 Task: Reply All to email with the signature Kari Cooper with the subject Request for a day off from softage.8@softage.net with the message Please find attached the updated version of the project proposal. with BCC to softage.7@softage.net with an attached image file LinkedIn_cover_photo.jpg
Action: Mouse moved to (103, 162)
Screenshot: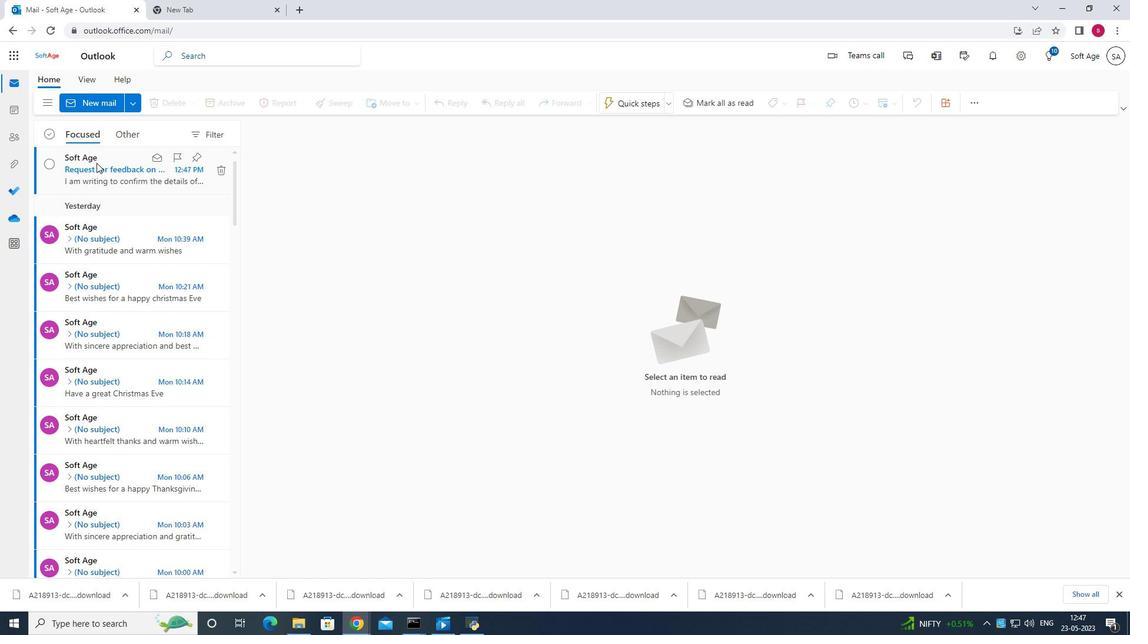 
Action: Mouse pressed left at (103, 162)
Screenshot: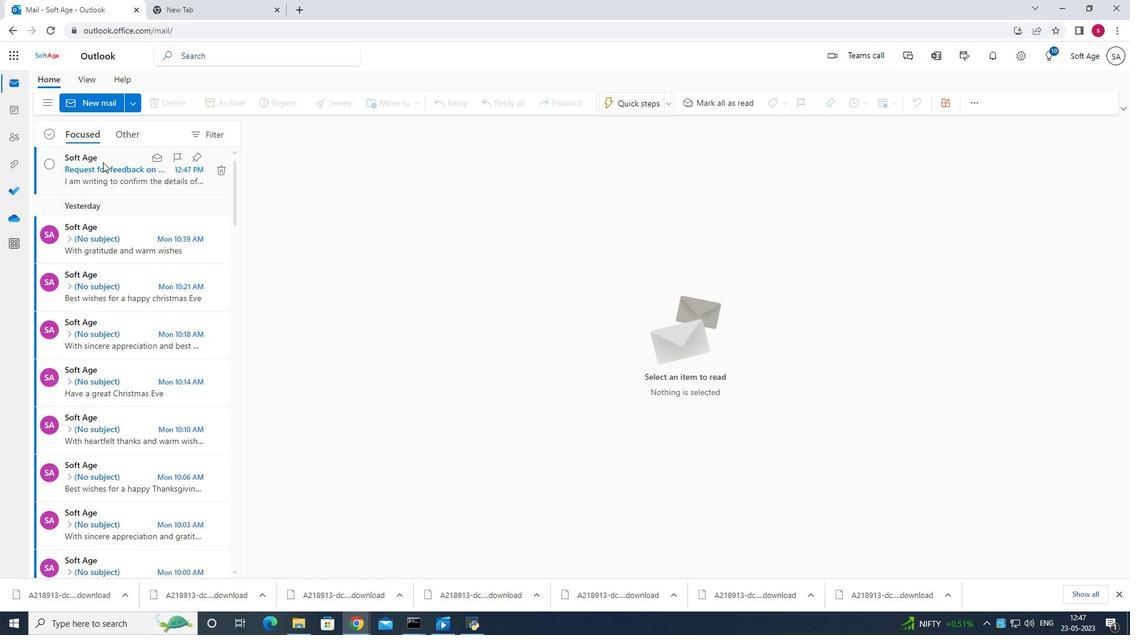 
Action: Mouse moved to (195, 331)
Screenshot: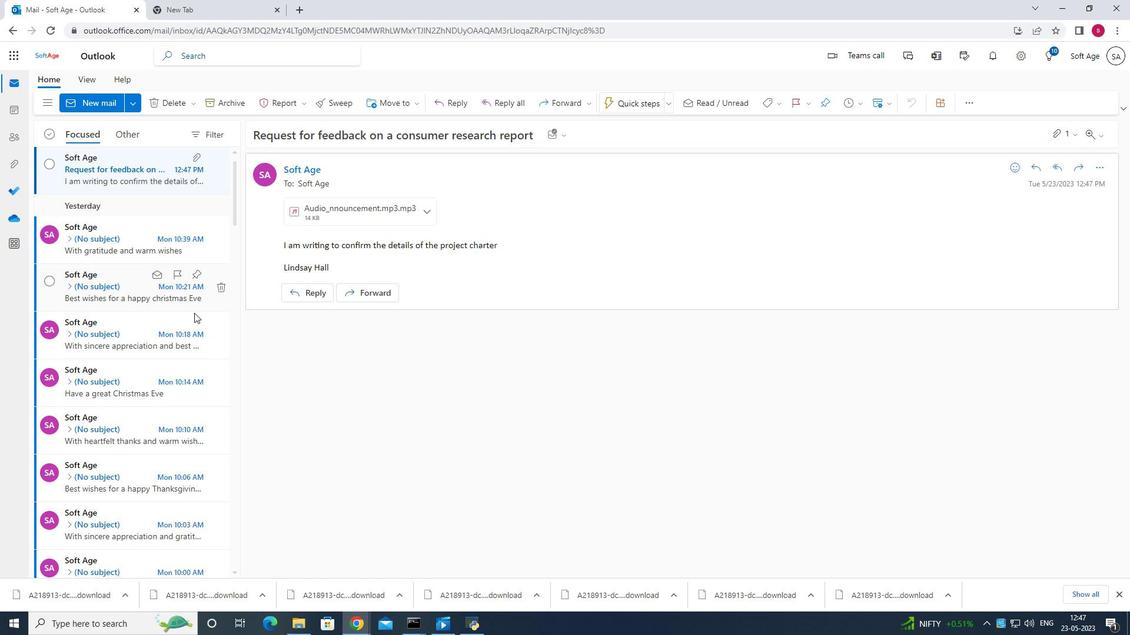 
Action: Mouse pressed left at (195, 331)
Screenshot: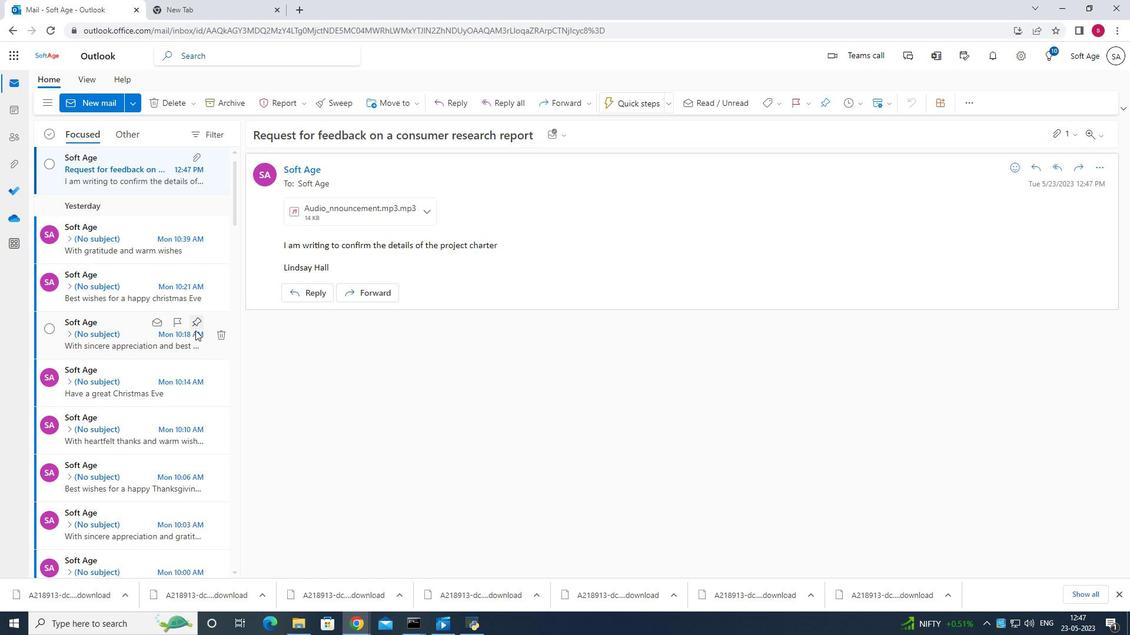 
Action: Mouse moved to (1087, 160)
Screenshot: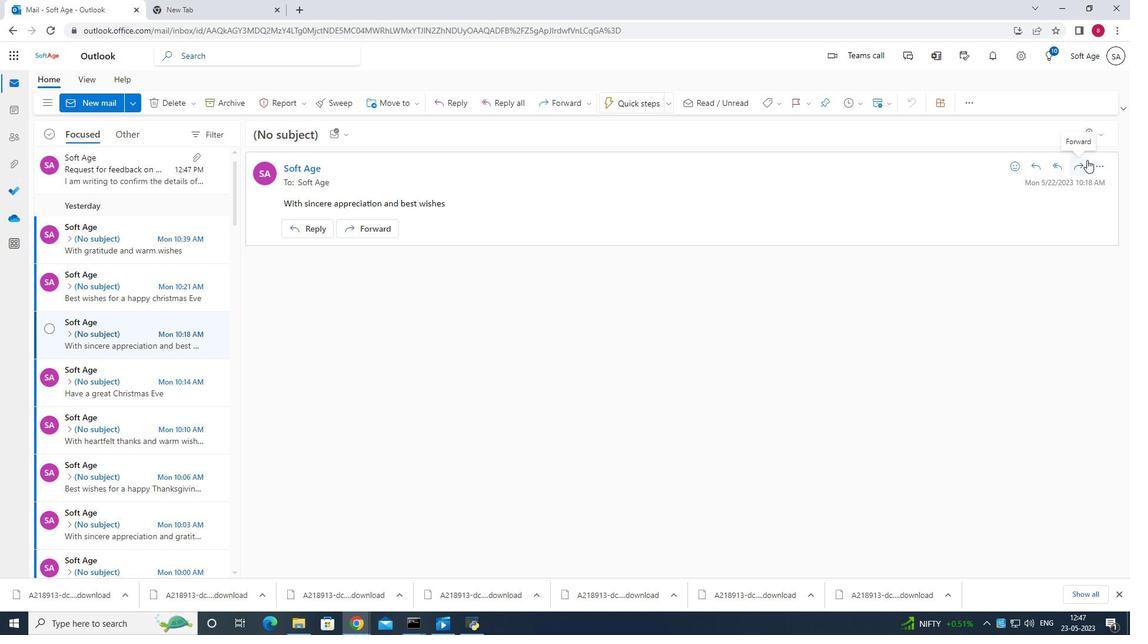 
Action: Mouse pressed left at (1087, 160)
Screenshot: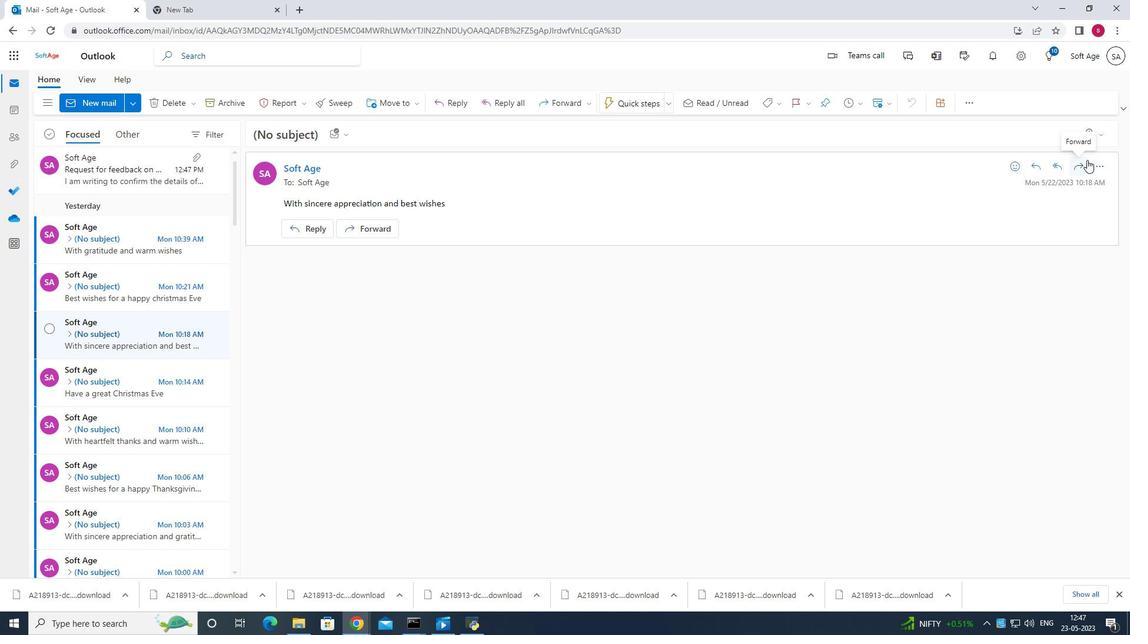 
Action: Mouse moved to (1100, 137)
Screenshot: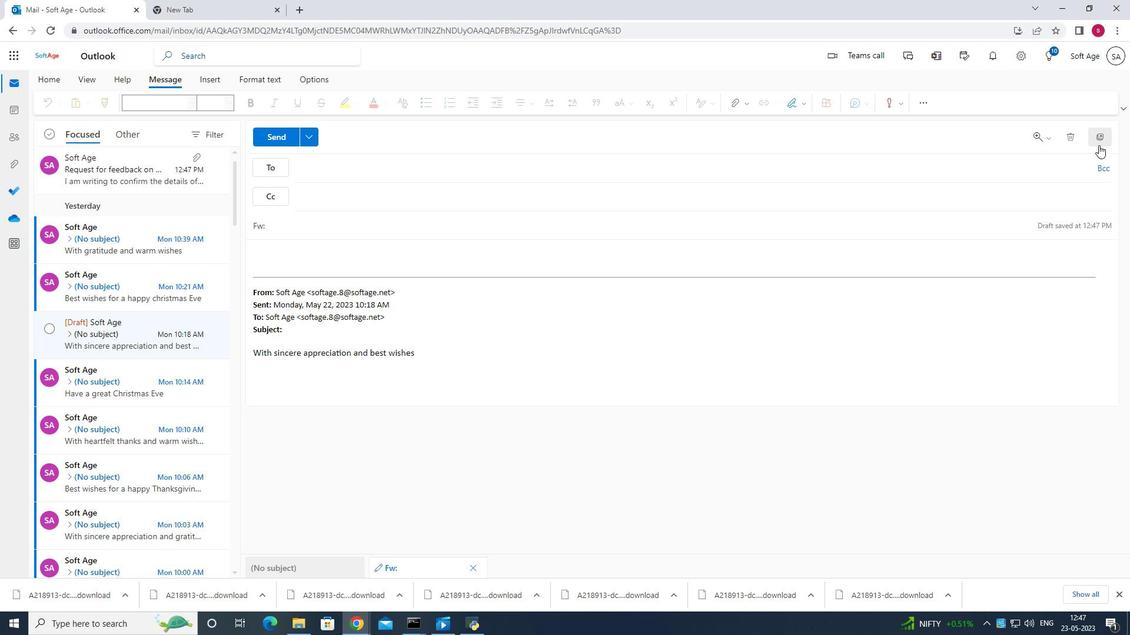 
Action: Mouse pressed left at (1099, 137)
Screenshot: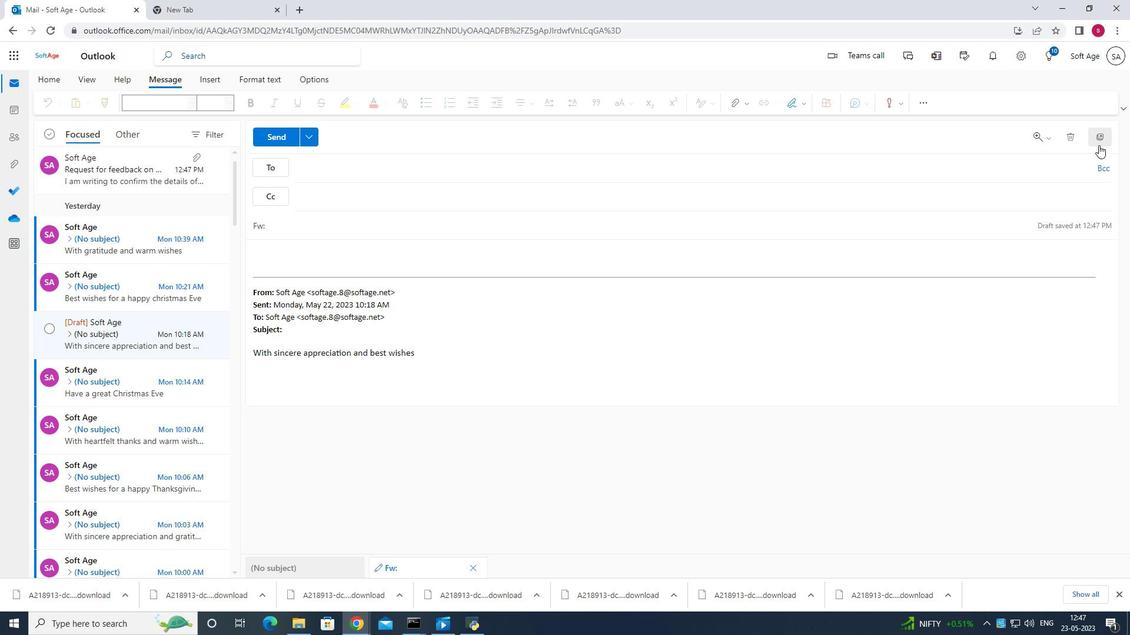 
Action: Mouse moved to (717, 22)
Screenshot: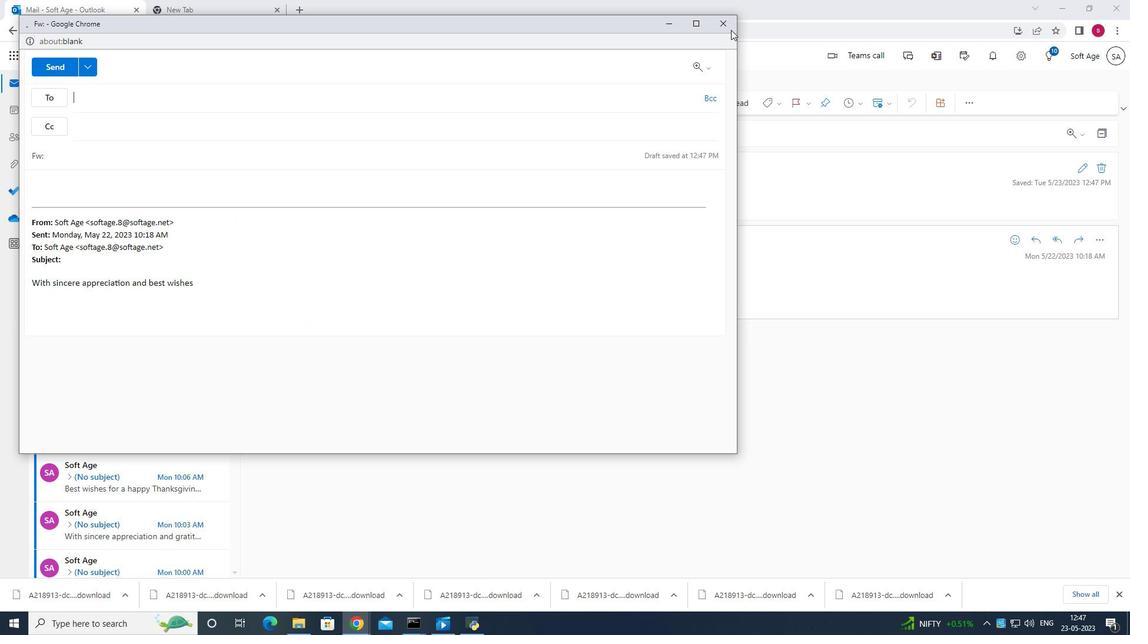 
Action: Mouse pressed left at (717, 22)
Screenshot: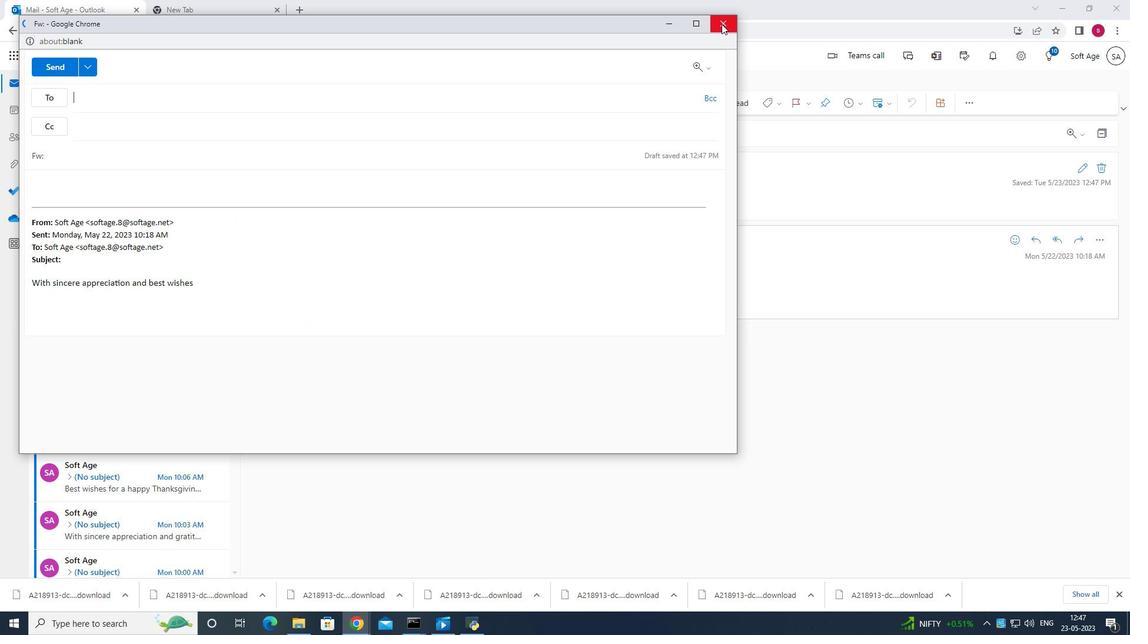 
Action: Mouse moved to (1121, 105)
Screenshot: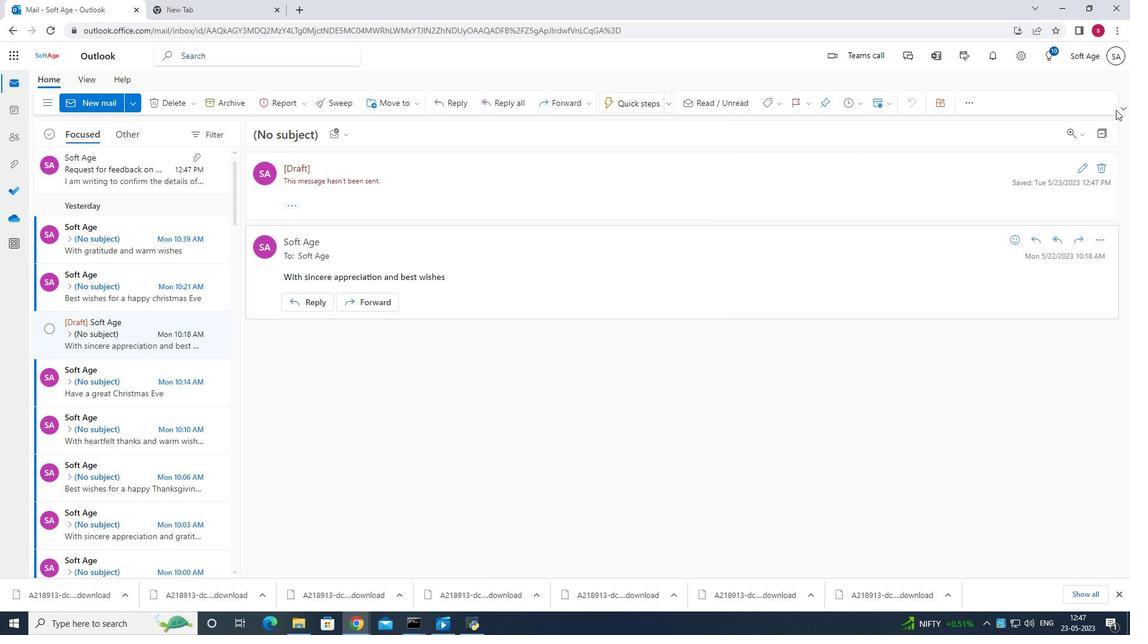 
Action: Mouse pressed left at (1121, 105)
Screenshot: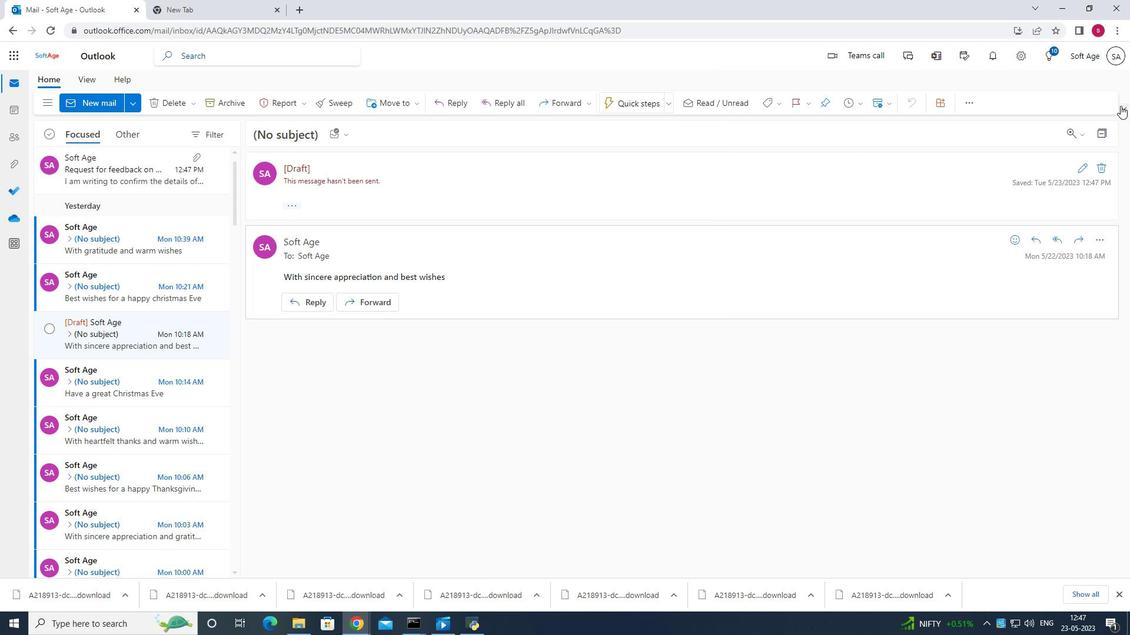 
Action: Mouse moved to (1014, 326)
Screenshot: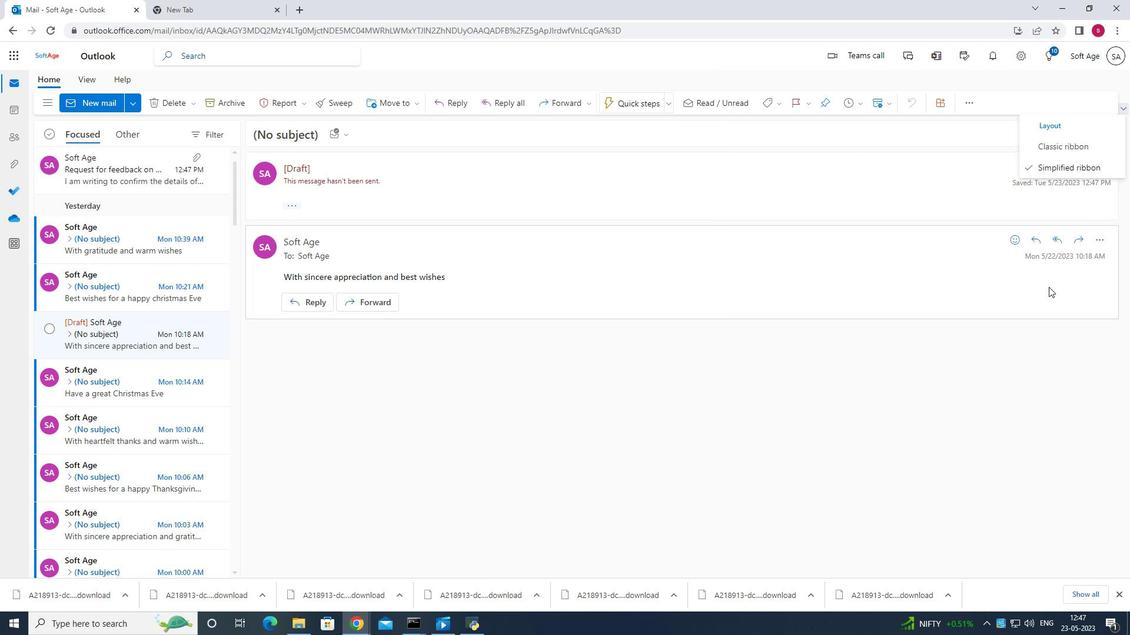 
Action: Mouse pressed left at (1014, 326)
Screenshot: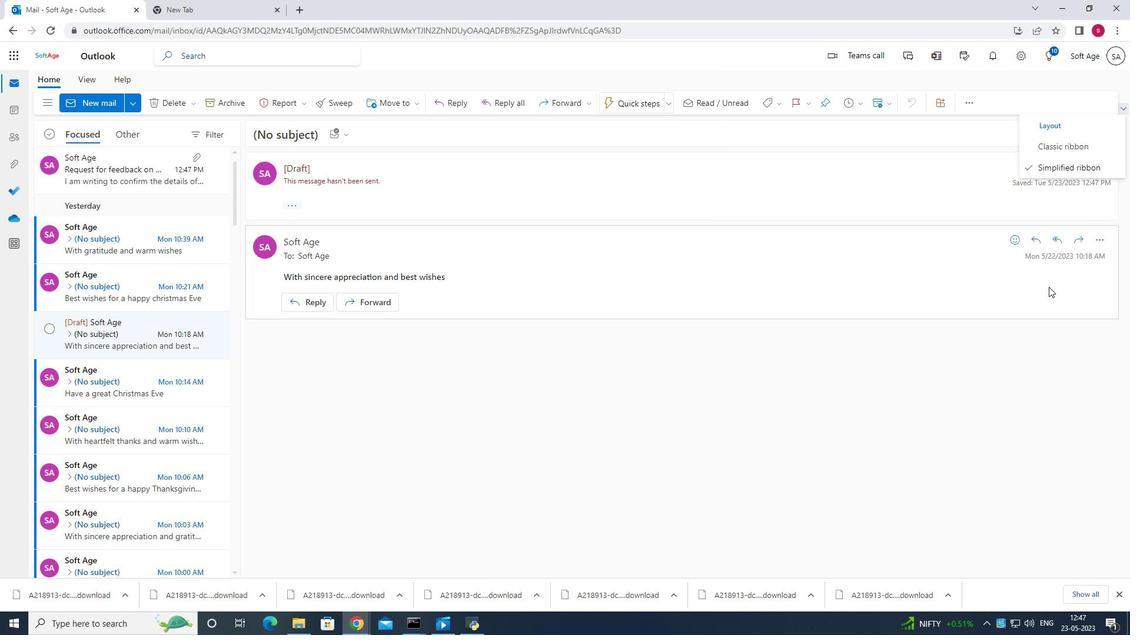 
Action: Mouse moved to (1099, 165)
Screenshot: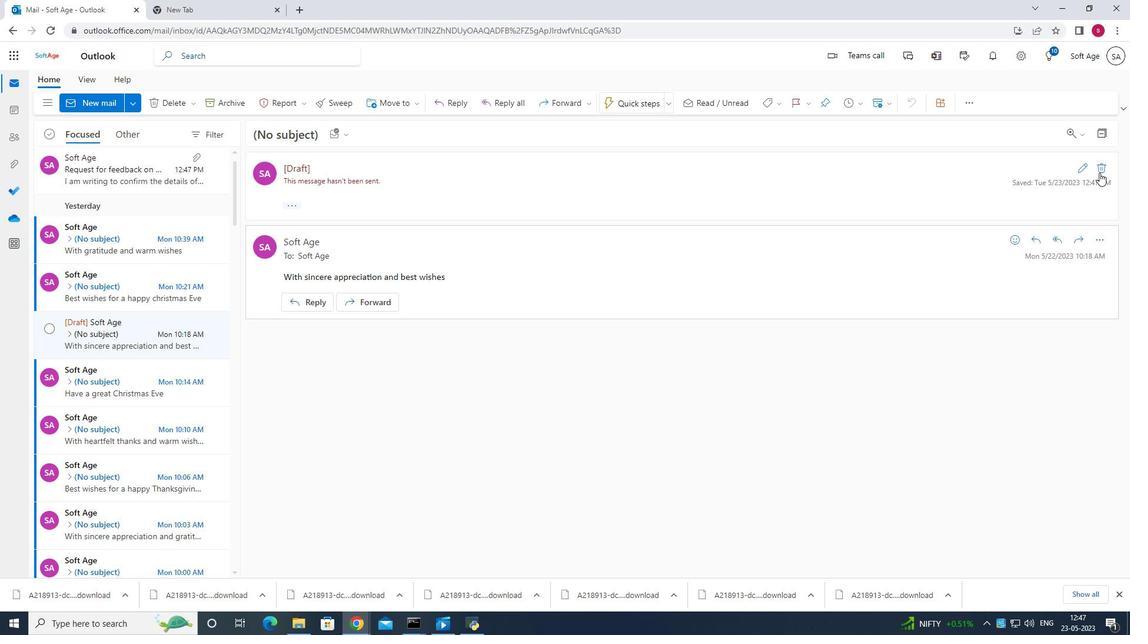 
Action: Mouse pressed left at (1099, 165)
Screenshot: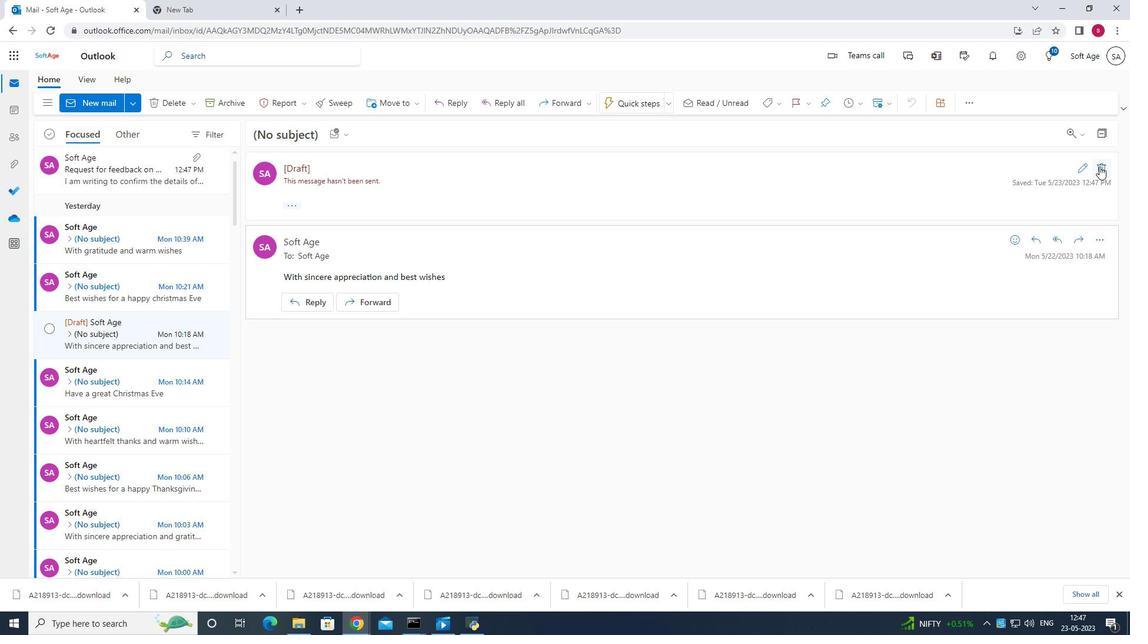 
Action: Mouse moved to (1092, 165)
Screenshot: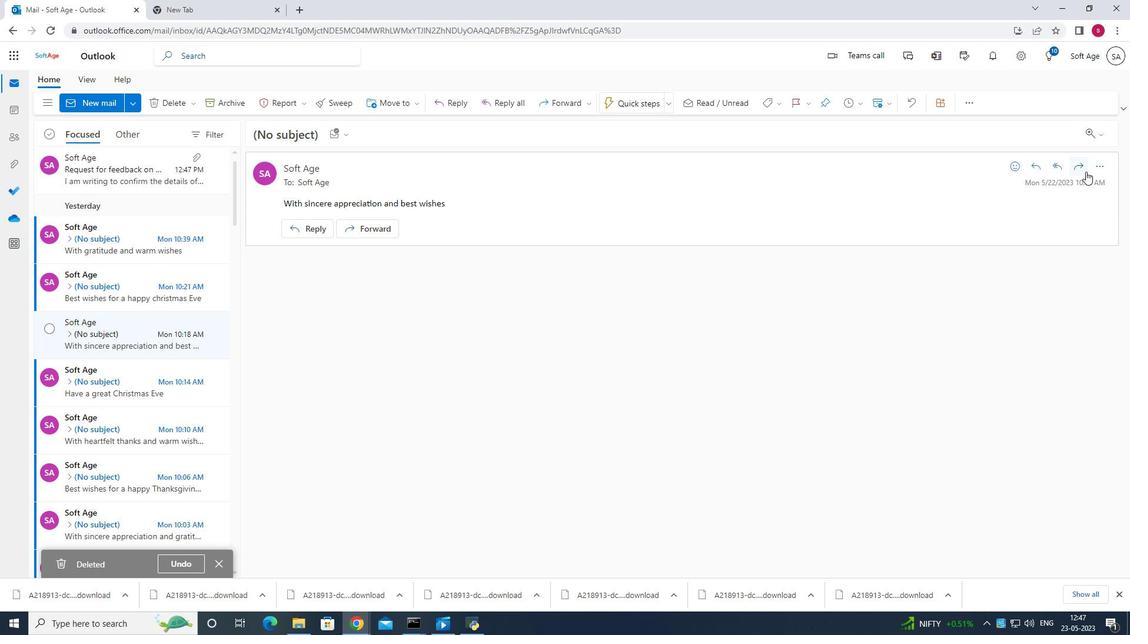 
Action: Mouse pressed left at (1092, 165)
Screenshot: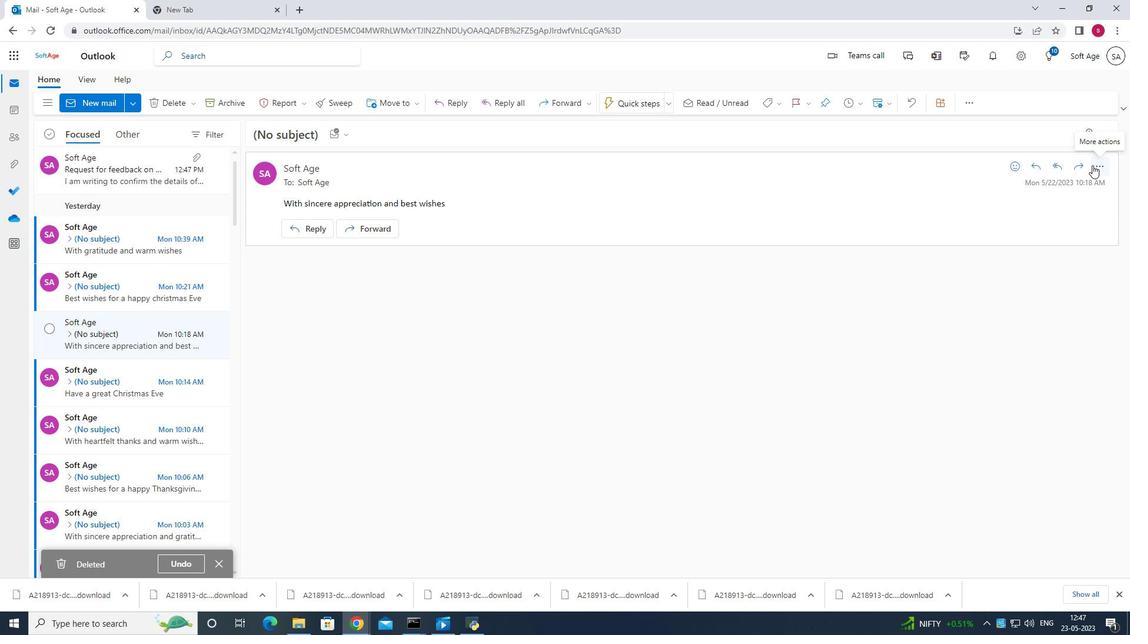 
Action: Mouse moved to (1035, 206)
Screenshot: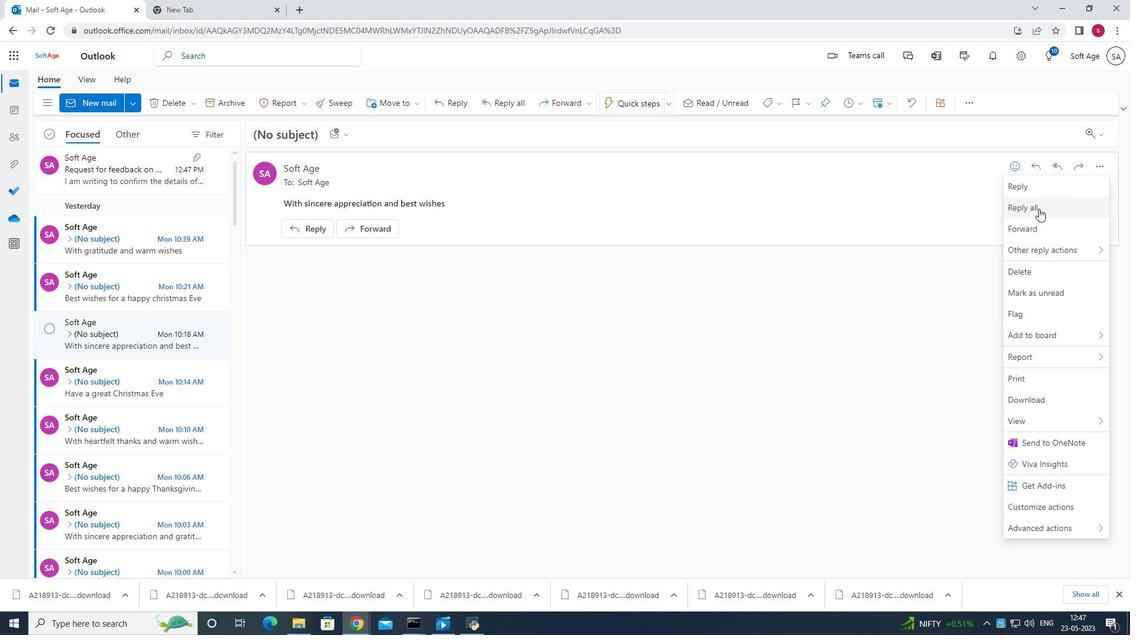 
Action: Mouse pressed left at (1035, 206)
Screenshot: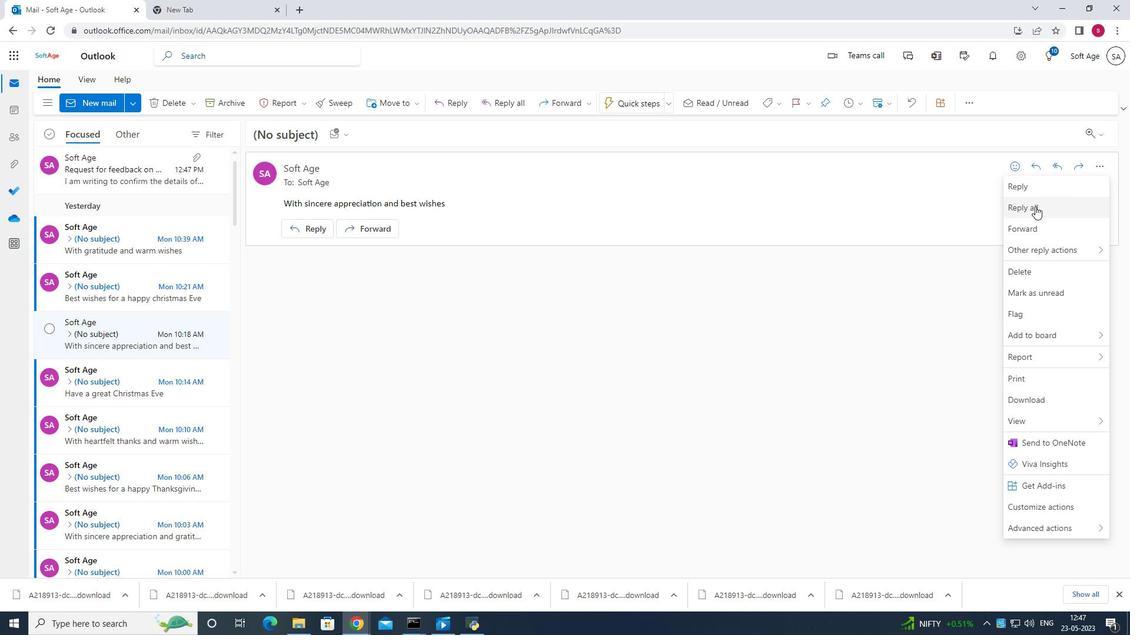 
Action: Mouse moved to (337, 168)
Screenshot: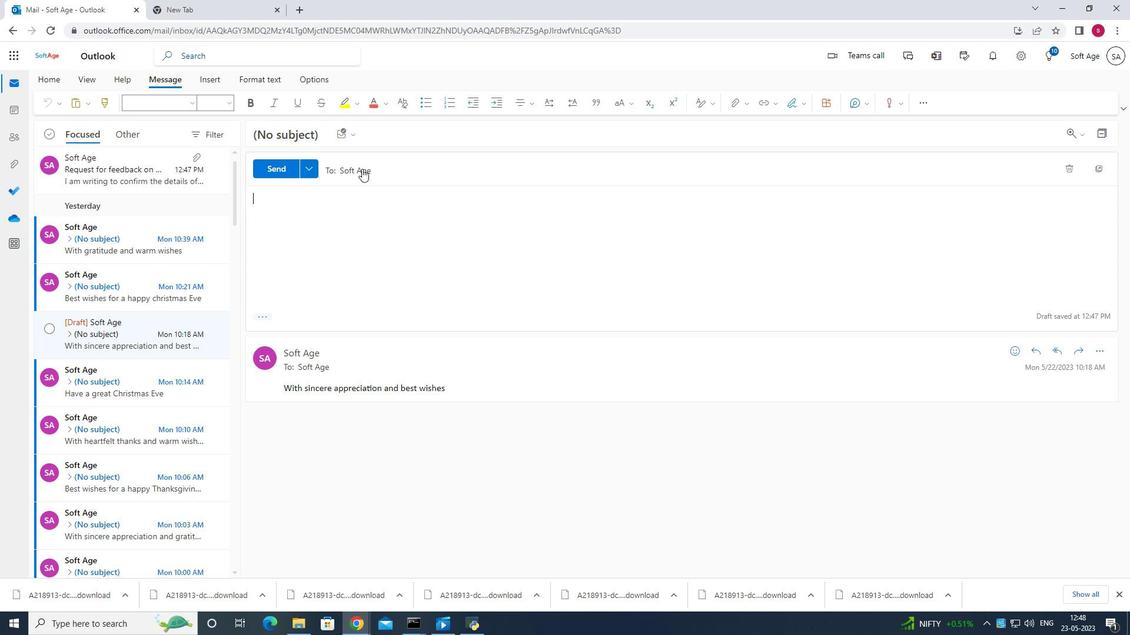 
Action: Mouse pressed left at (337, 168)
Screenshot: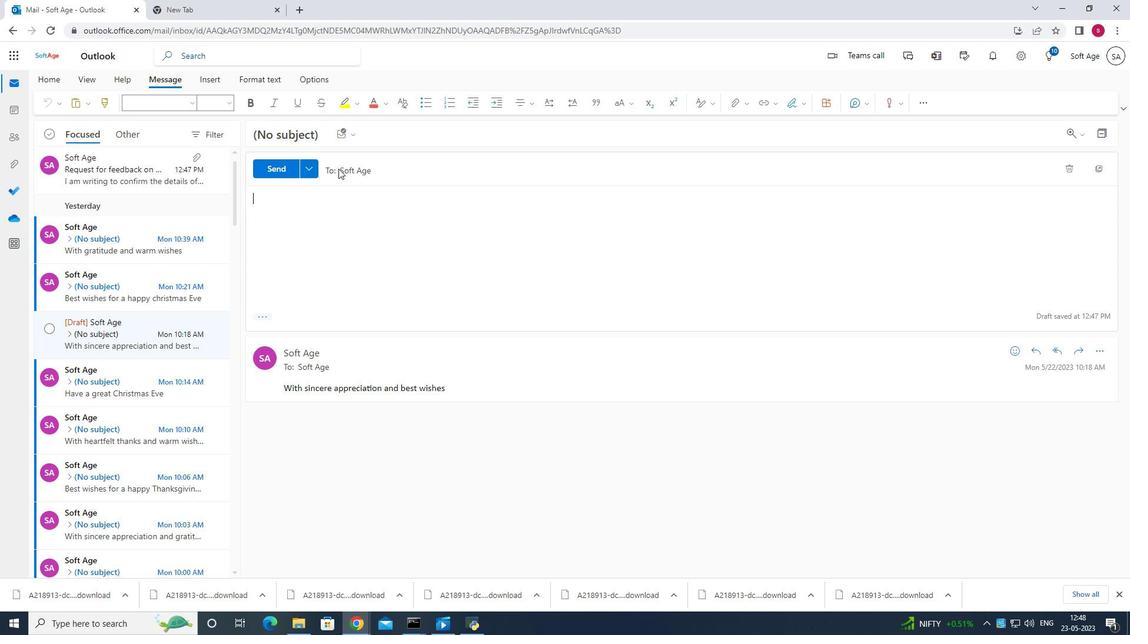 
Action: Mouse moved to (1104, 204)
Screenshot: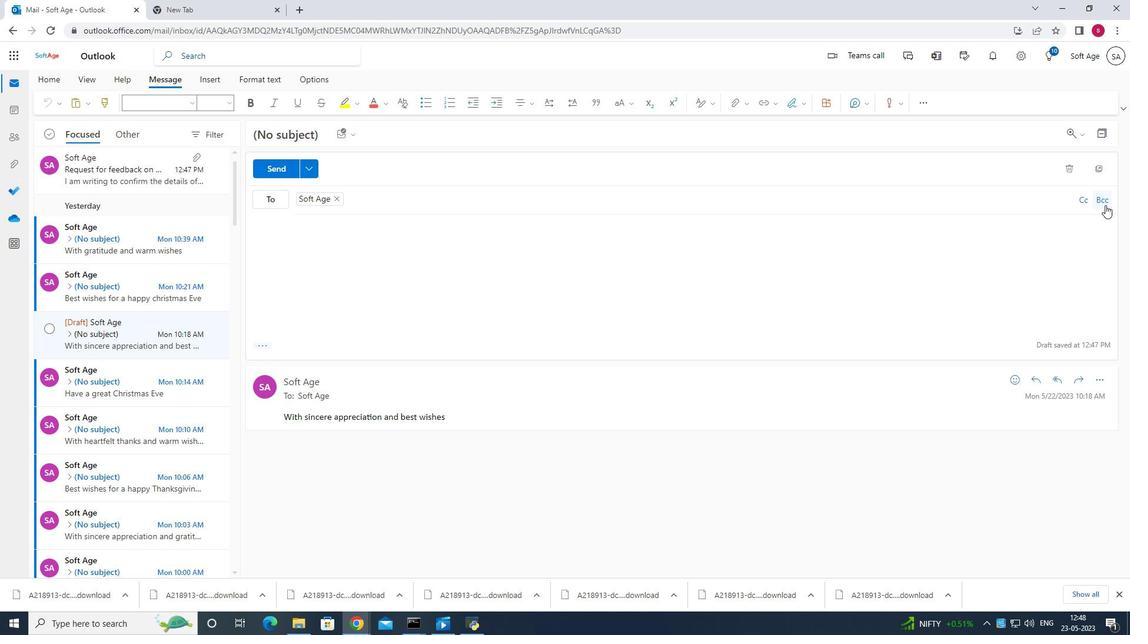 
Action: Mouse pressed left at (1104, 204)
Screenshot: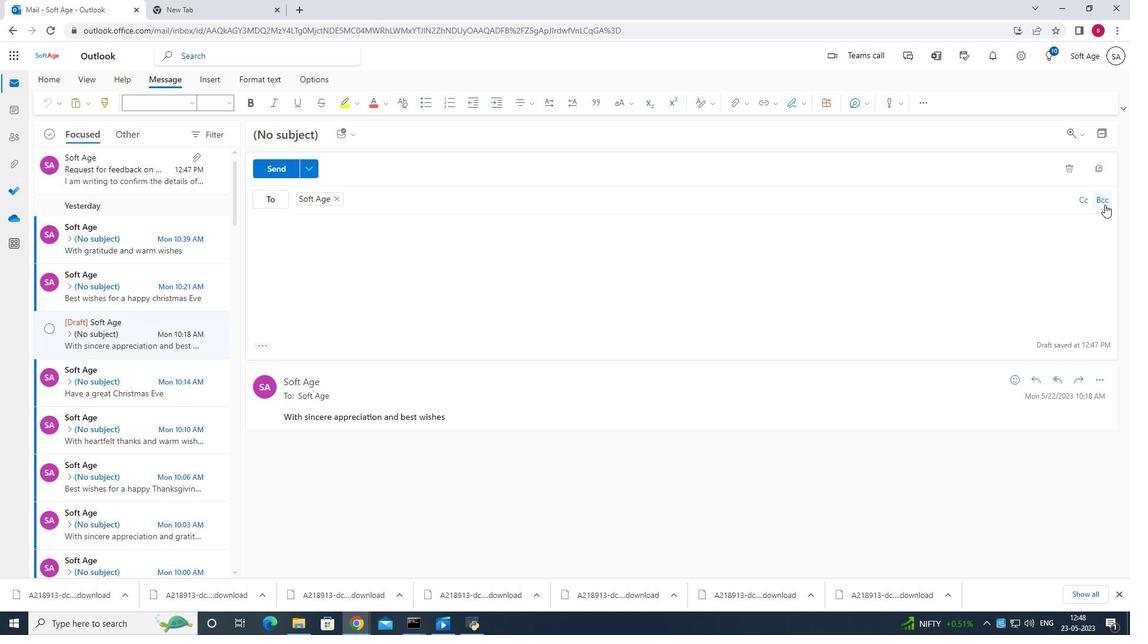 
Action: Mouse moved to (511, 233)
Screenshot: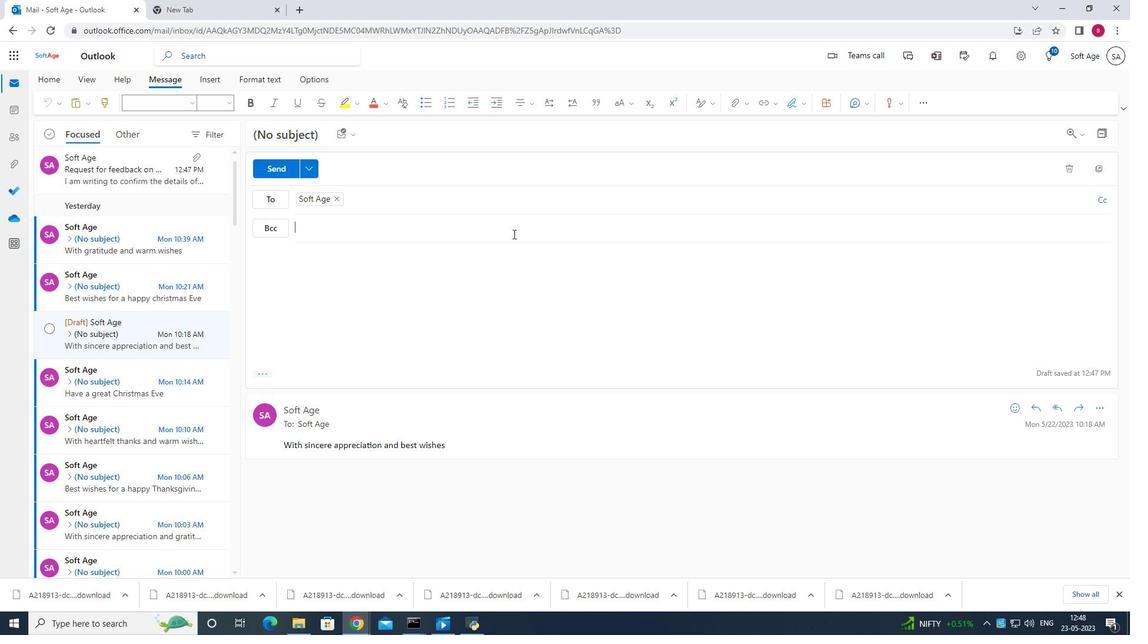
Action: Key pressed softage.7<Key.shift>@softage.net
Screenshot: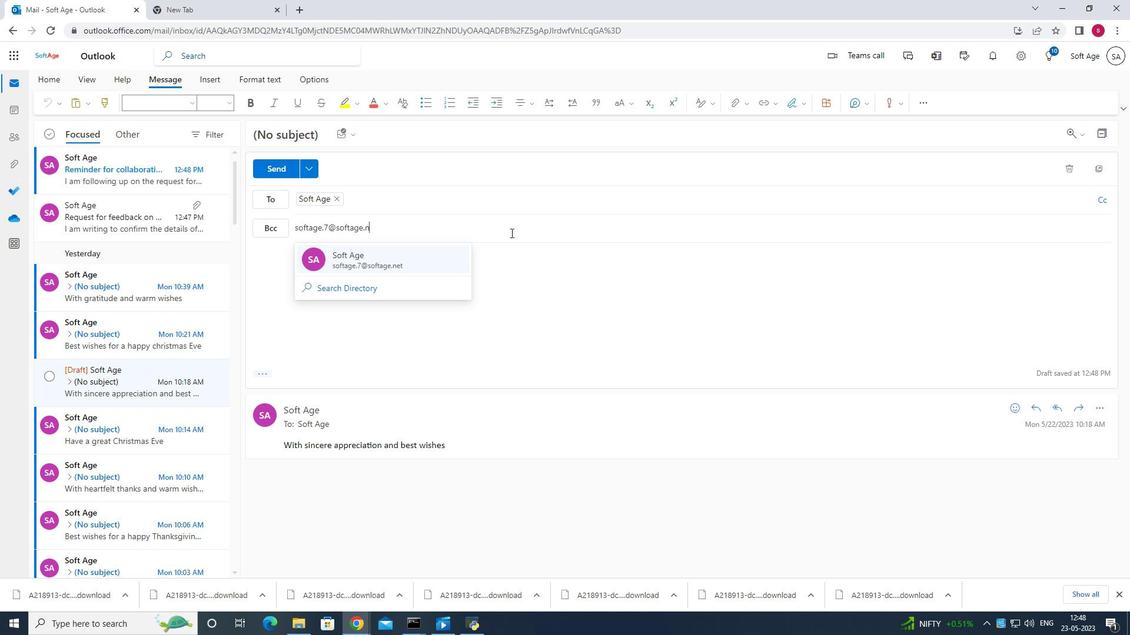 
Action: Mouse moved to (533, 243)
Screenshot: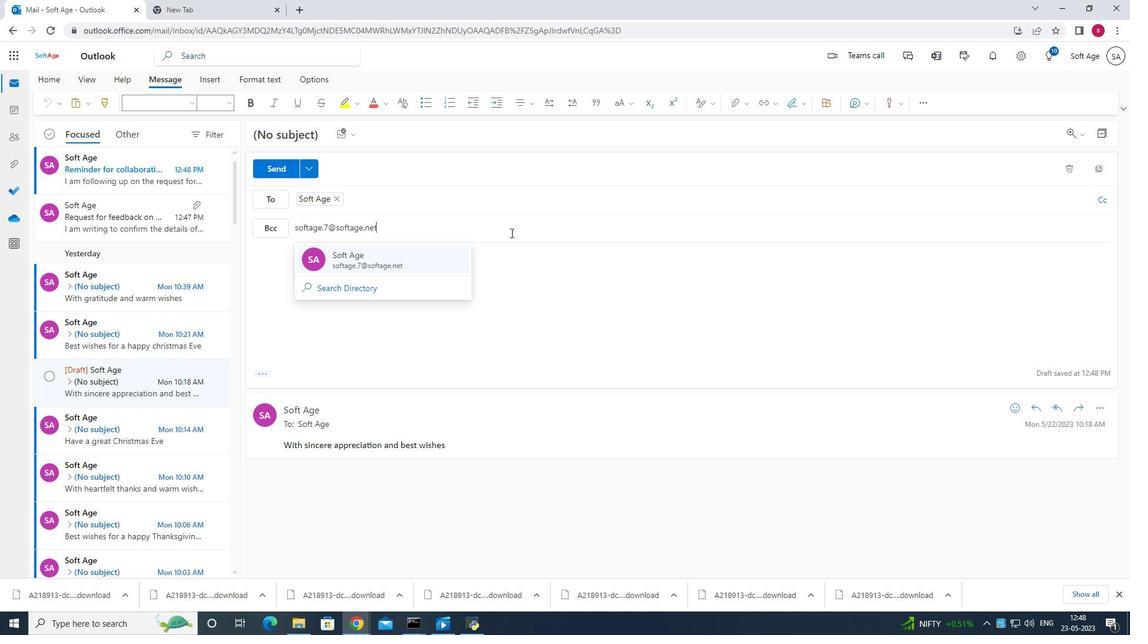 
Action: Mouse pressed left at (533, 243)
Screenshot: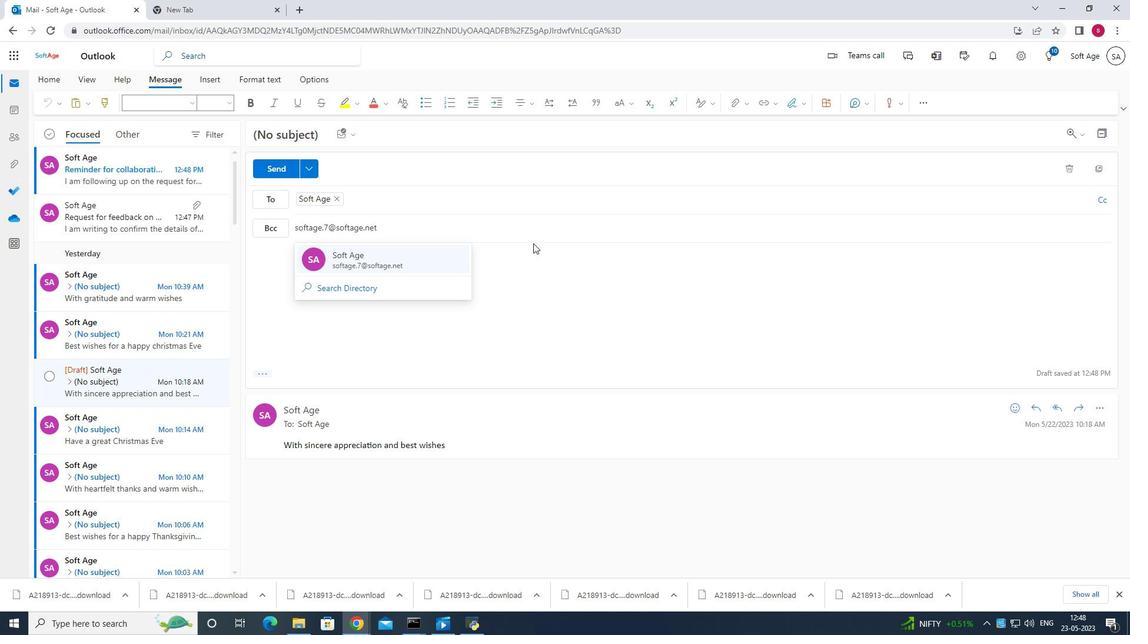
Action: Mouse moved to (256, 383)
Screenshot: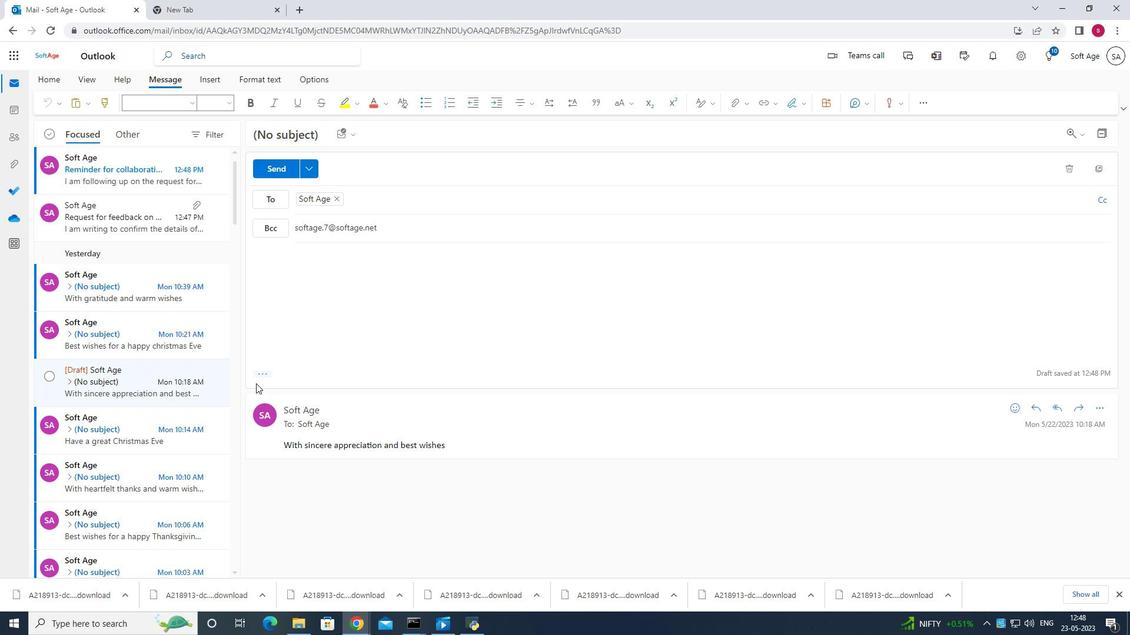 
Action: Mouse pressed left at (256, 383)
Screenshot: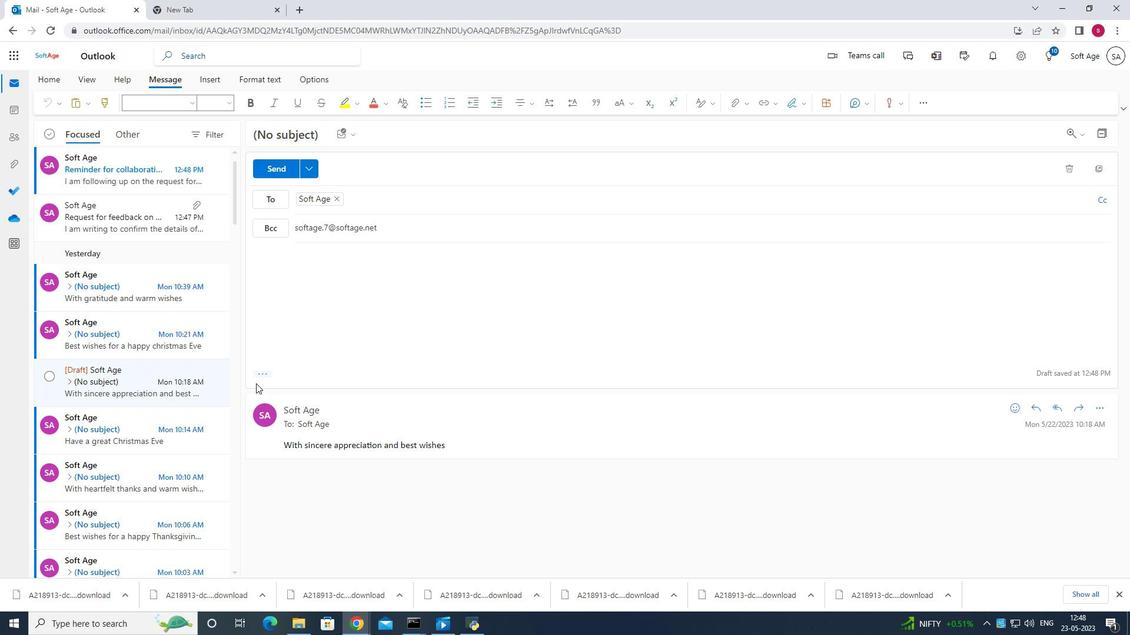 
Action: Mouse moved to (262, 378)
Screenshot: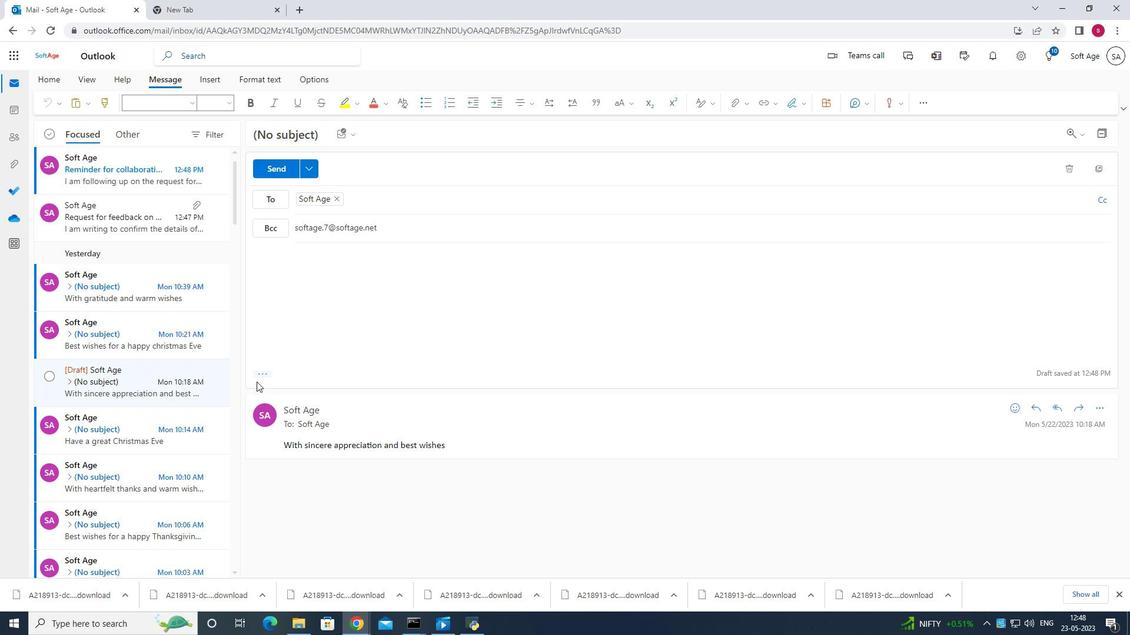 
Action: Mouse pressed left at (262, 378)
Screenshot: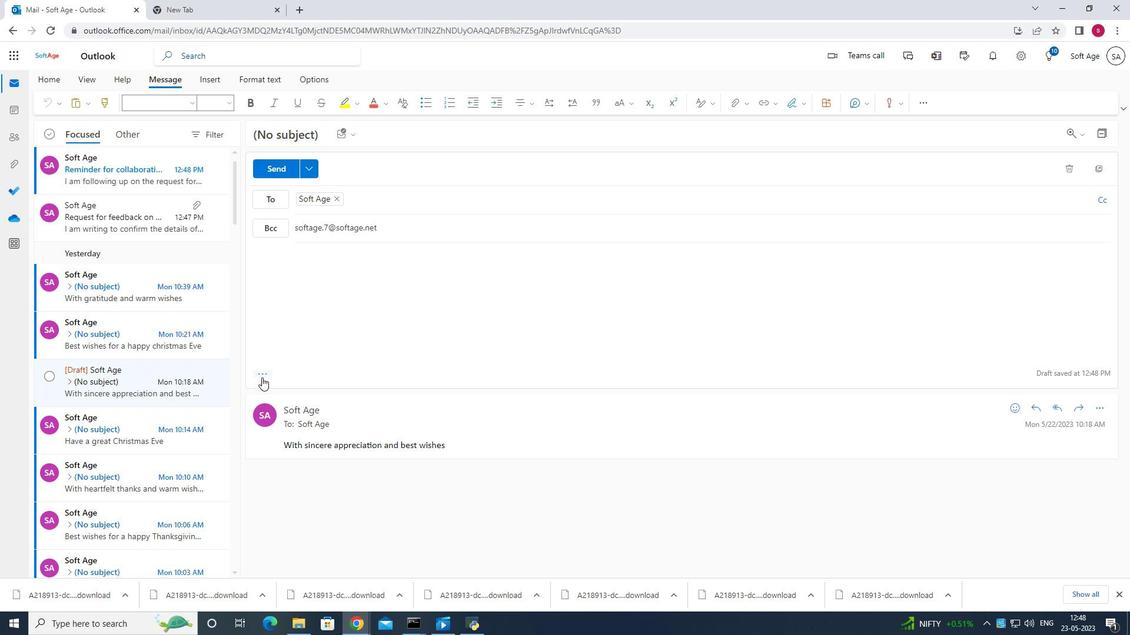 
Action: Mouse moved to (275, 243)
Screenshot: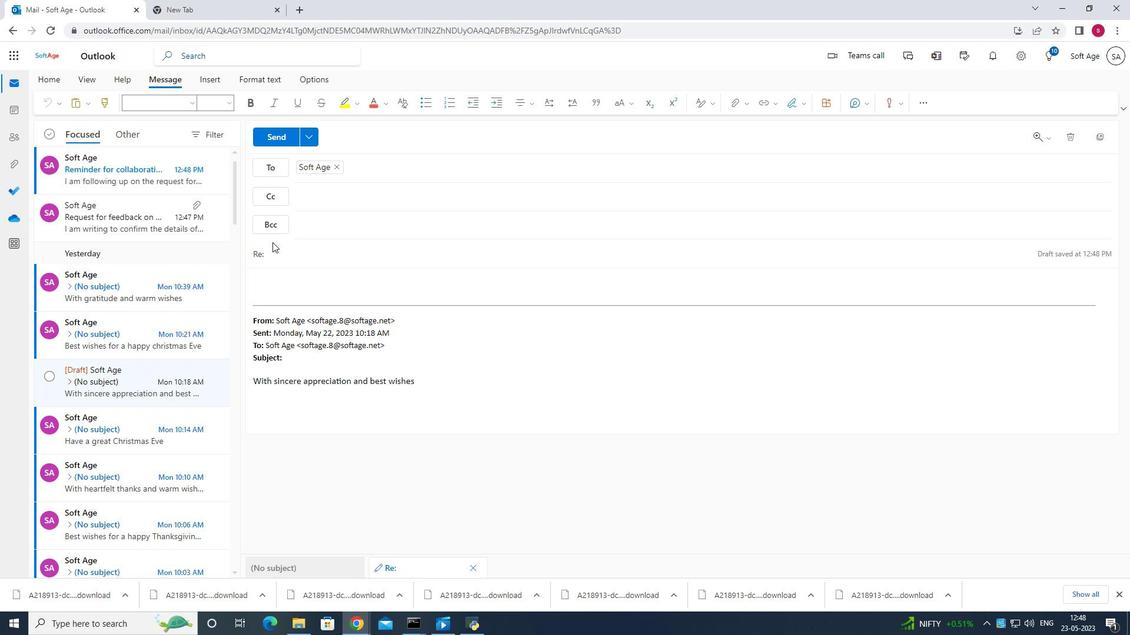 
Action: Mouse pressed left at (275, 243)
Screenshot: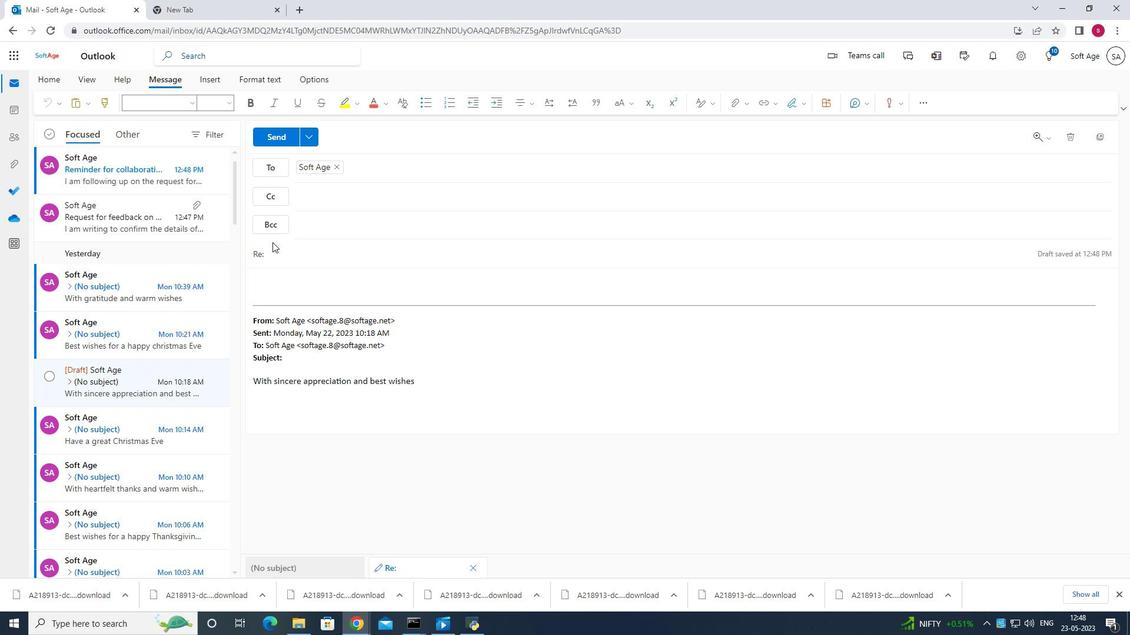 
Action: Mouse moved to (289, 250)
Screenshot: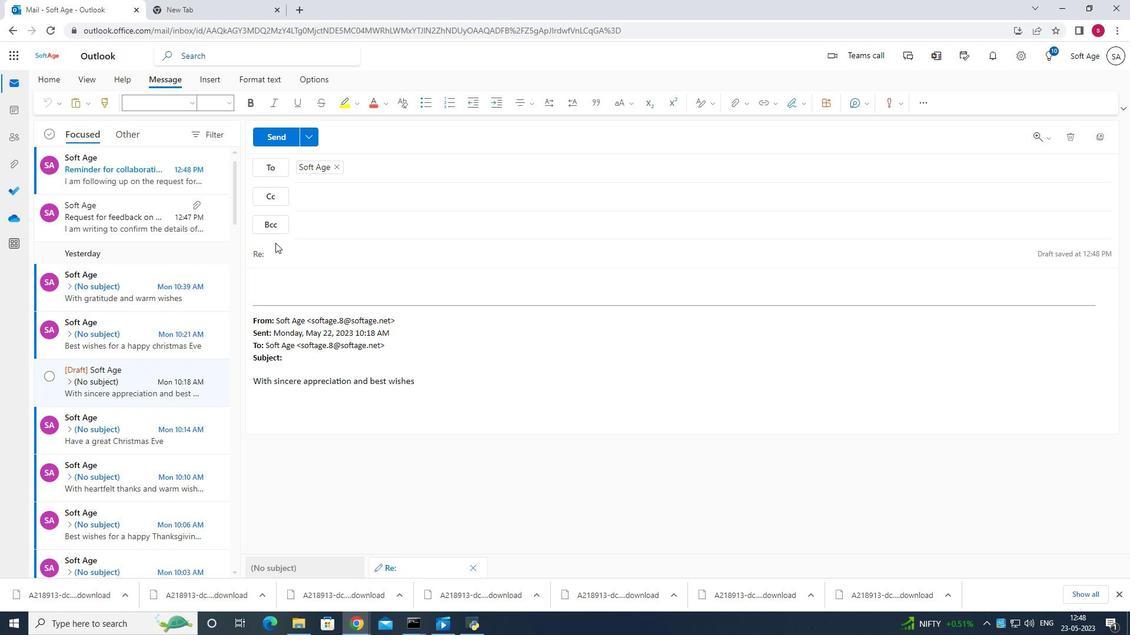 
Action: Mouse pressed left at (289, 250)
Screenshot: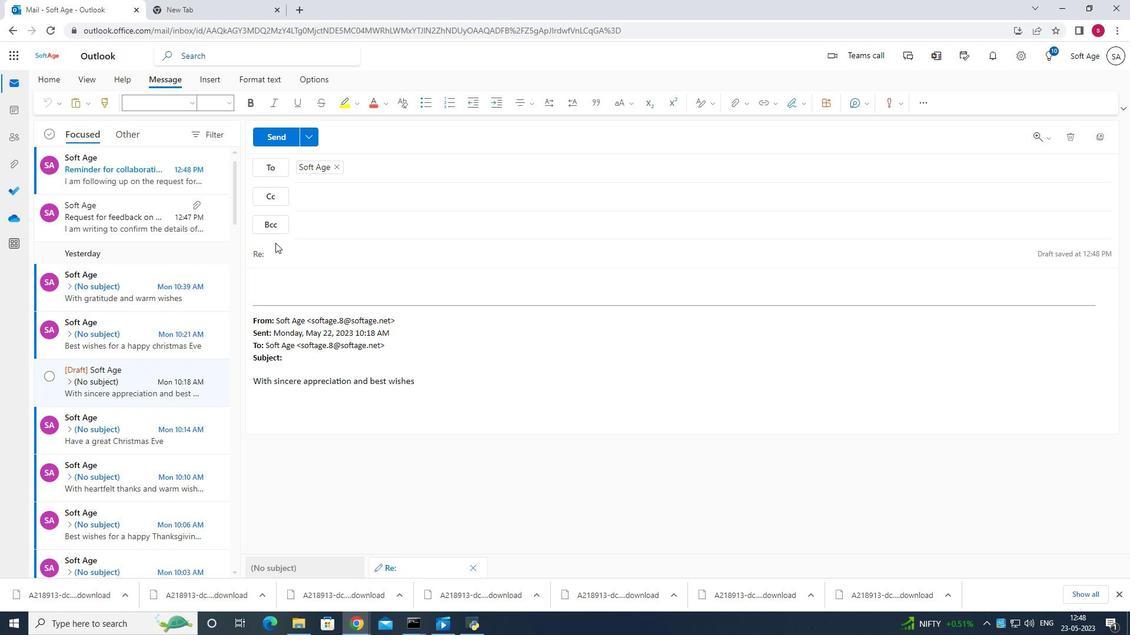 
Action: Mouse moved to (289, 250)
Screenshot: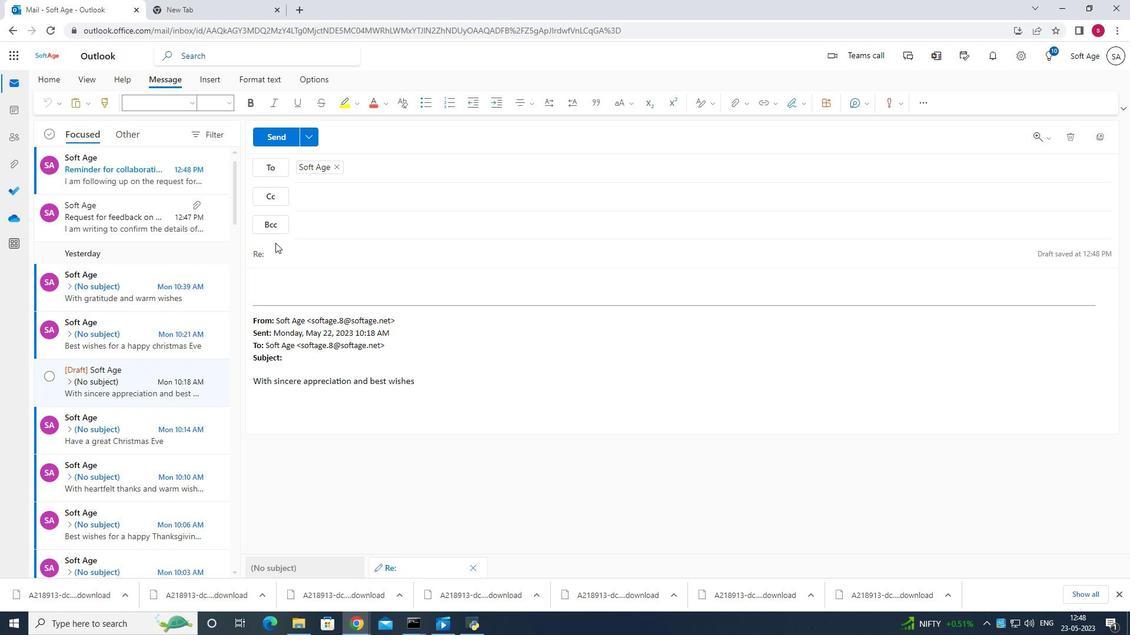 
Action: Key pressed <Key.backspace><Key.backspace><Key.backspace><Key.backspace><Key.backspace><Key.backspace><Key.backspace><Key.backspace><Key.backspace><Key.backspace><Key.backspace><Key.backspace><Key.backspace><Key.backspace><Key.backspace><Key.backspace><Key.backspace><Key.backspace><Key.backspace><Key.backspace><Key.backspace><Key.backspace>
Screenshot: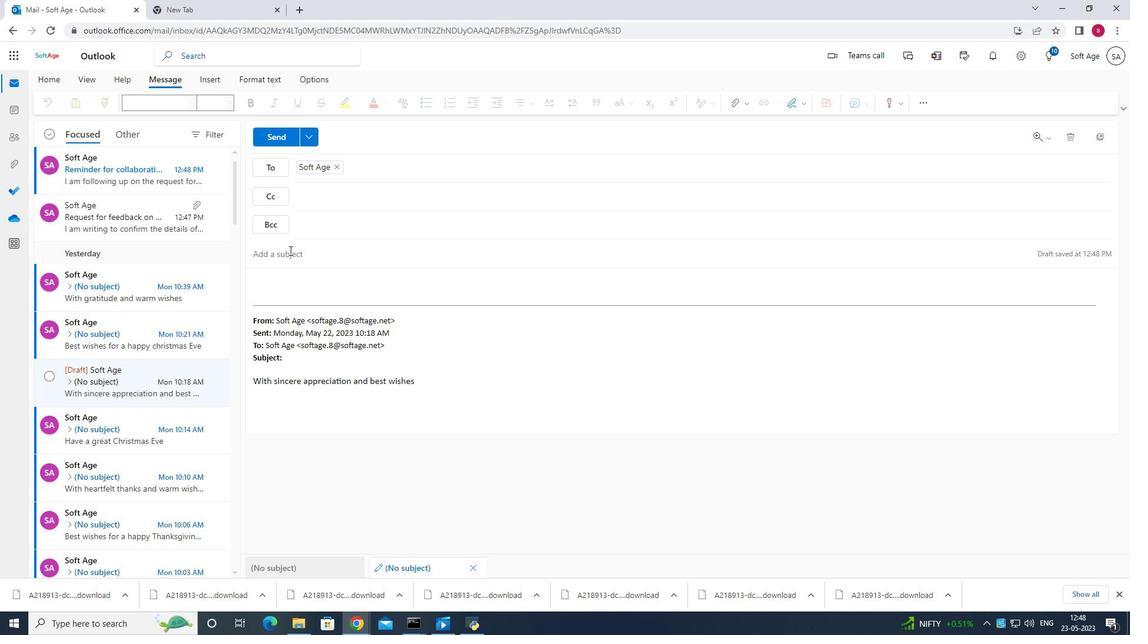 
Action: Mouse moved to (284, 254)
Screenshot: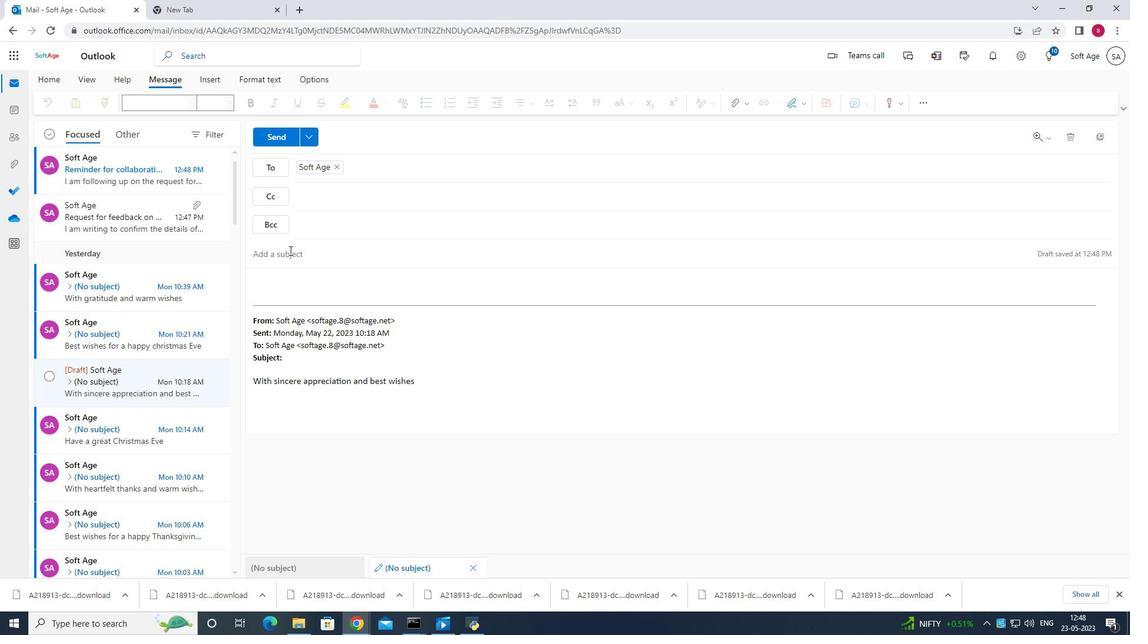 
Action: Key pressed <Key.shift>Request<Key.space>for<Key.space>a<Key.space>day<Key.space>off.
Screenshot: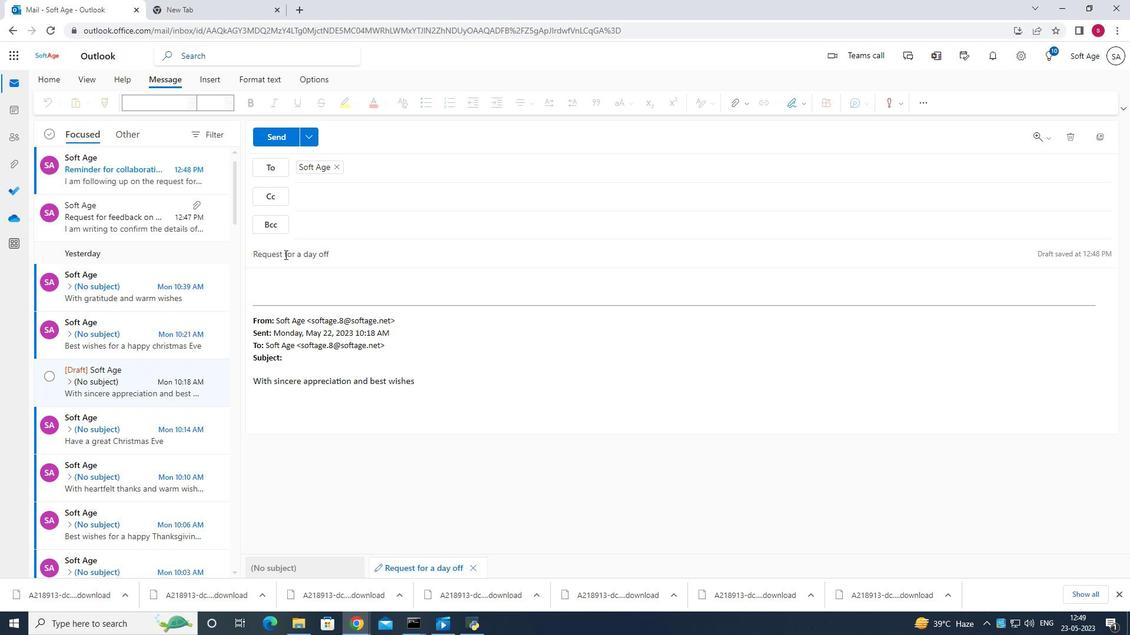 
Action: Mouse moved to (339, 298)
Screenshot: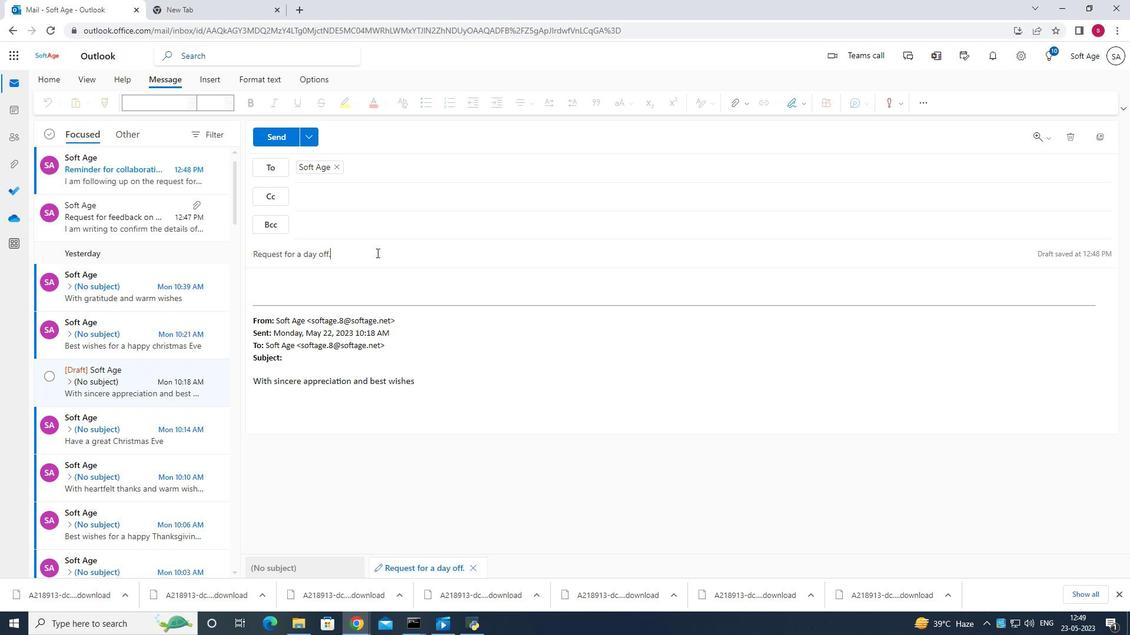 
Action: Mouse pressed left at (339, 298)
Screenshot: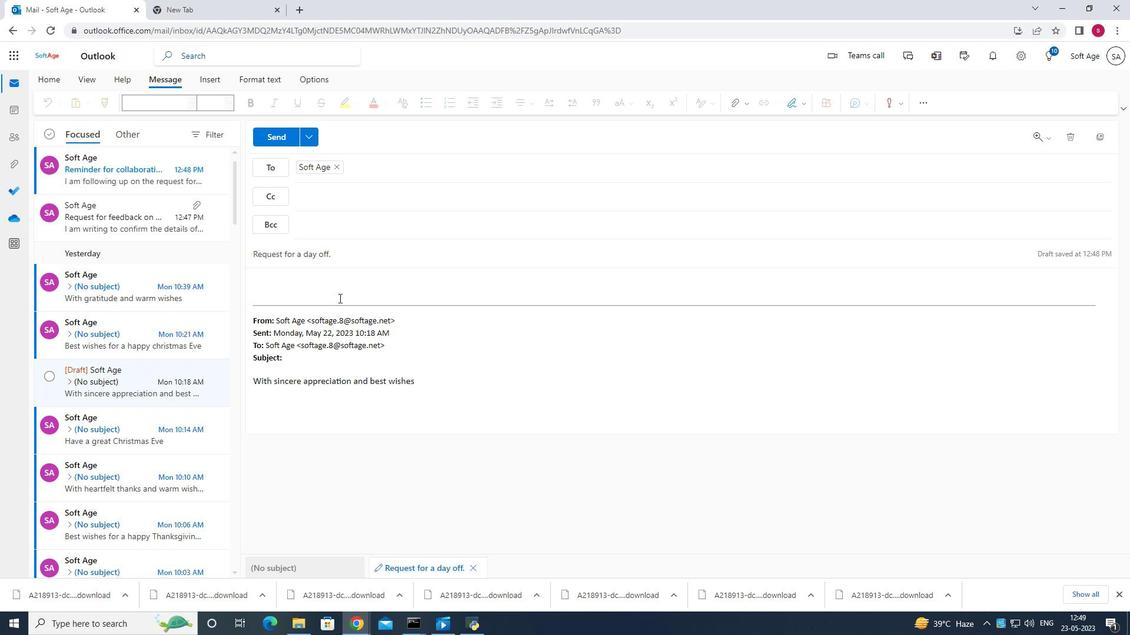 
Action: Mouse moved to (803, 99)
Screenshot: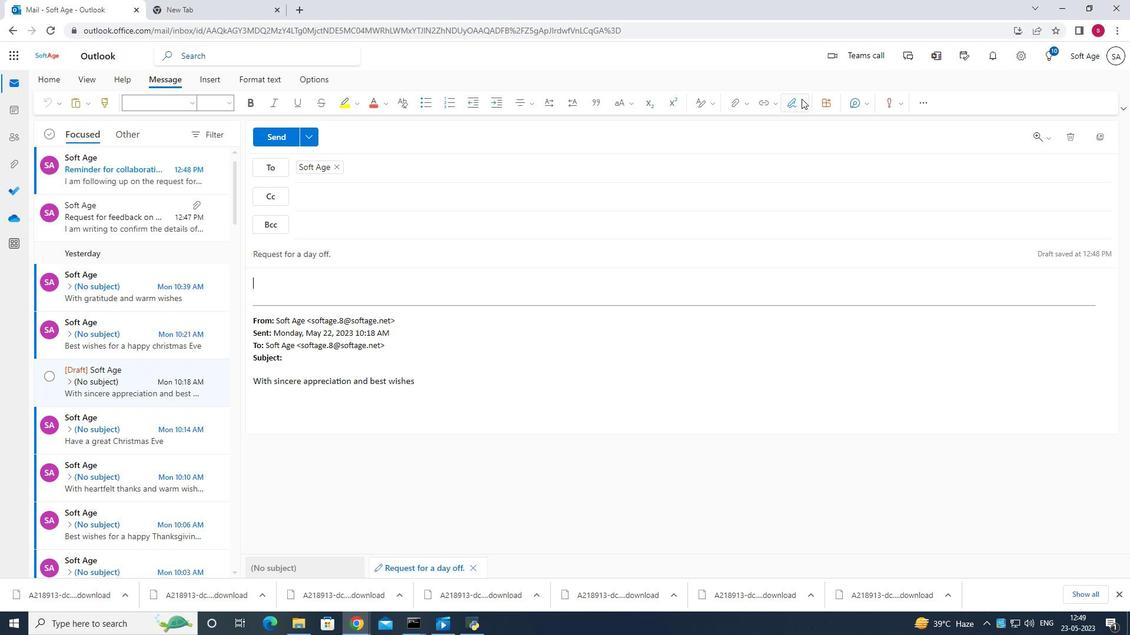 
Action: Mouse pressed left at (803, 99)
Screenshot: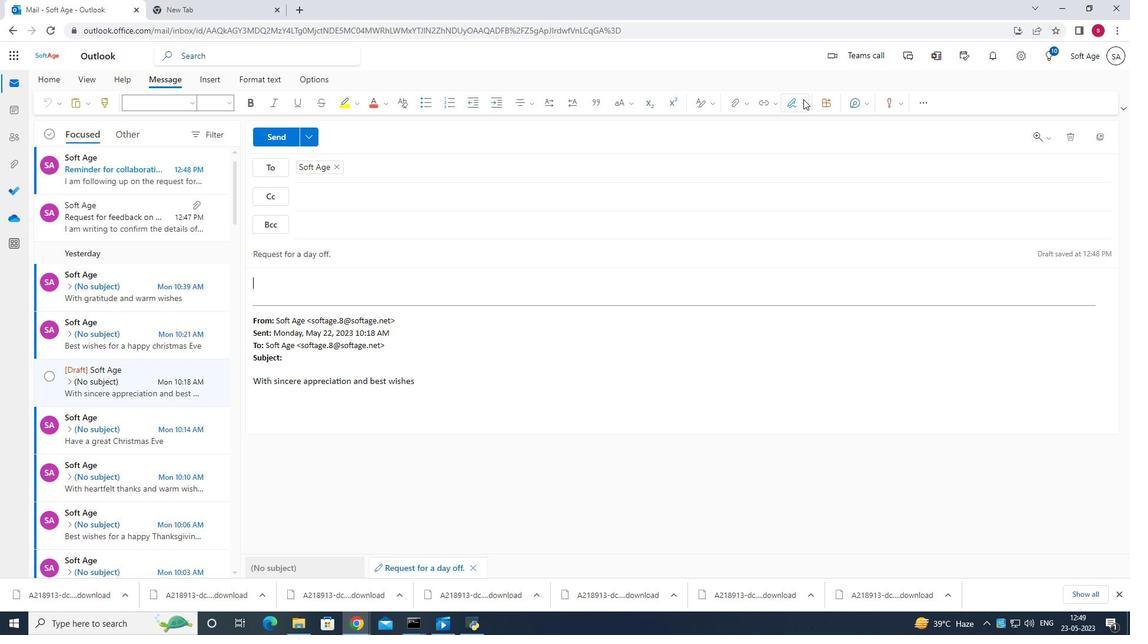 
Action: Mouse moved to (785, 146)
Screenshot: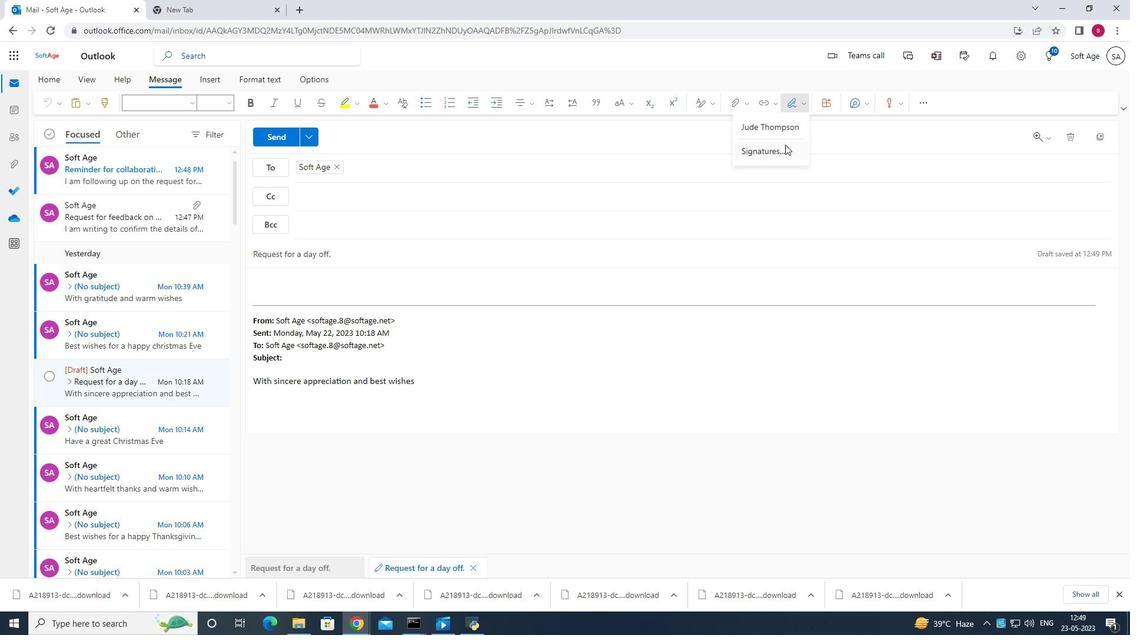
Action: Mouse pressed left at (785, 146)
Screenshot: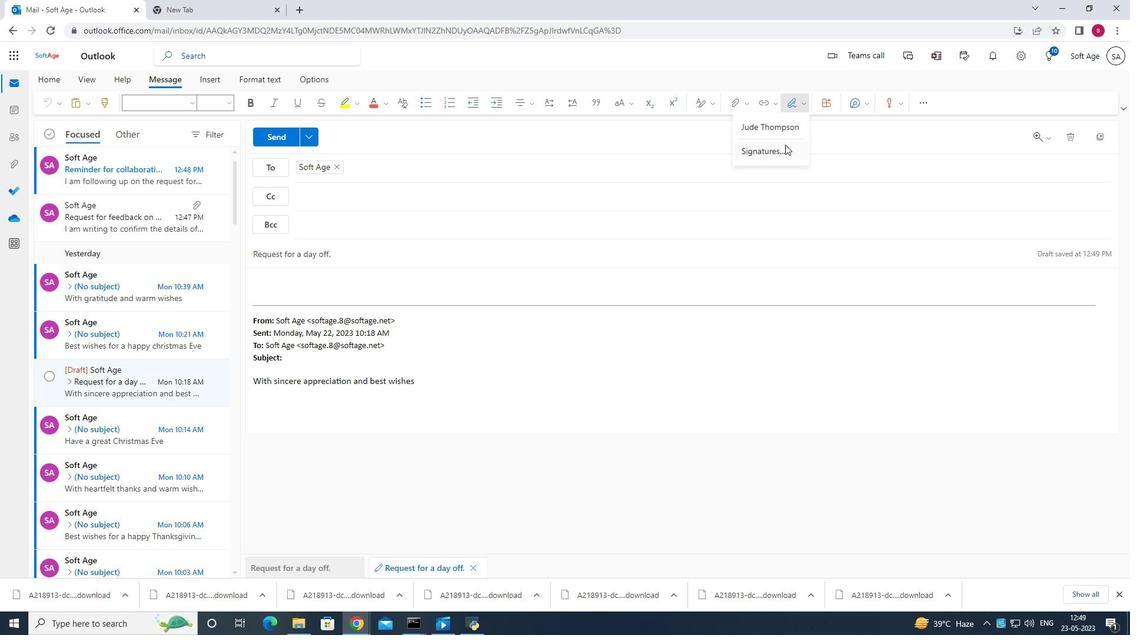 
Action: Mouse moved to (653, 195)
Screenshot: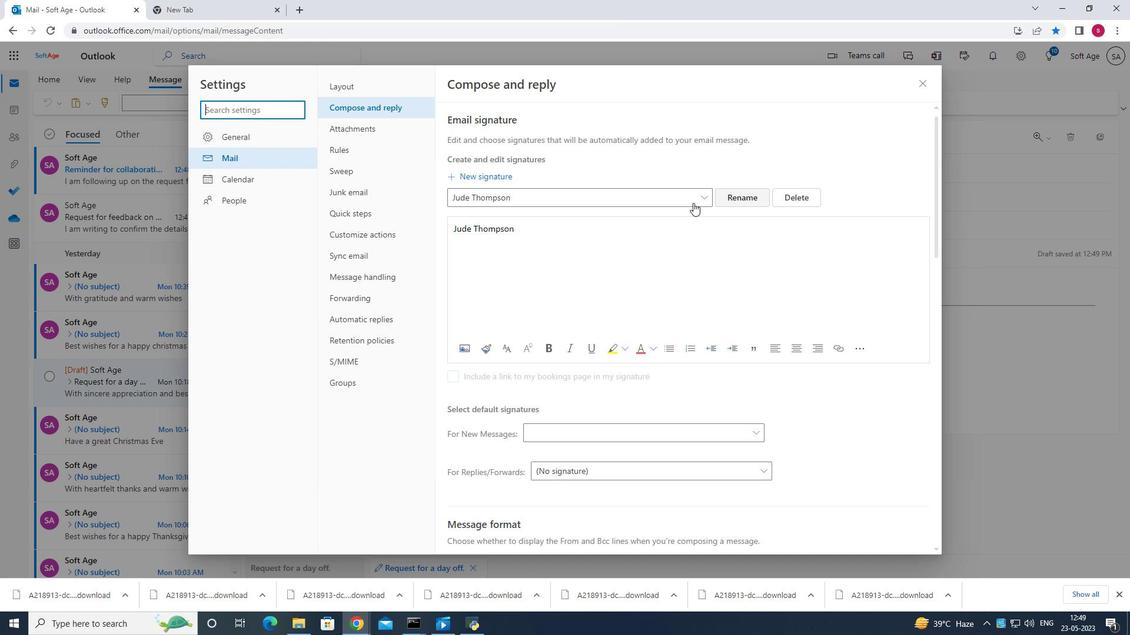 
Action: Mouse pressed left at (653, 195)
Screenshot: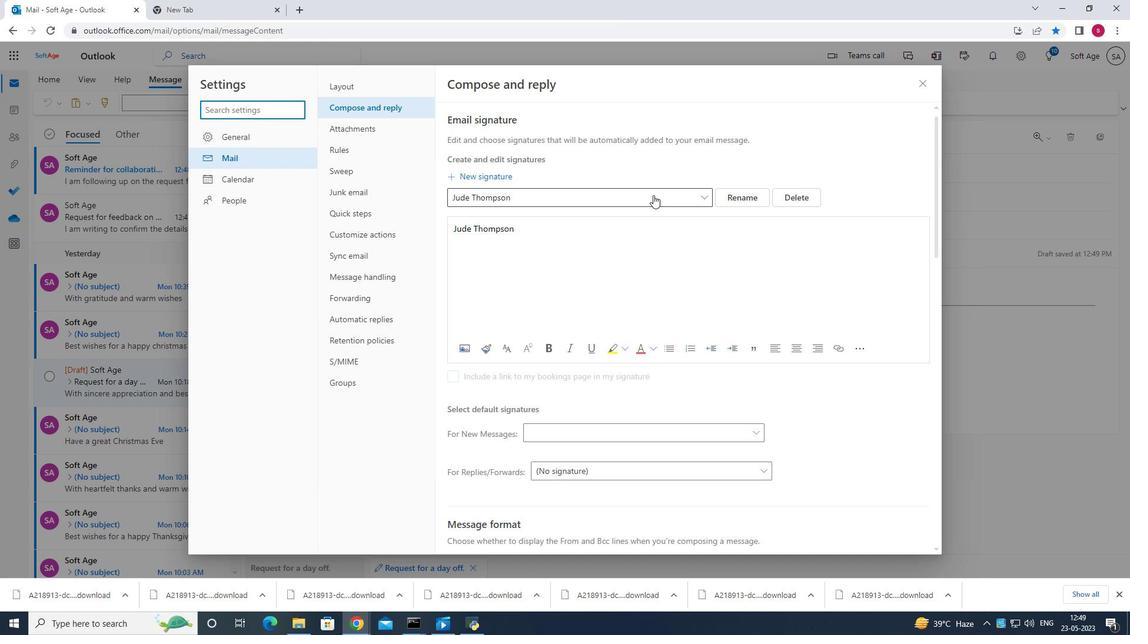 
Action: Mouse moved to (788, 195)
Screenshot: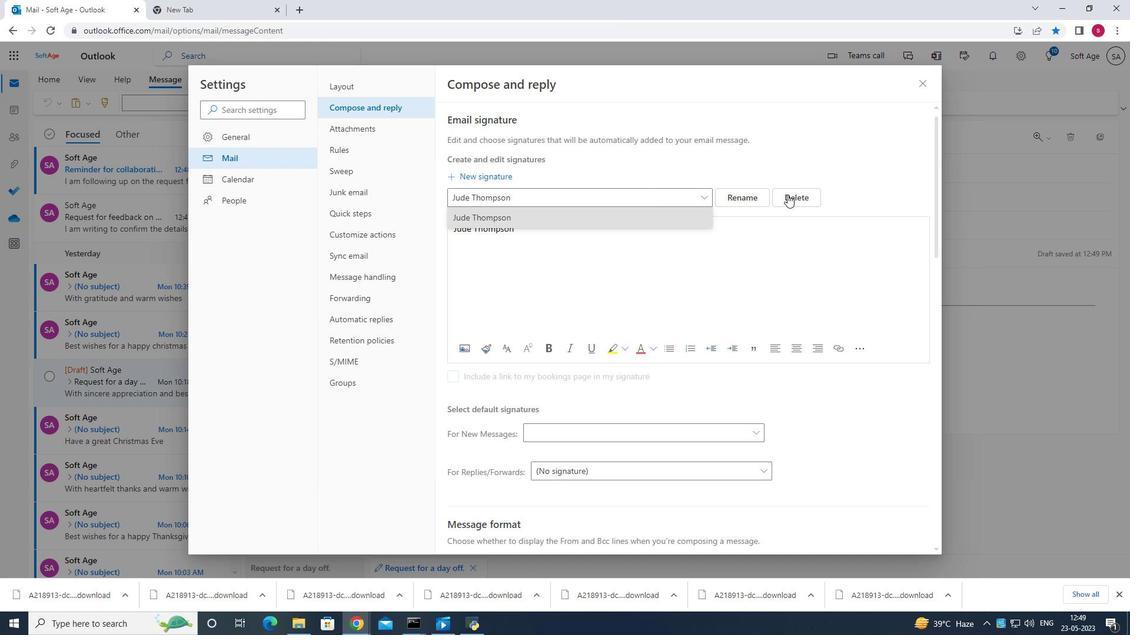 
Action: Mouse pressed left at (788, 195)
Screenshot: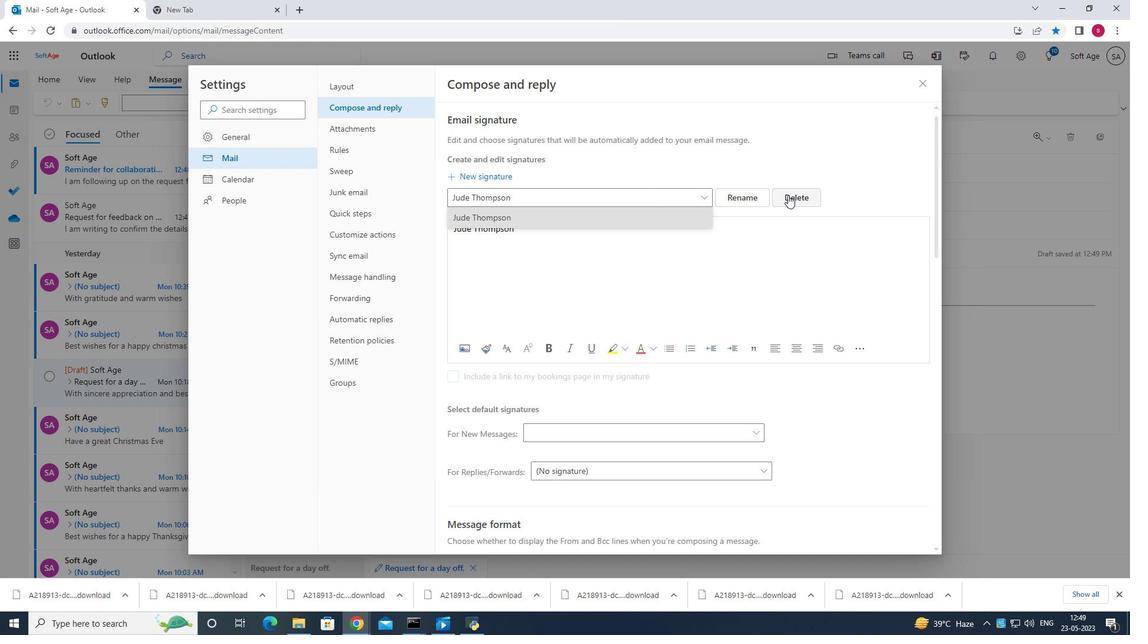 
Action: Mouse moved to (644, 190)
Screenshot: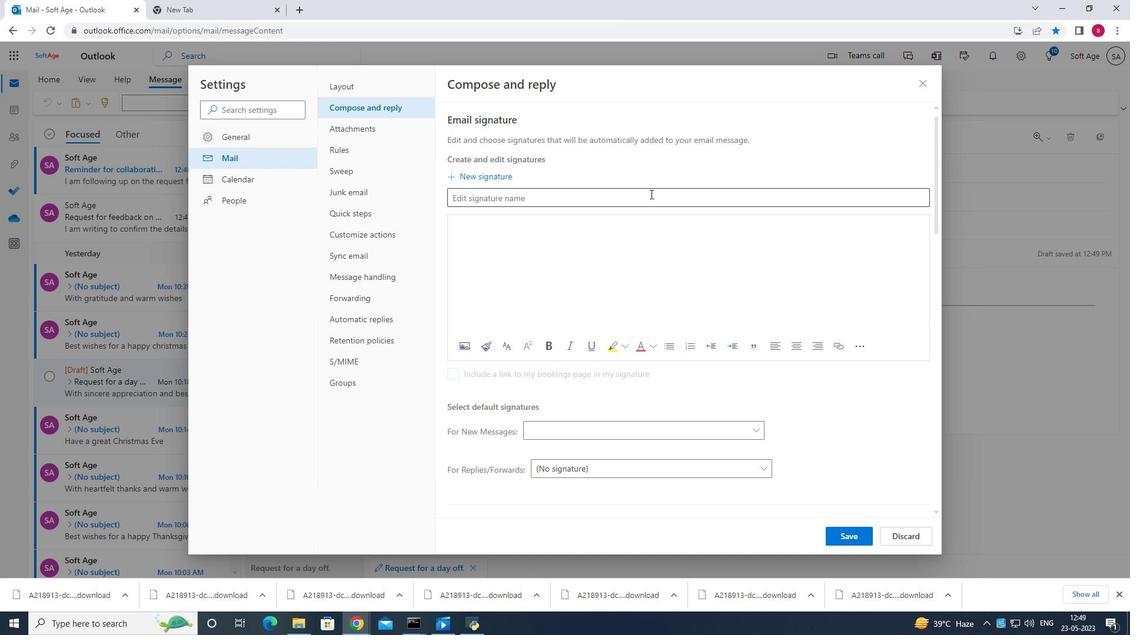
Action: Mouse pressed left at (644, 190)
Screenshot: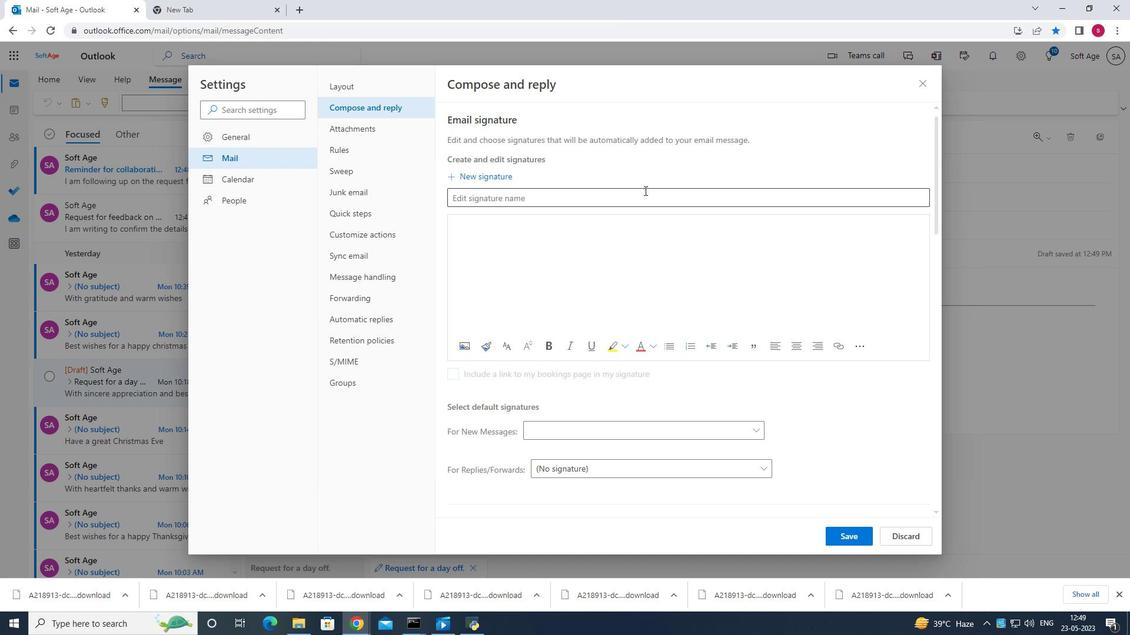 
Action: Mouse moved to (654, 196)
Screenshot: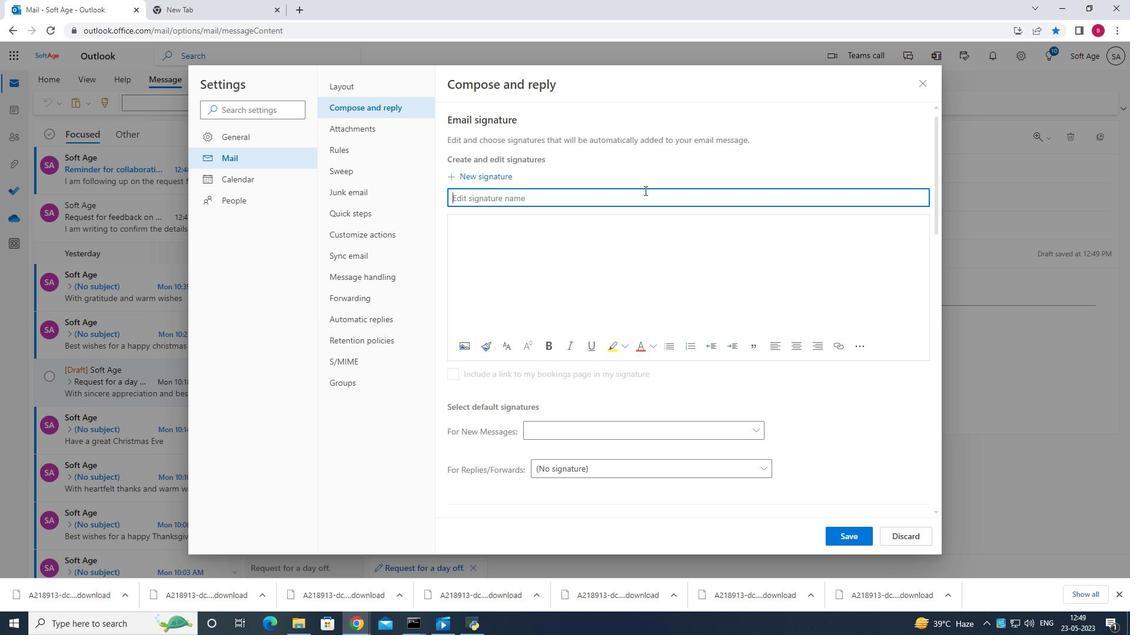 
Action: Key pressed <Key.shift>Kari<Key.space><Key.shift>Cooper
Screenshot: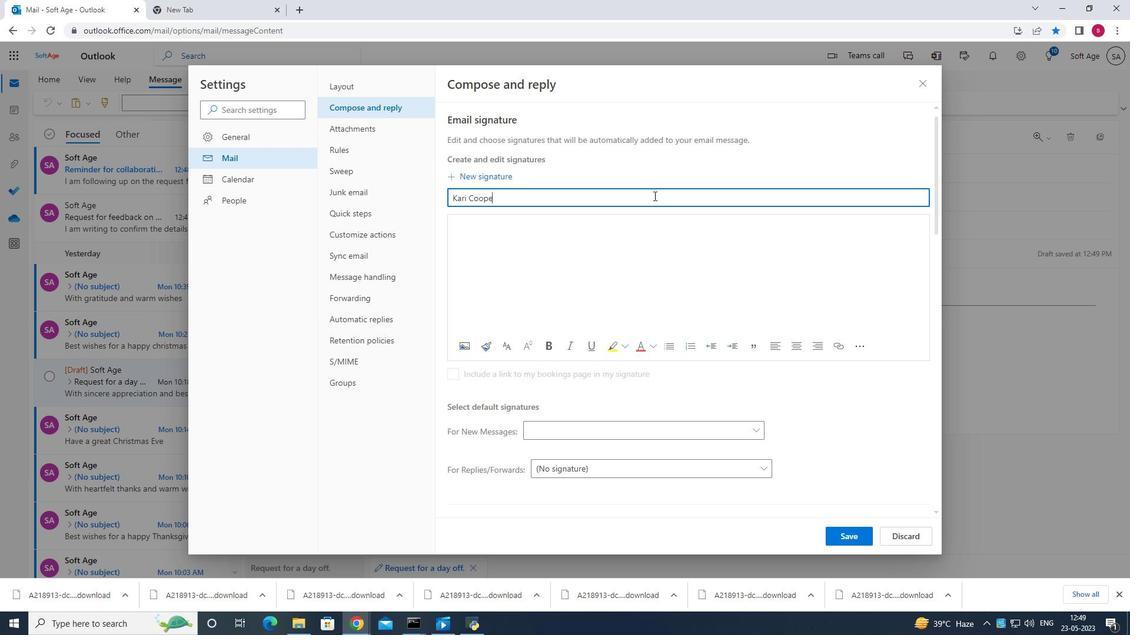 
Action: Mouse moved to (634, 244)
Screenshot: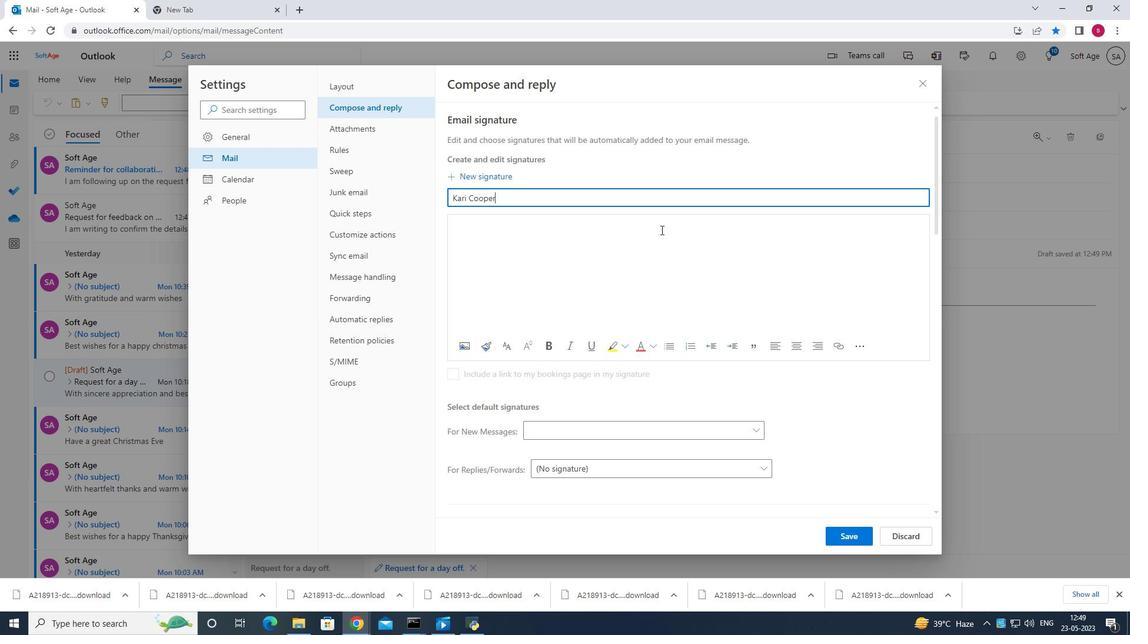 
Action: Mouse pressed left at (634, 244)
Screenshot: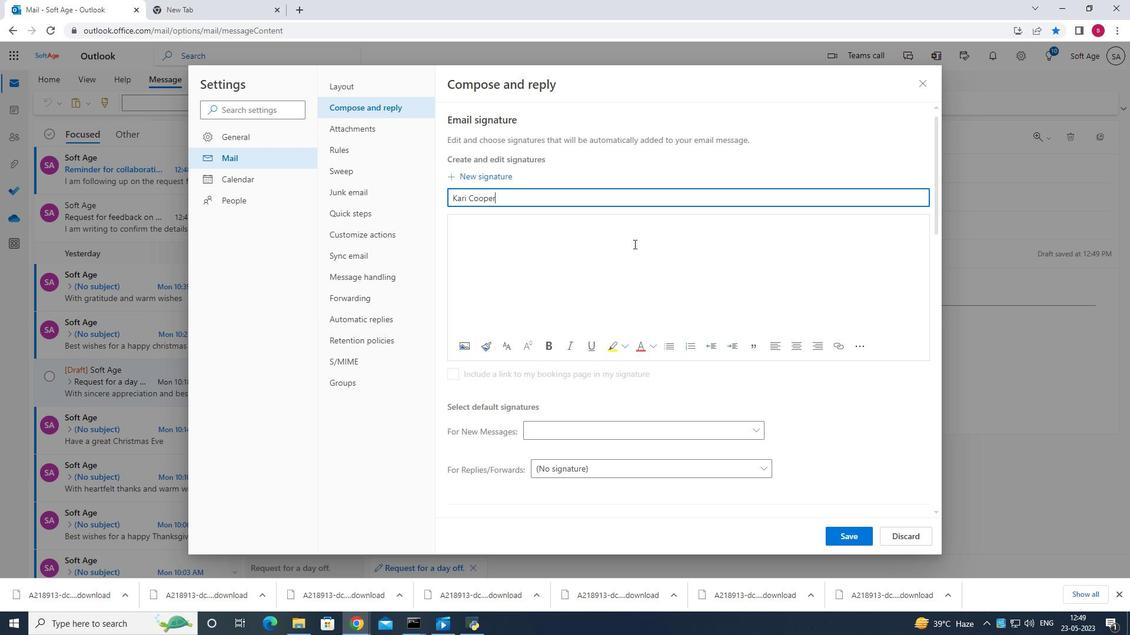 
Action: Key pressed <Key.shift>Kari<Key.space>c<Key.shift>ooper
Screenshot: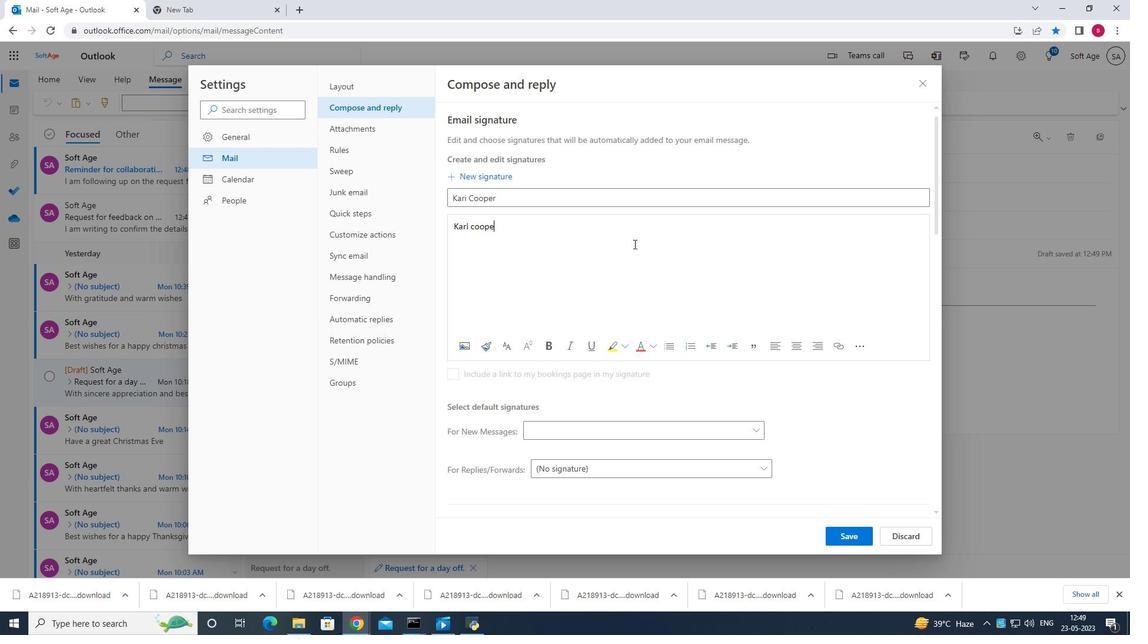 
Action: Mouse moved to (833, 533)
Screenshot: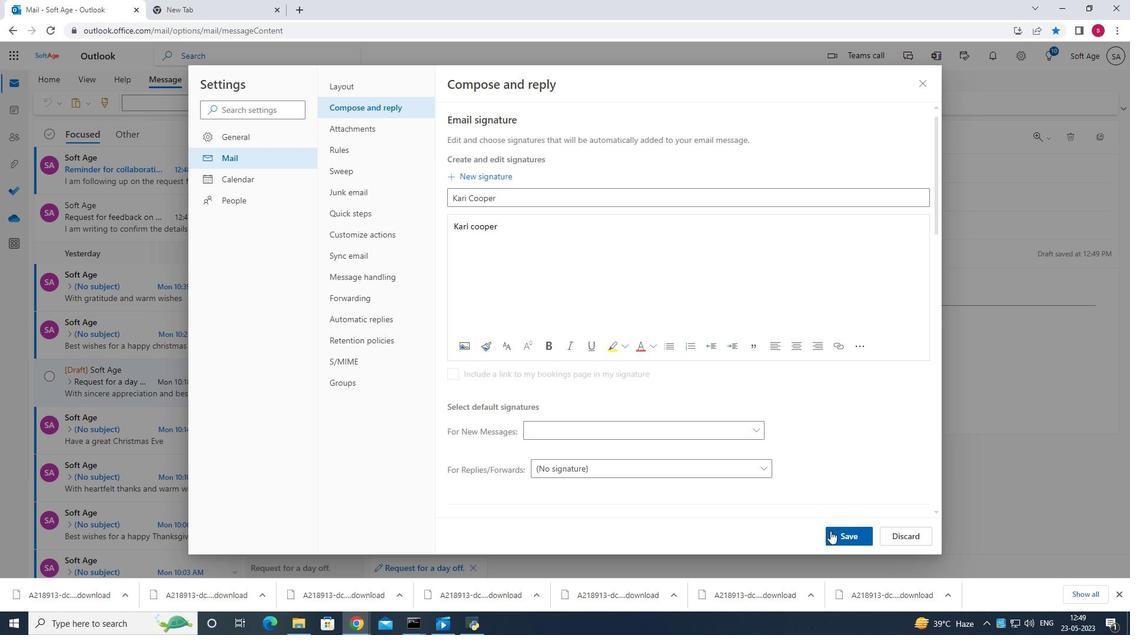 
Action: Mouse pressed left at (833, 533)
Screenshot: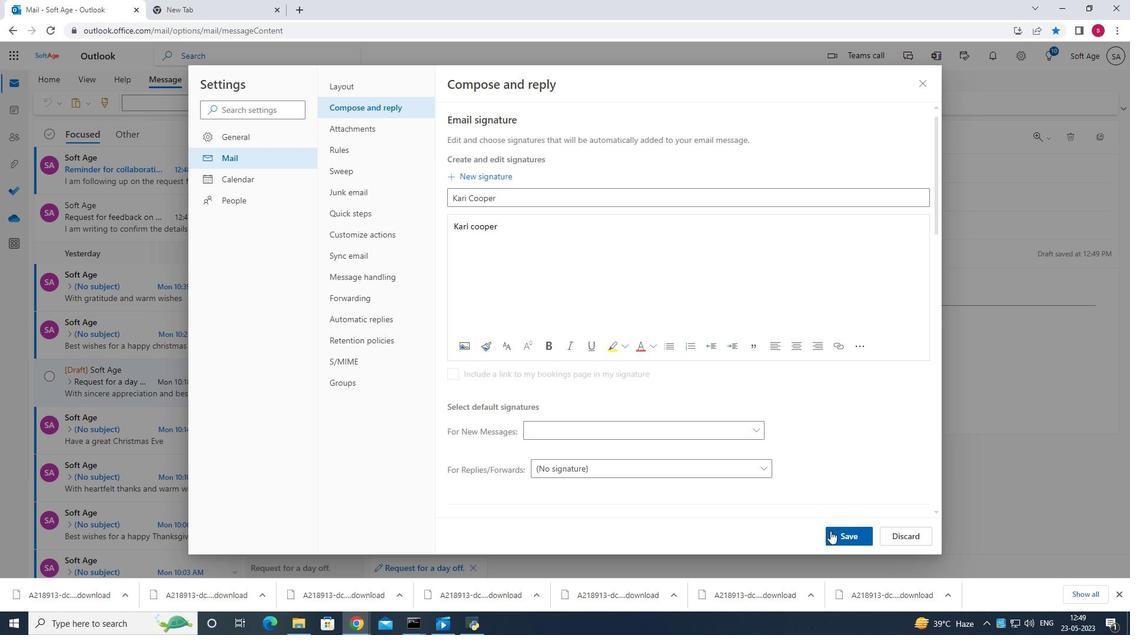 
Action: Mouse moved to (476, 229)
Screenshot: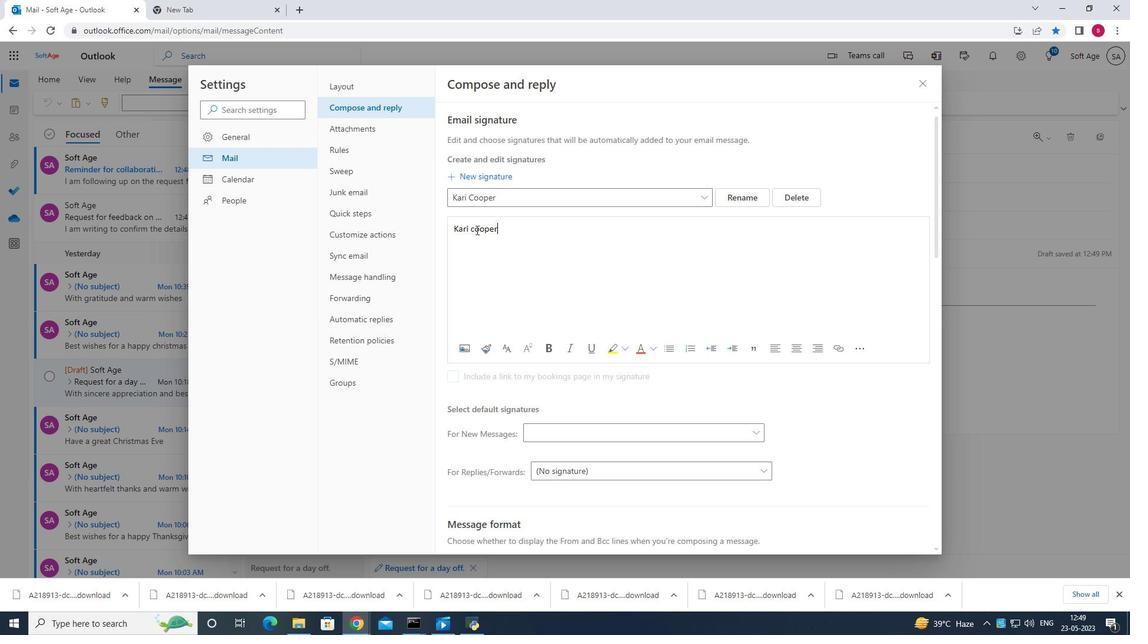 
Action: Mouse pressed left at (476, 229)
Screenshot: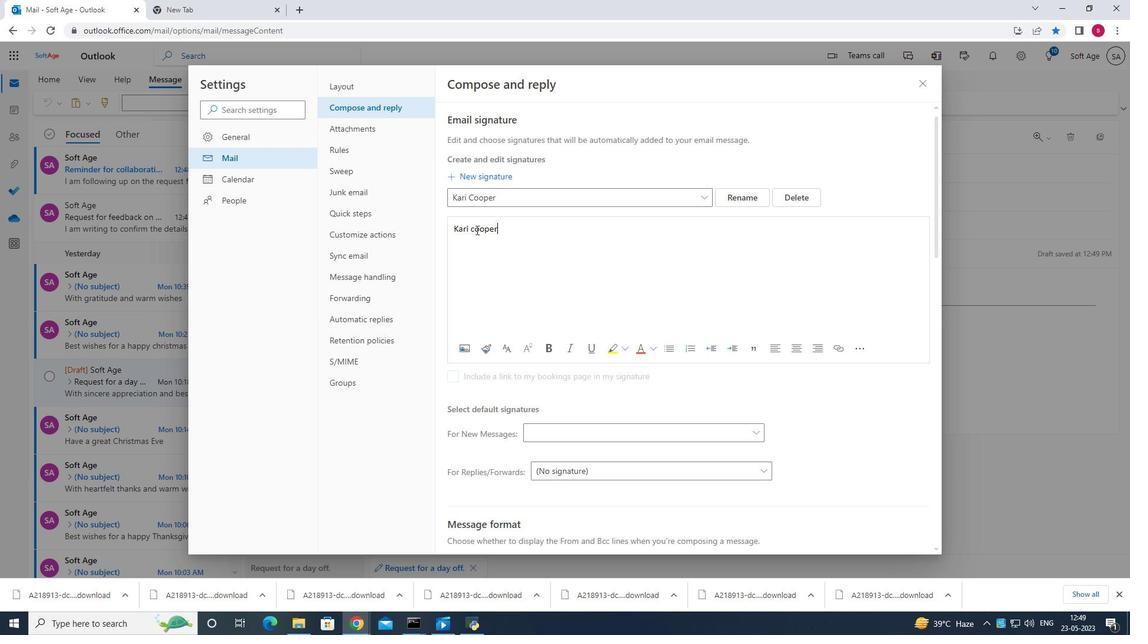
Action: Key pressed <Key.backspace><Key.shift>C
Screenshot: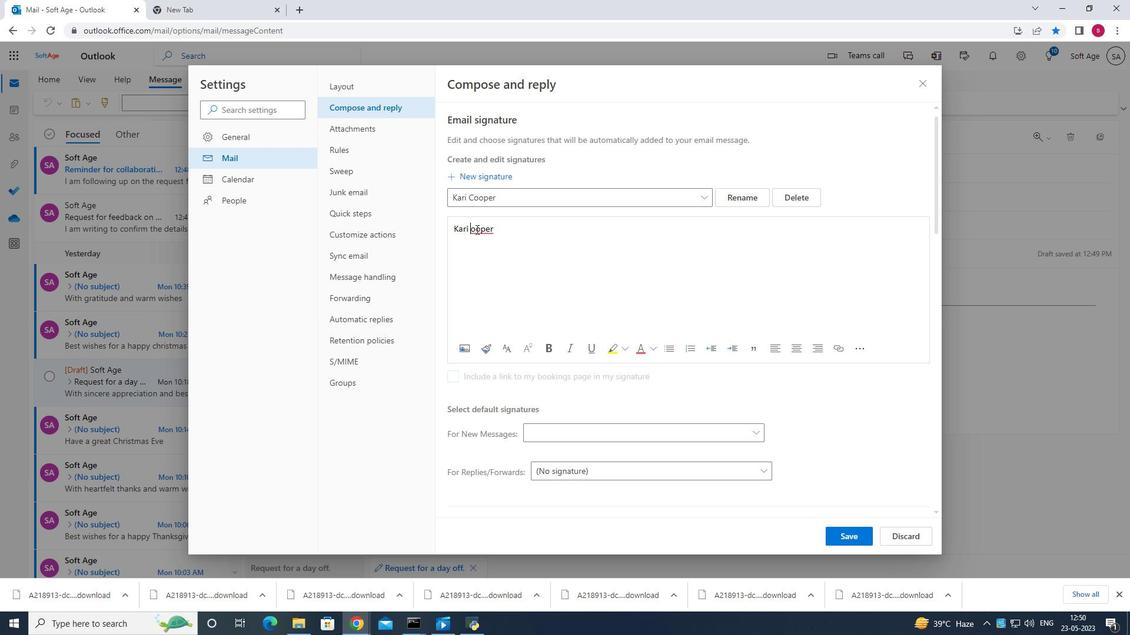 
Action: Mouse moved to (852, 531)
Screenshot: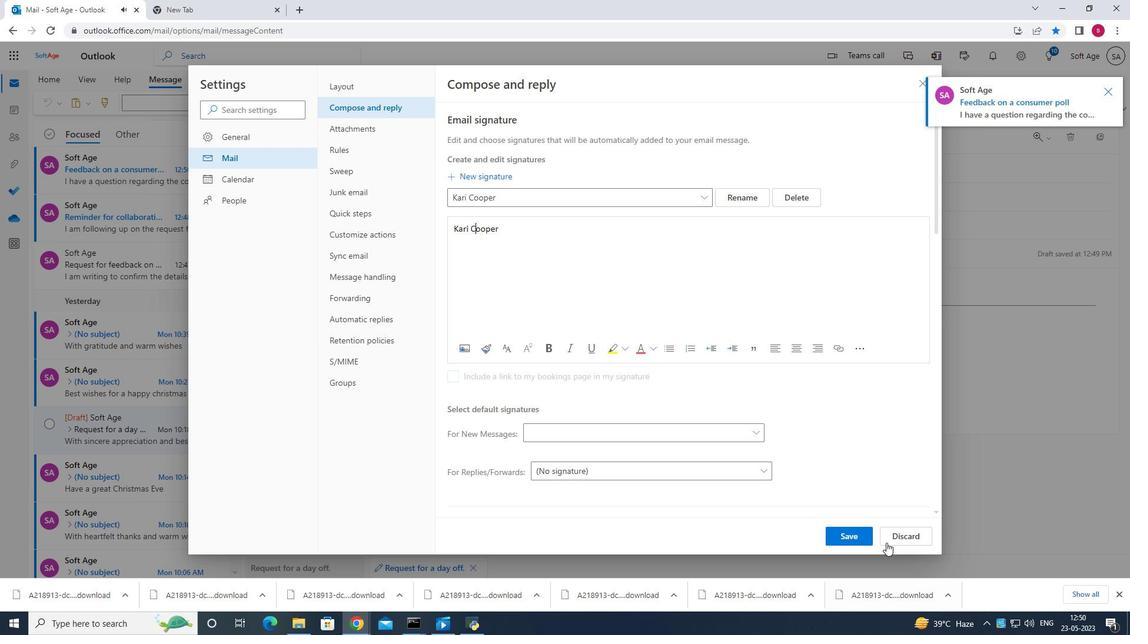 
Action: Mouse pressed left at (852, 531)
Screenshot: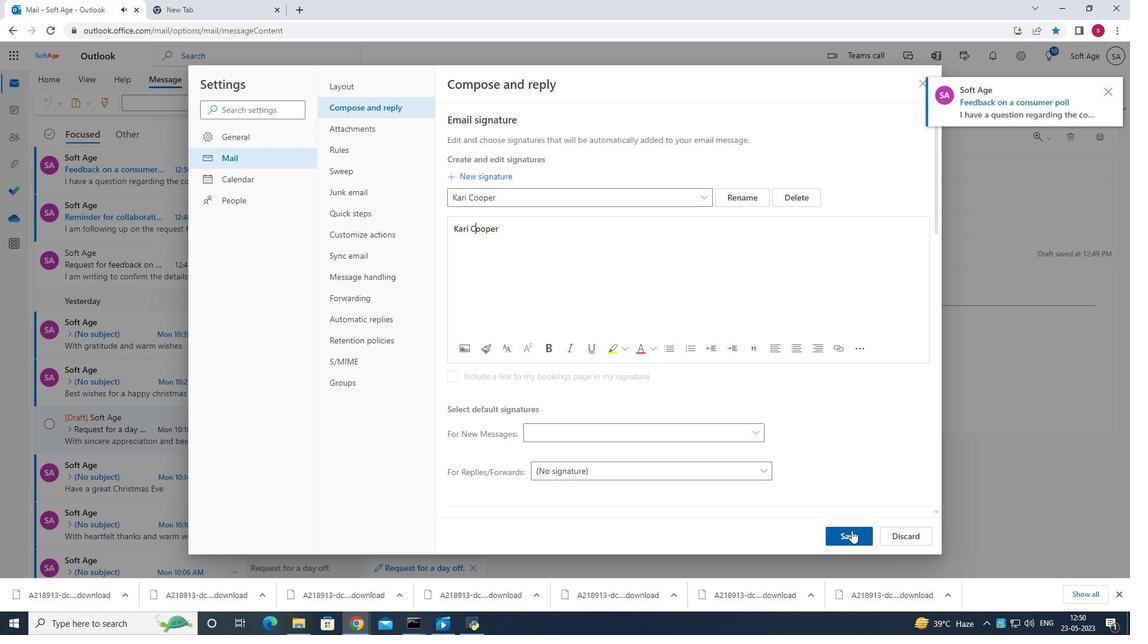 
Action: Mouse moved to (927, 88)
Screenshot: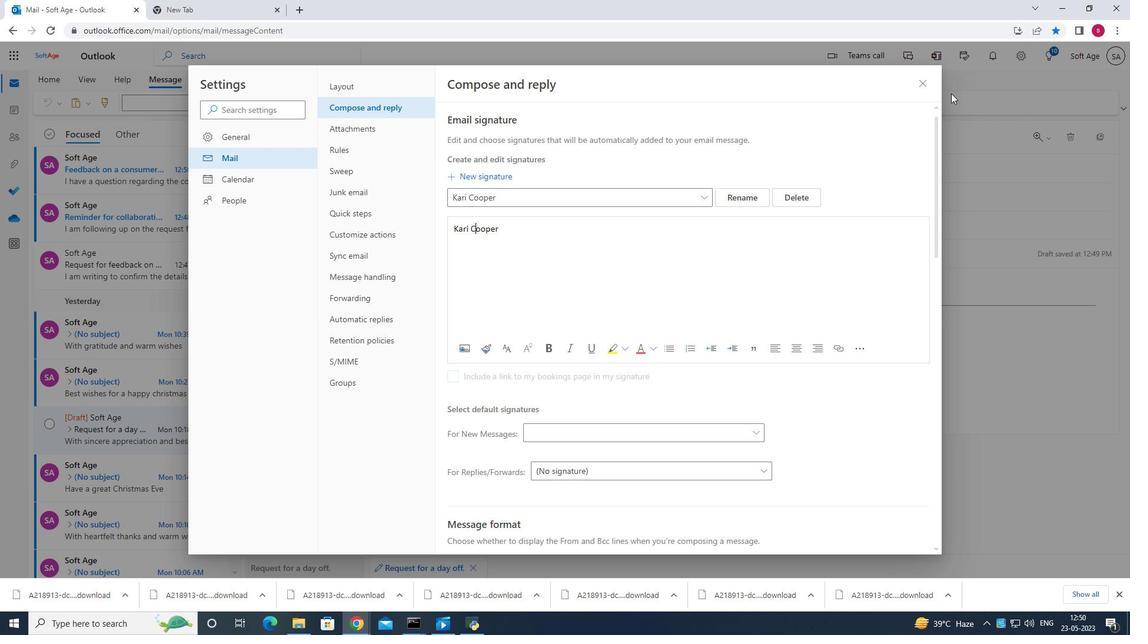 
Action: Mouse pressed left at (927, 88)
Screenshot: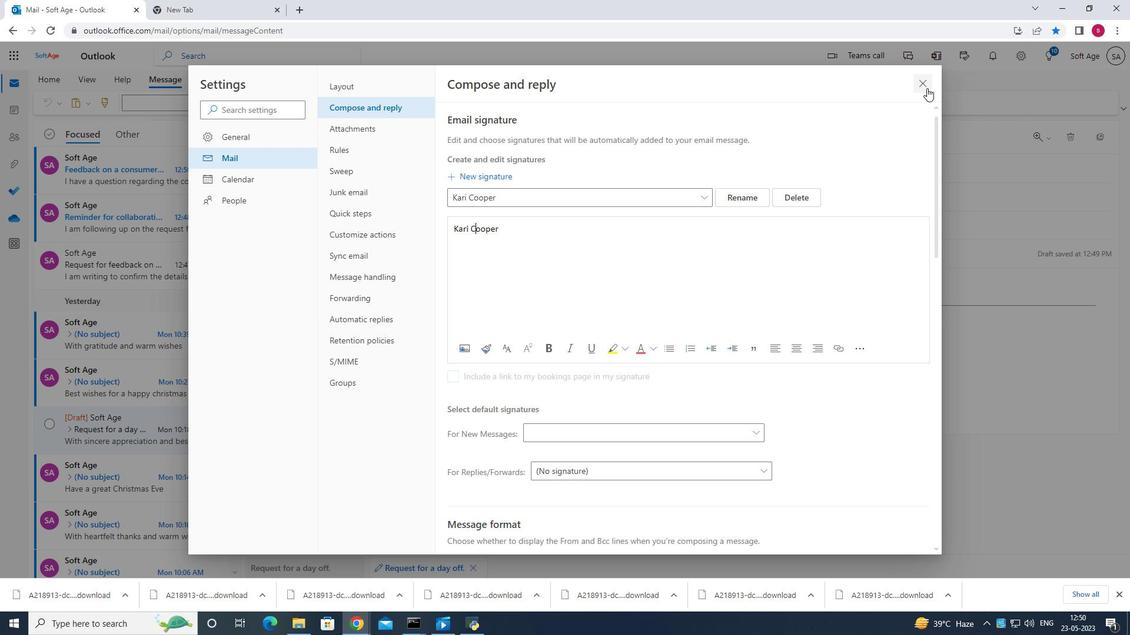 
Action: Mouse moved to (801, 100)
Screenshot: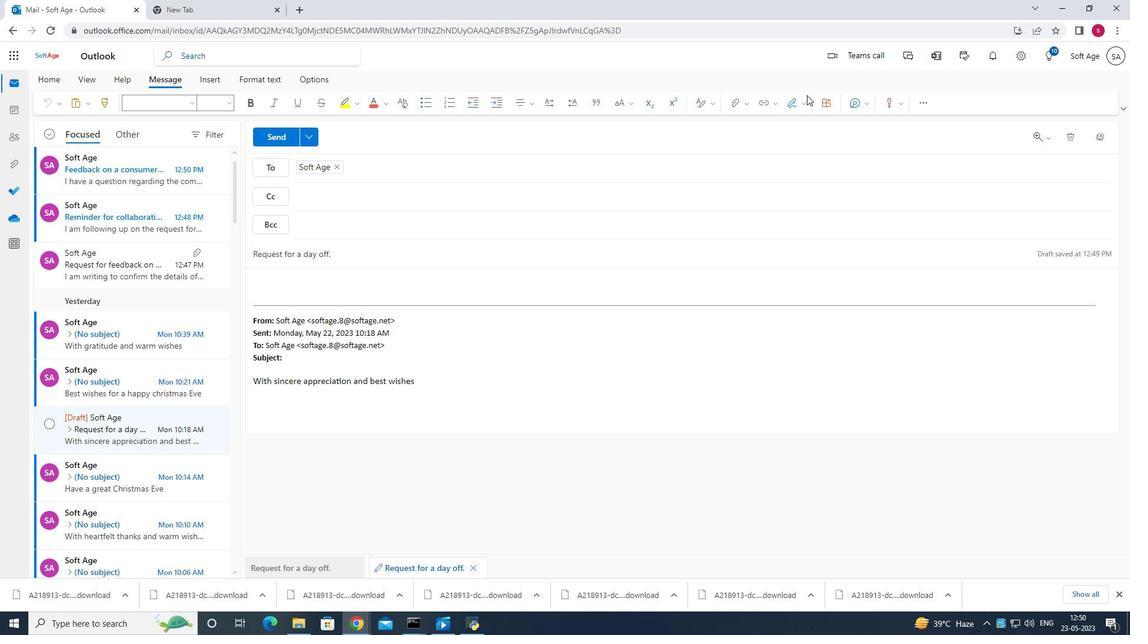 
Action: Mouse pressed left at (801, 100)
Screenshot: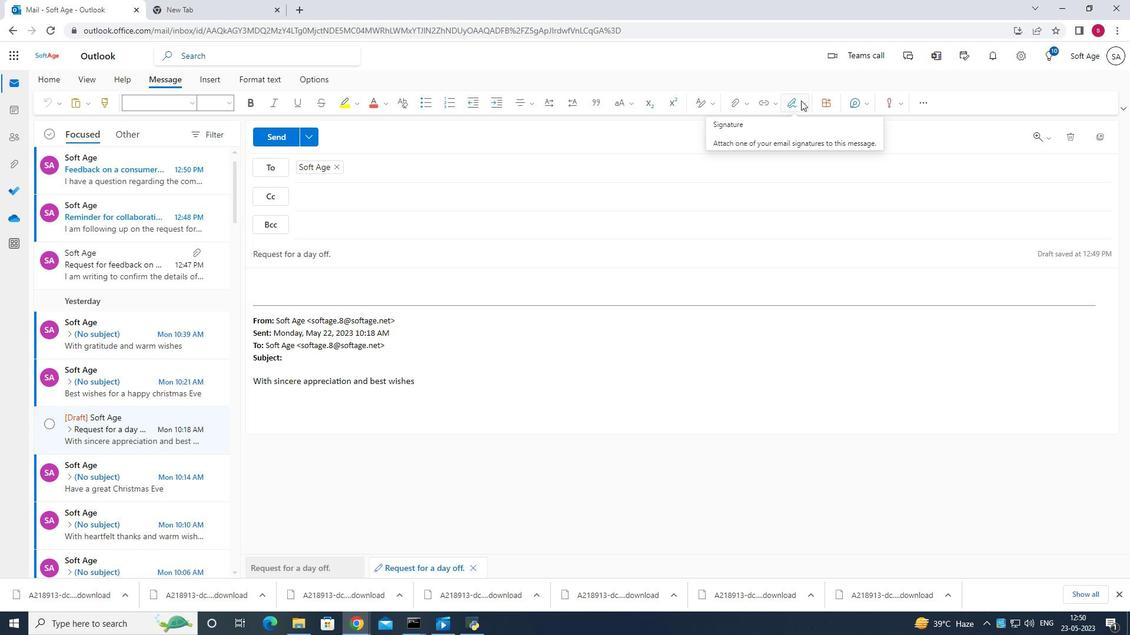 
Action: Mouse moved to (780, 124)
Screenshot: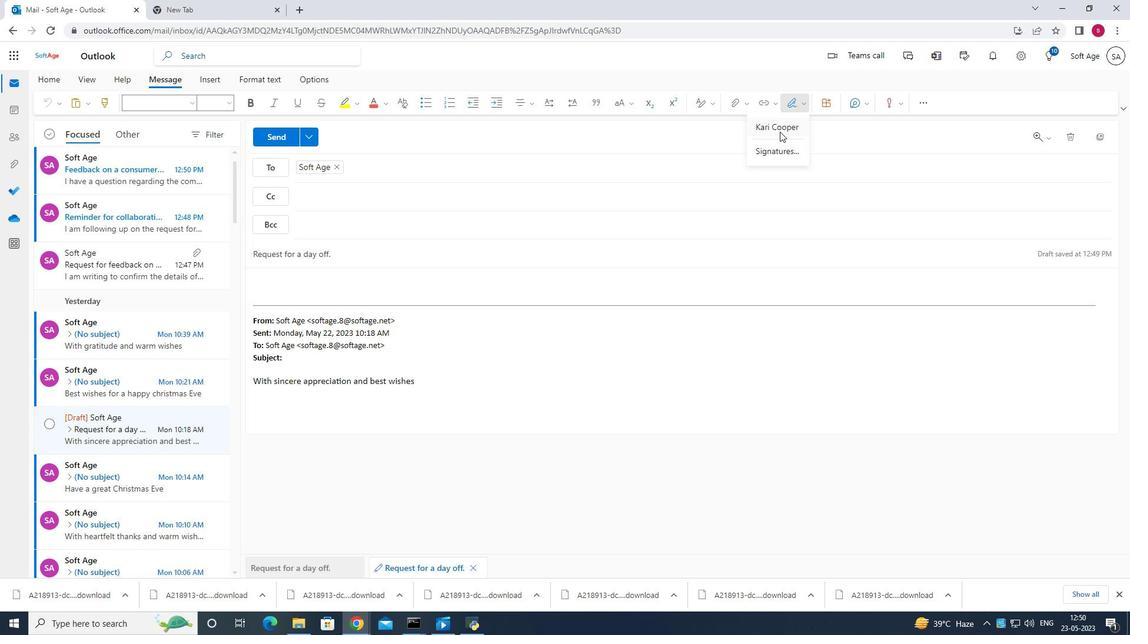 
Action: Mouse pressed left at (780, 124)
Screenshot: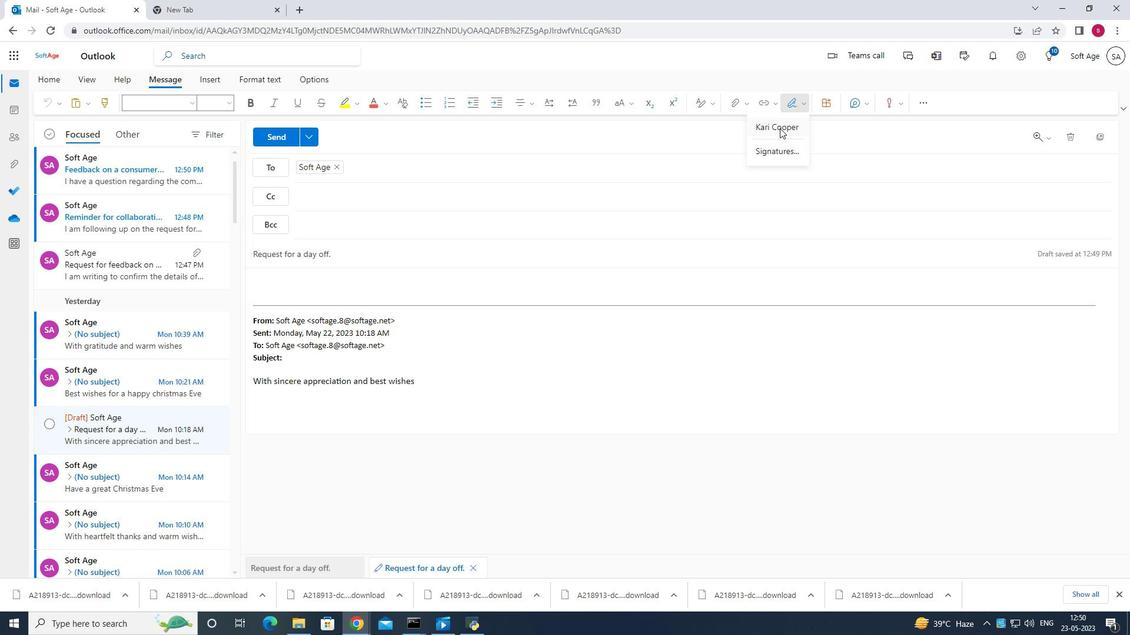 
Action: Mouse moved to (289, 274)
Screenshot: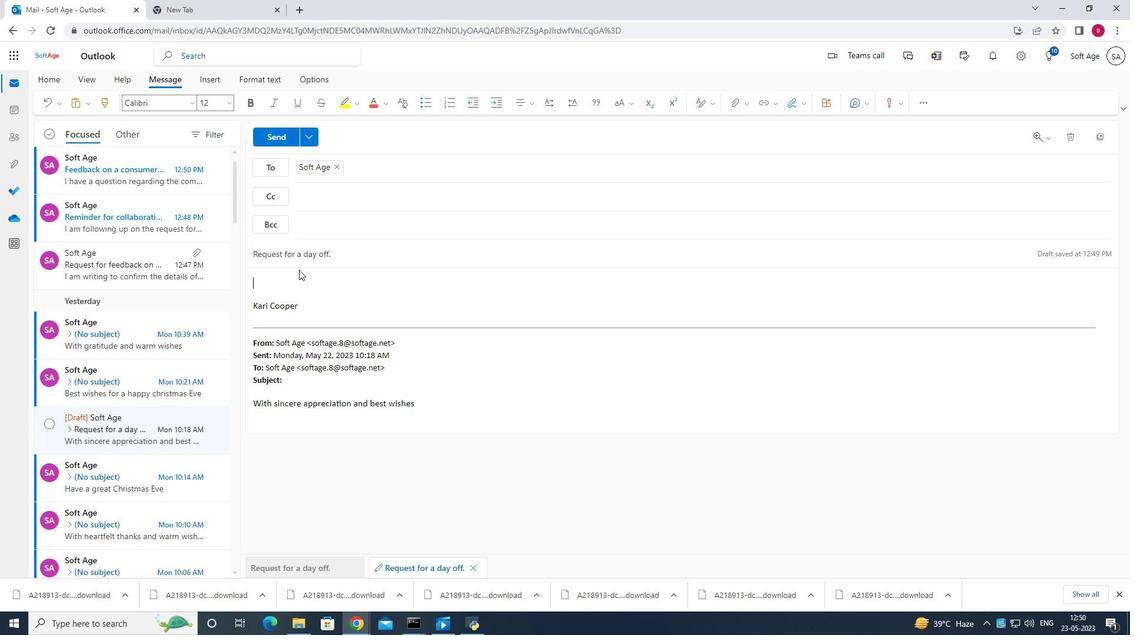 
Action: Mouse pressed left at (289, 274)
Screenshot: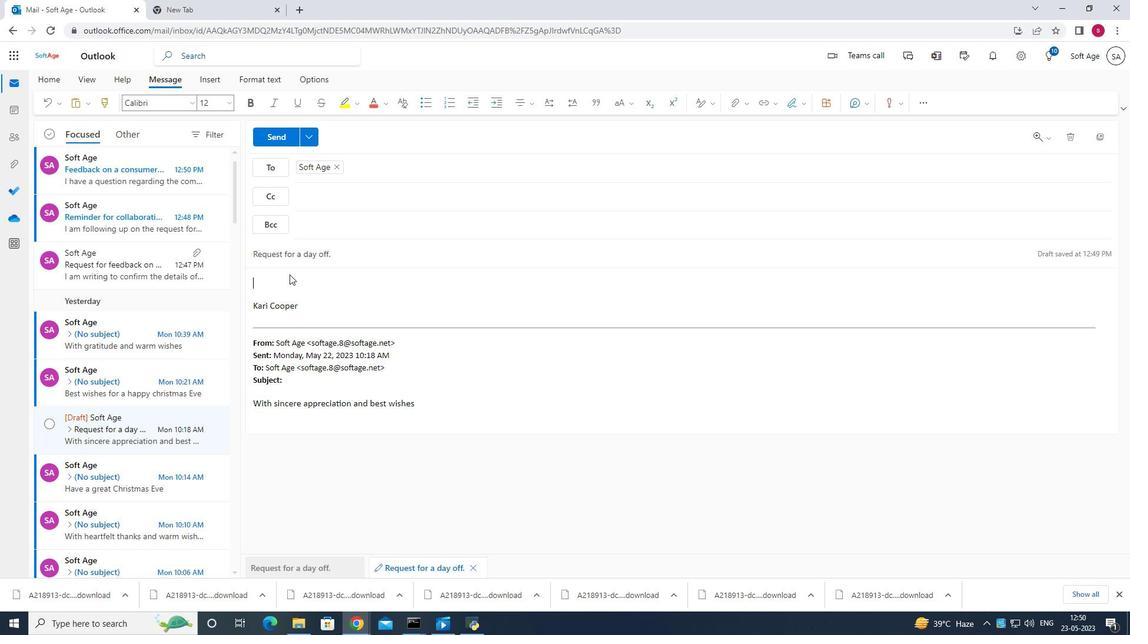 
Action: Mouse moved to (311, 220)
Screenshot: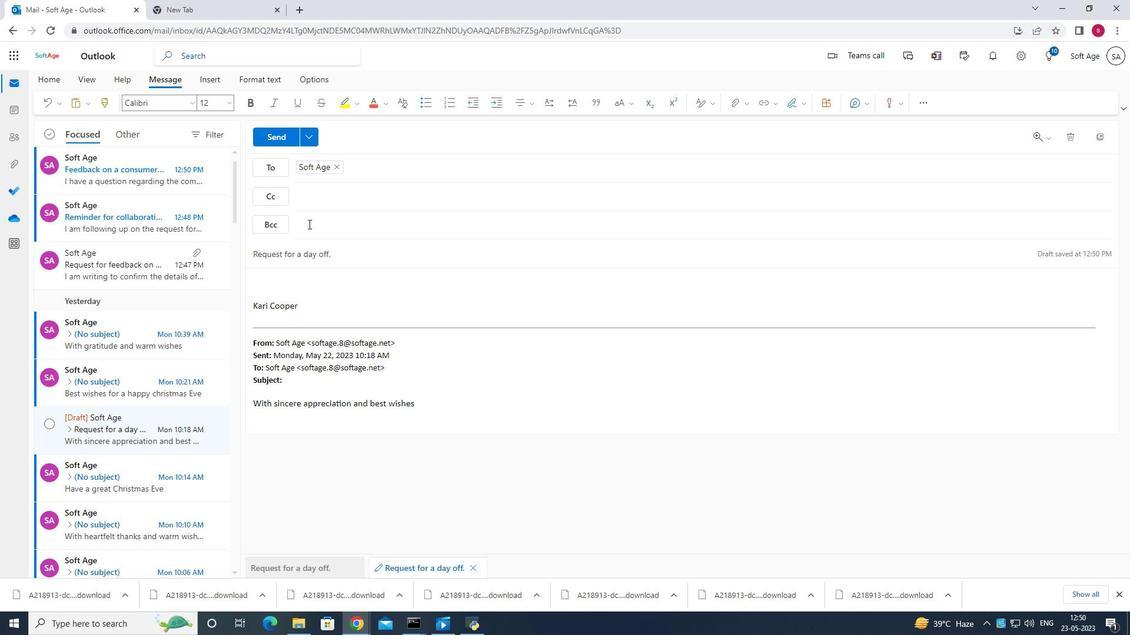 
Action: Mouse pressed left at (311, 220)
Screenshot: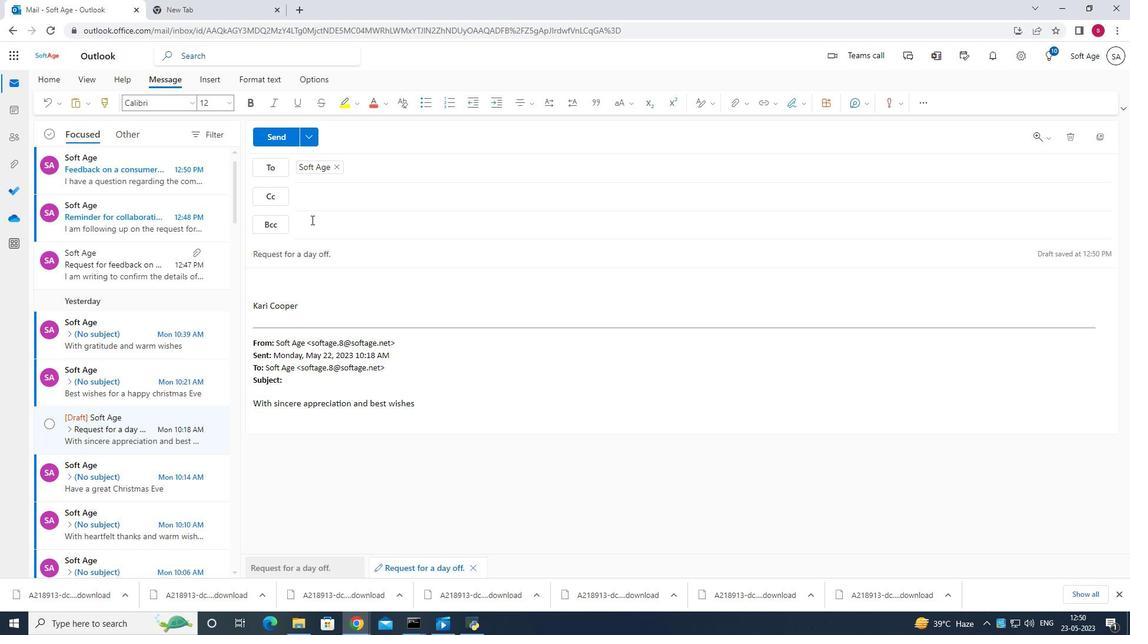 
Action: Key pressed softage.7<Key.shift>.net
Screenshot: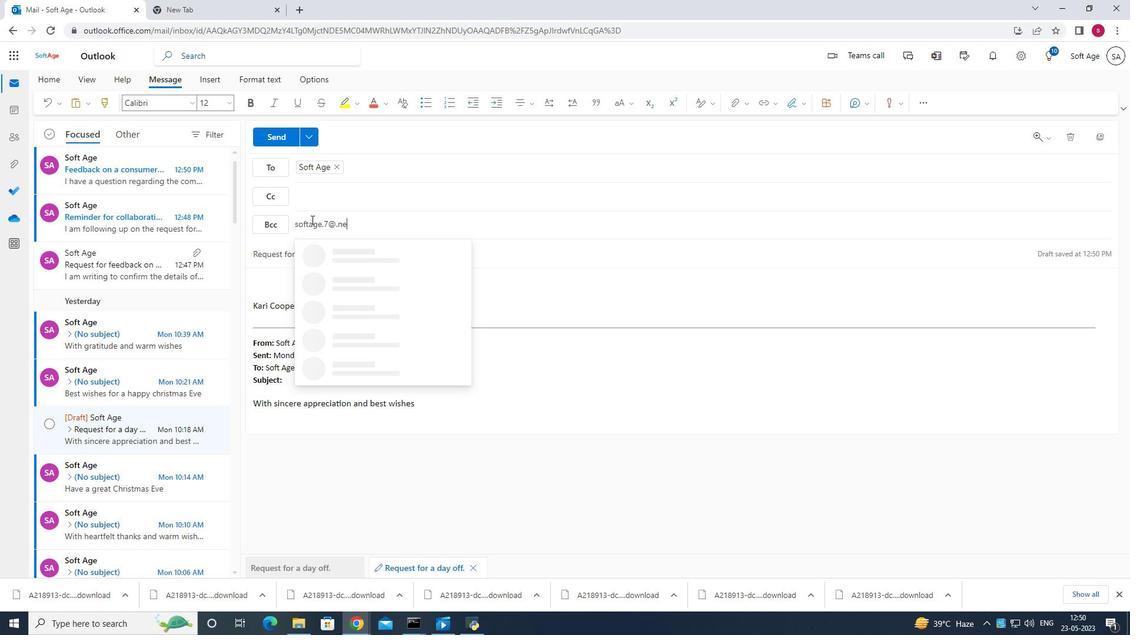 
Action: Mouse moved to (338, 273)
Screenshot: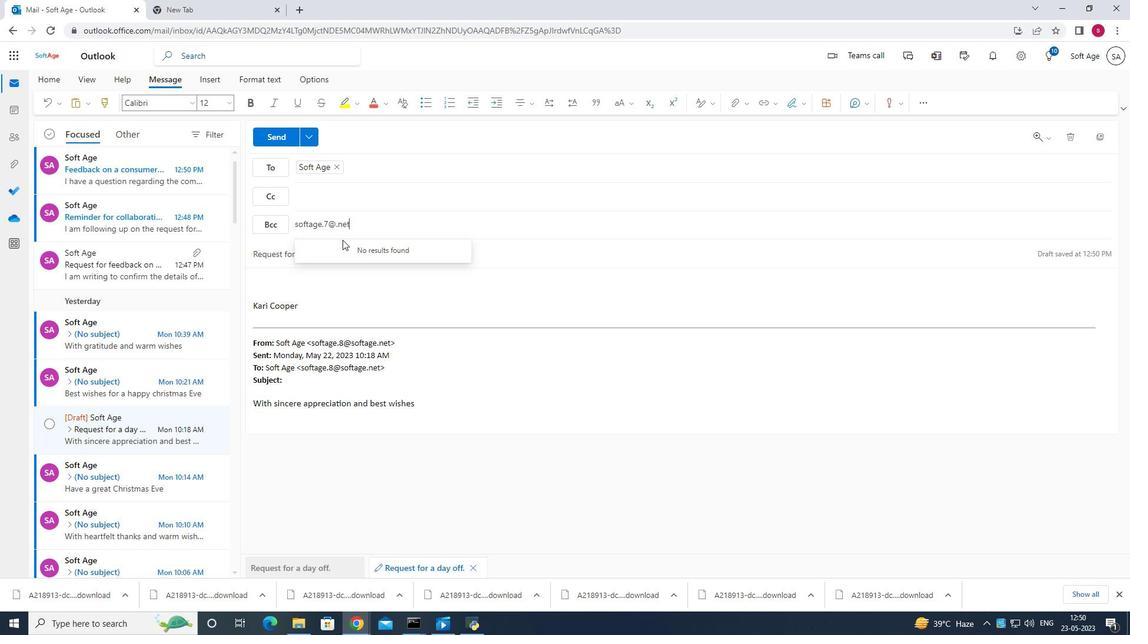 
Action: Mouse pressed left at (338, 273)
Screenshot: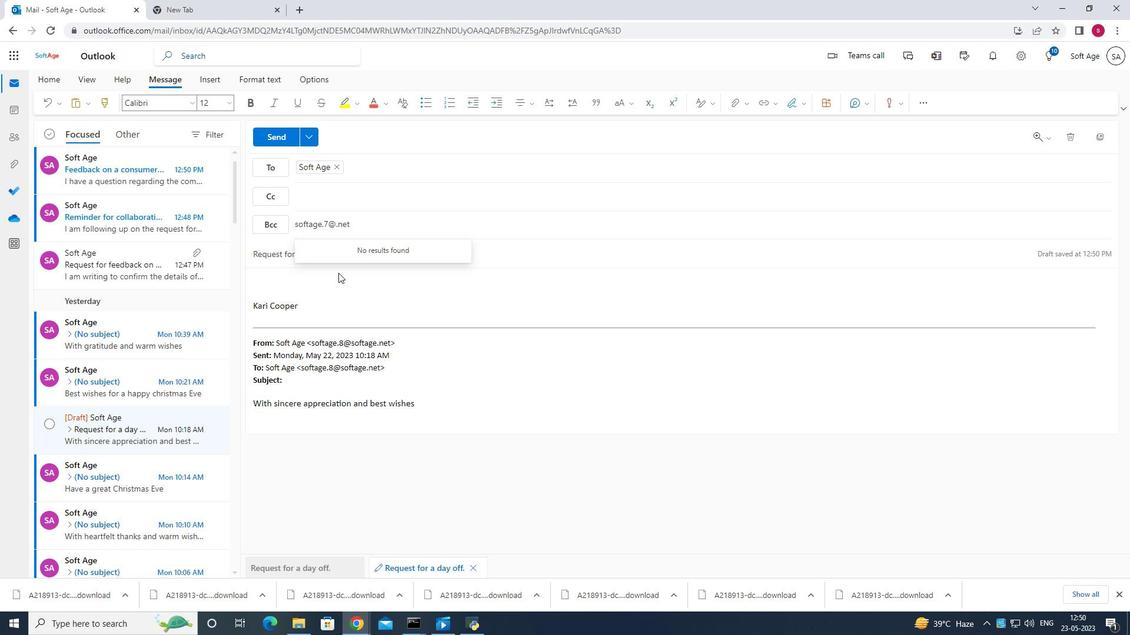 
Action: Mouse moved to (290, 259)
Screenshot: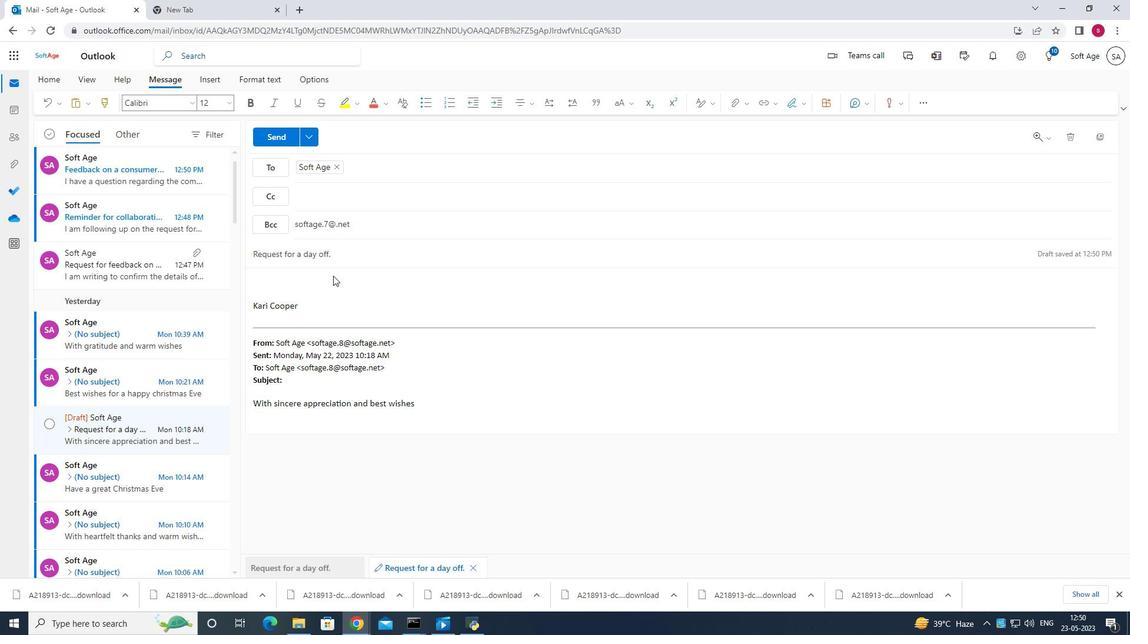
Action: Mouse pressed left at (290, 259)
Screenshot: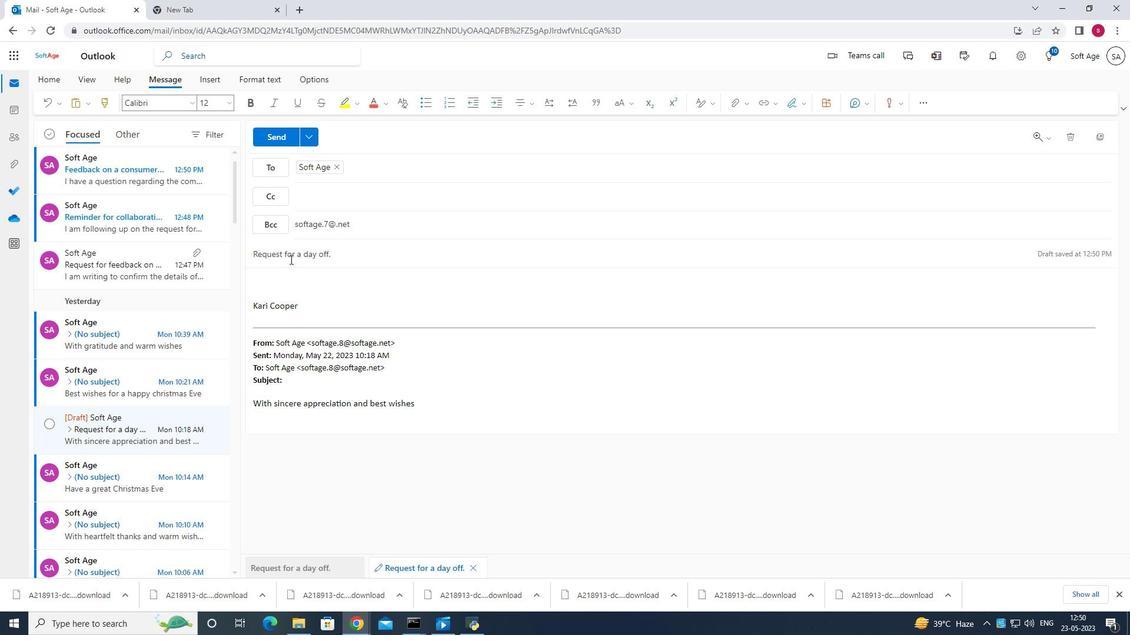 
Action: Mouse moved to (286, 264)
Screenshot: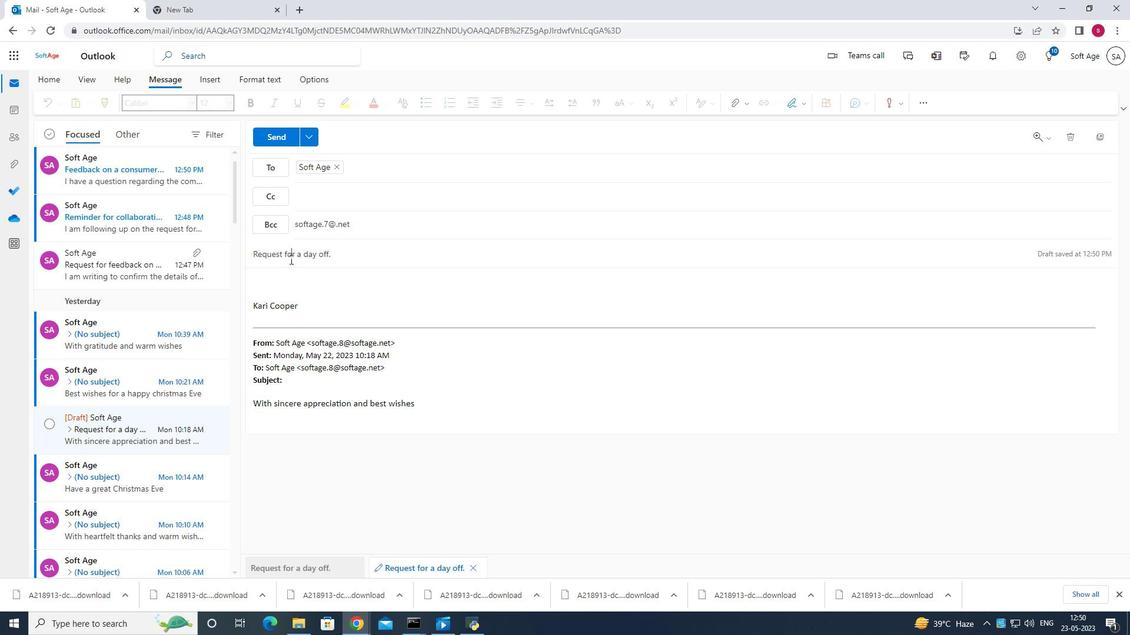 
Action: Mouse pressed left at (286, 264)
Screenshot: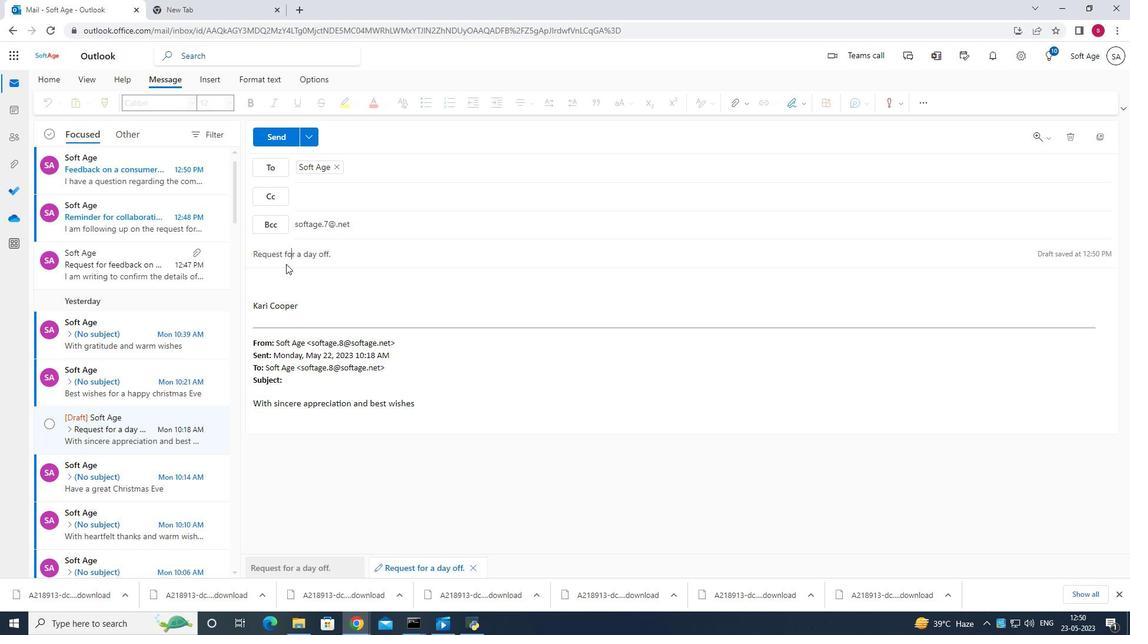 
Action: Mouse moved to (286, 272)
Screenshot: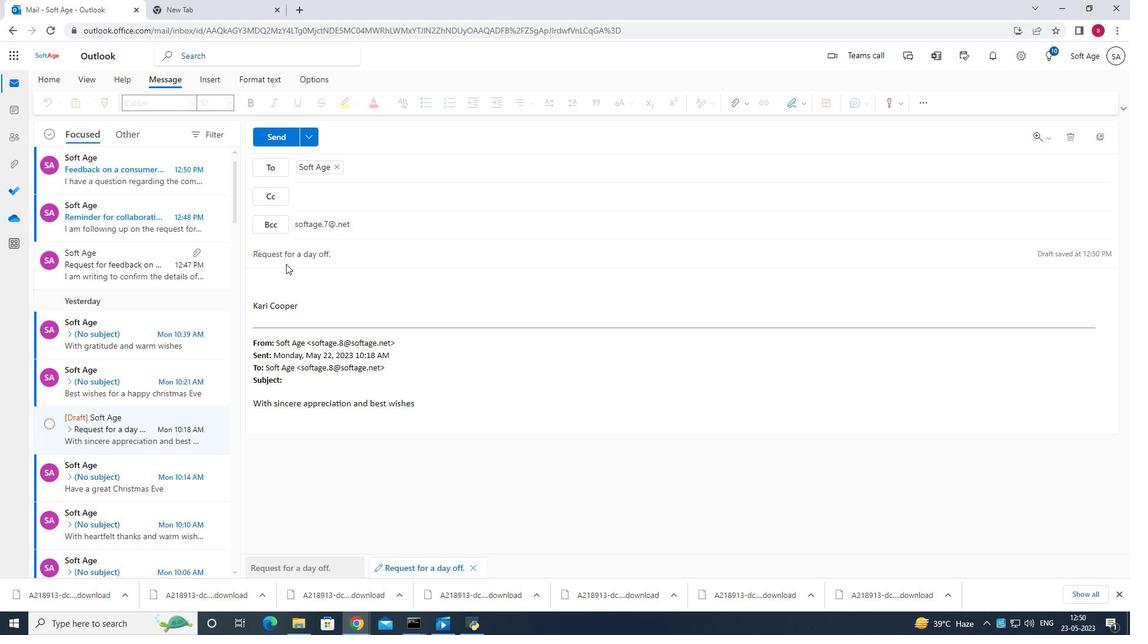 
Action: Mouse pressed left at (286, 272)
Screenshot: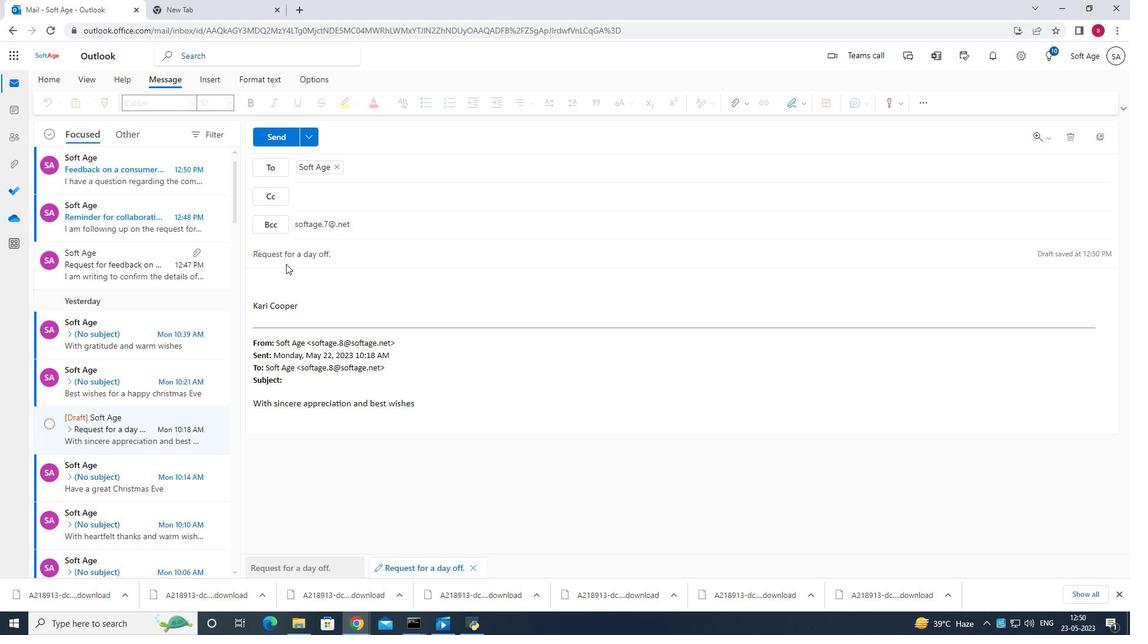 
Action: Mouse pressed left at (286, 272)
Screenshot: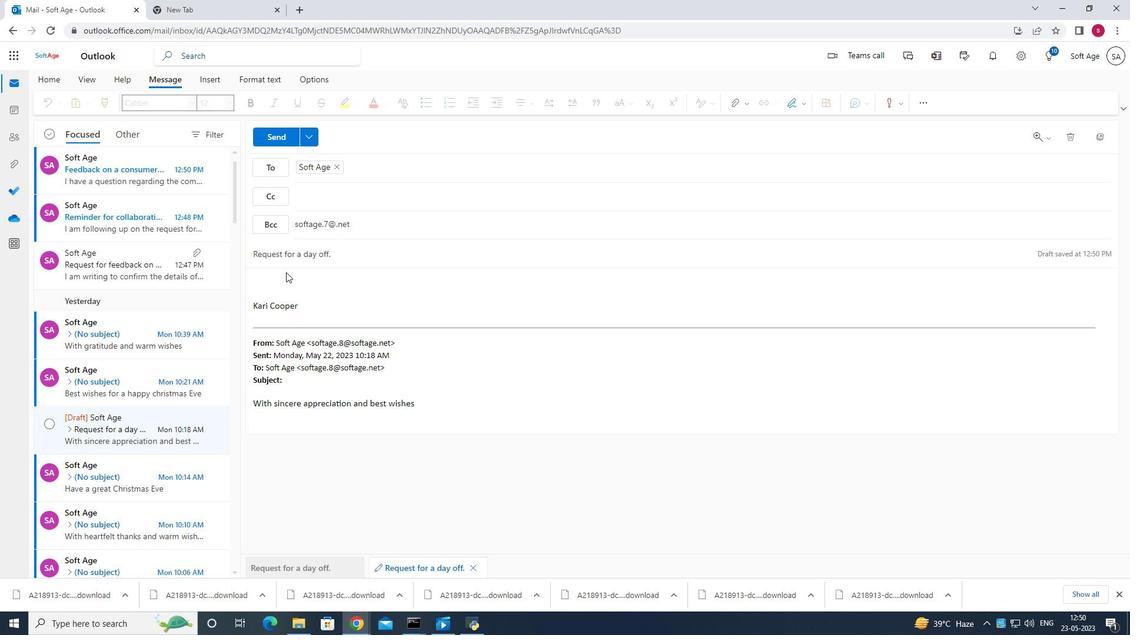 
Action: Mouse moved to (286, 272)
Screenshot: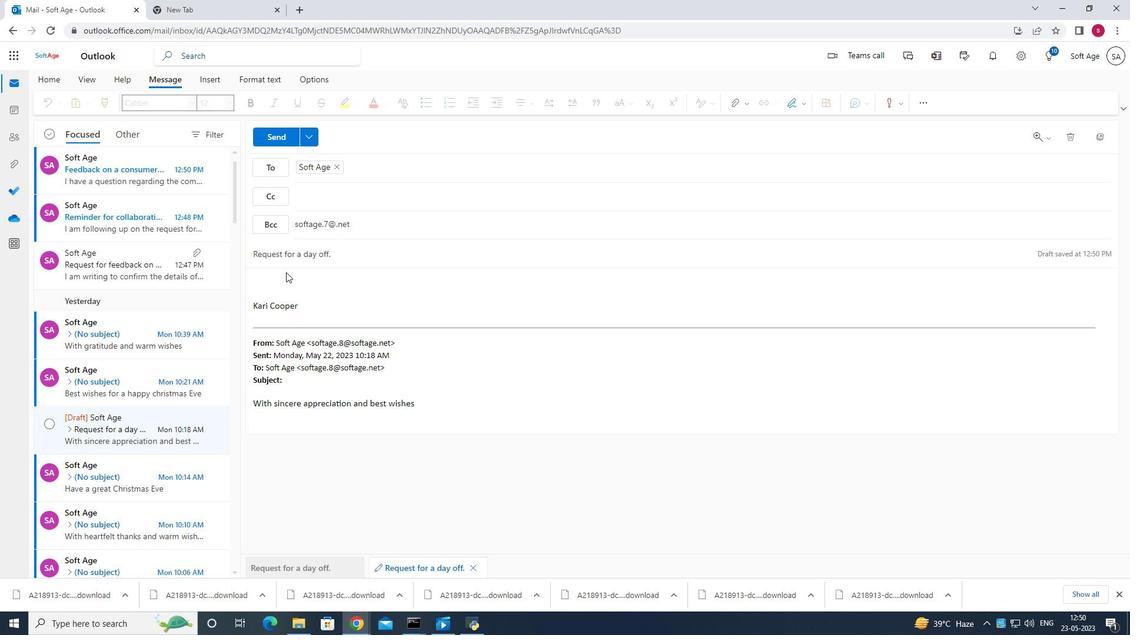 
Action: Mouse pressed left at (286, 272)
Screenshot: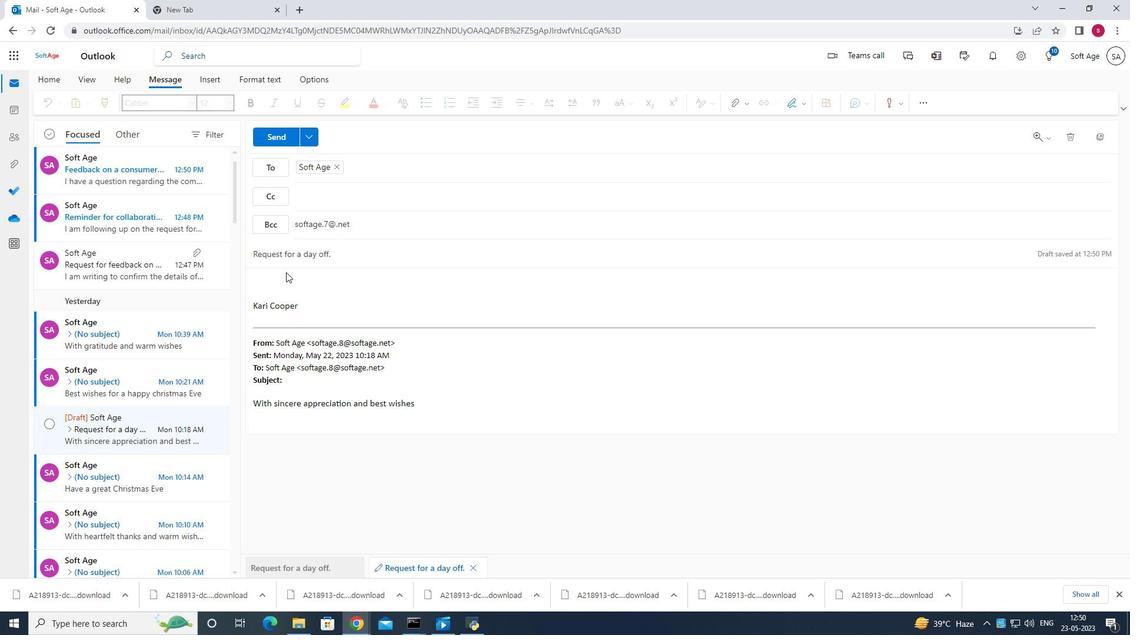 
Action: Mouse moved to (320, 279)
Screenshot: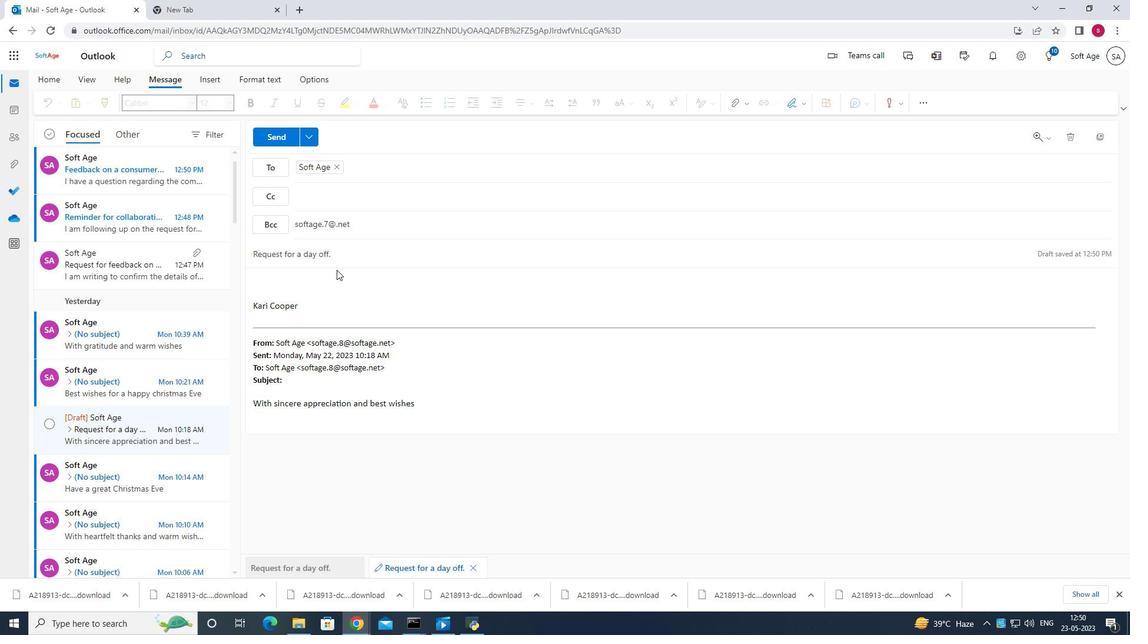
Action: Mouse pressed left at (320, 279)
Screenshot: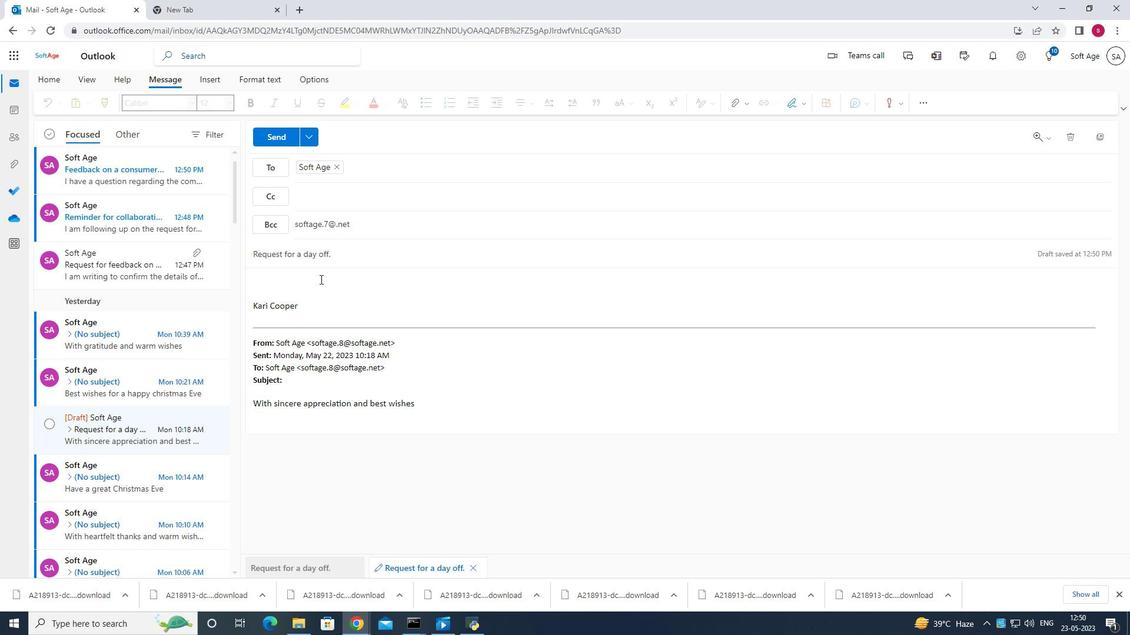 
Action: Mouse moved to (319, 279)
Screenshot: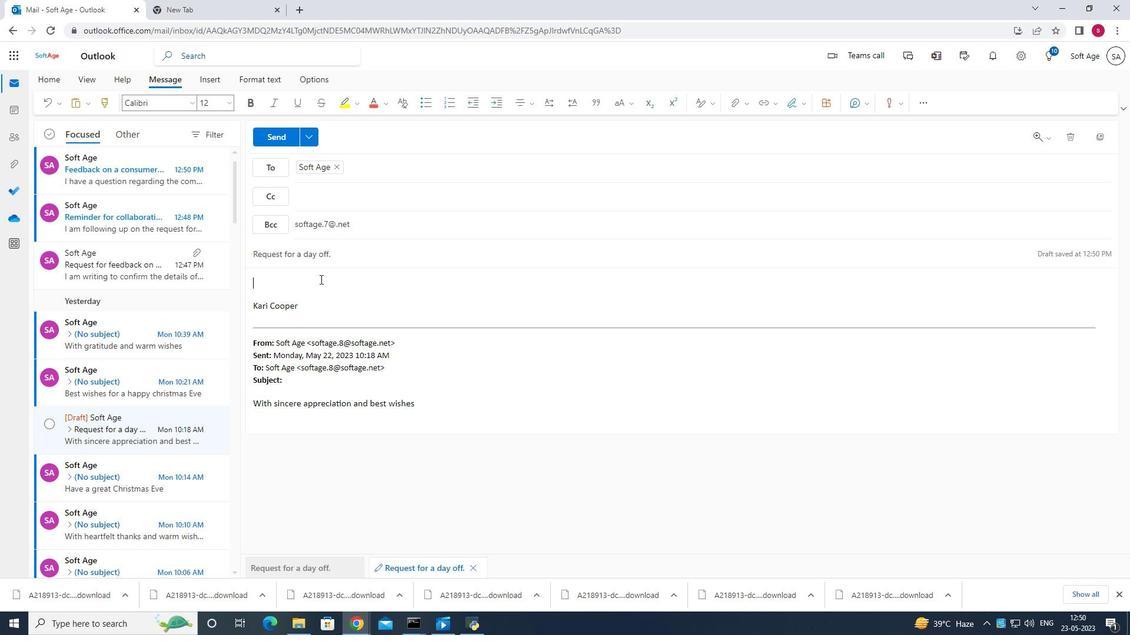
Action: Key pressed <Key.shift>Please<Key.space>find<Key.space>attach<Key.space>the<Key.space>update<Key.space>version<Key.space>of<Key.space>the<Key.space>projrct<Key.space>proposal
Screenshot: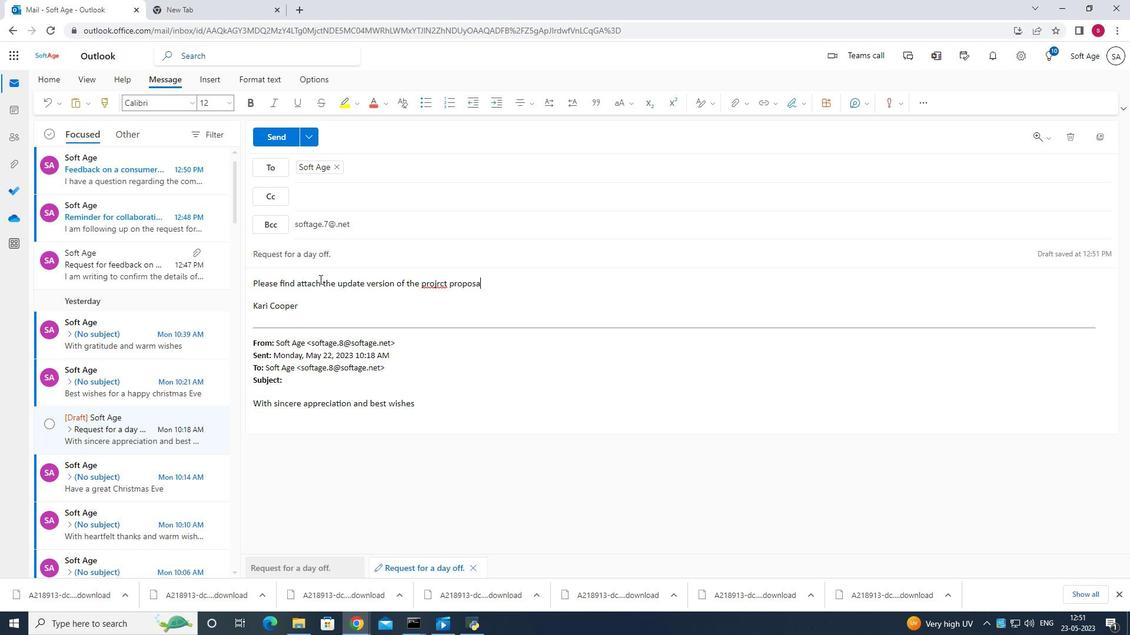 
Action: Mouse moved to (434, 280)
Screenshot: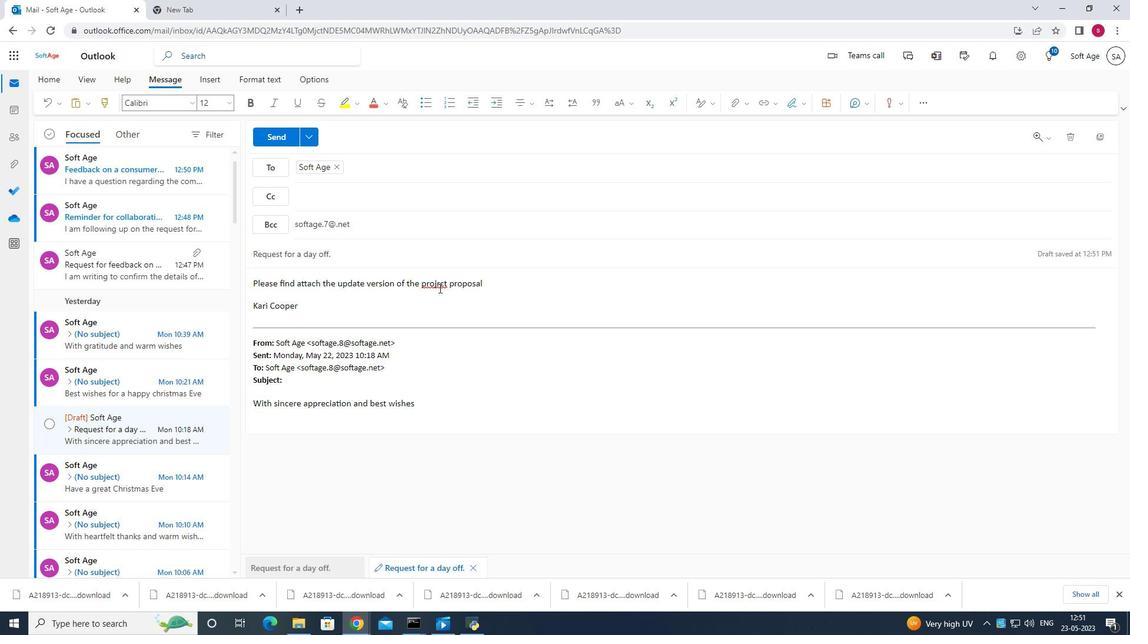 
Action: Mouse pressed left at (434, 280)
Screenshot: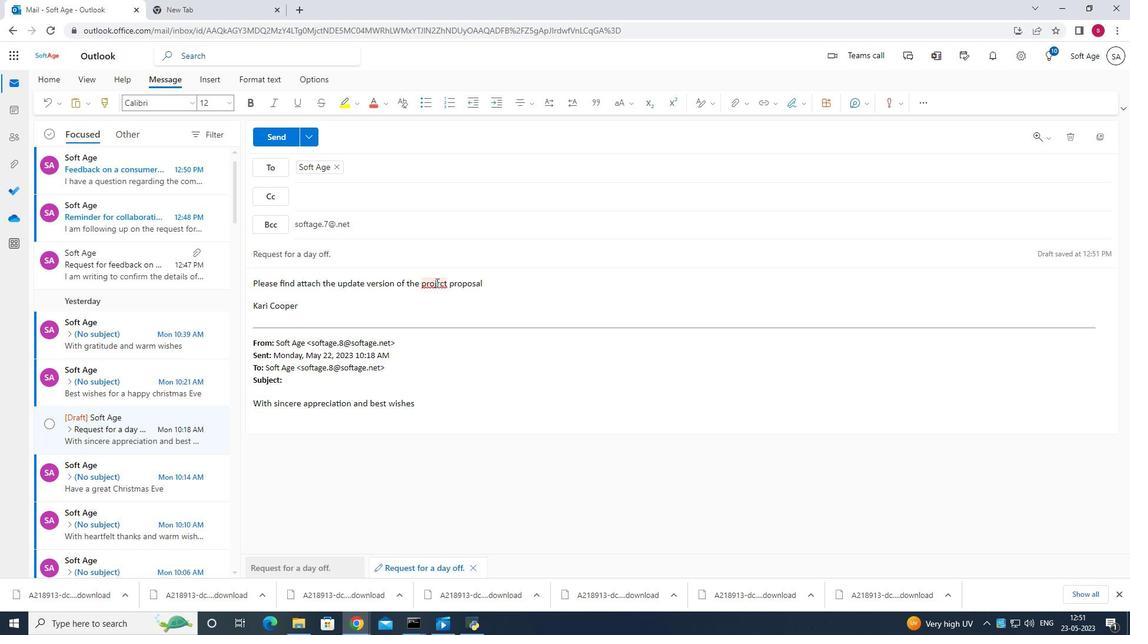 
Action: Mouse moved to (435, 320)
Screenshot: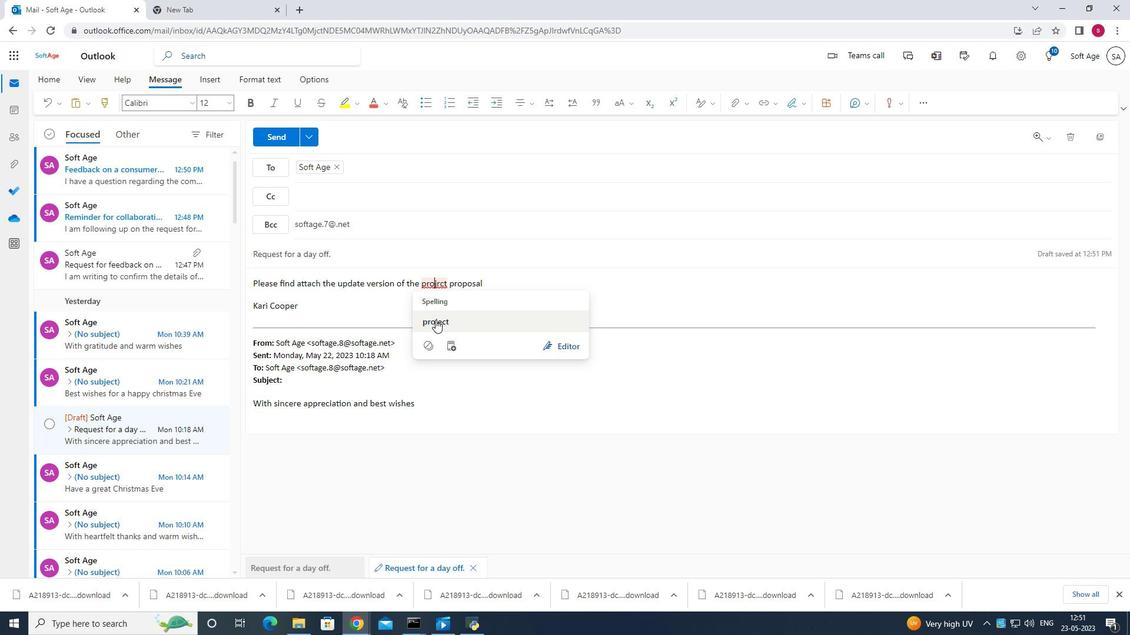 
Action: Mouse pressed left at (435, 320)
Screenshot: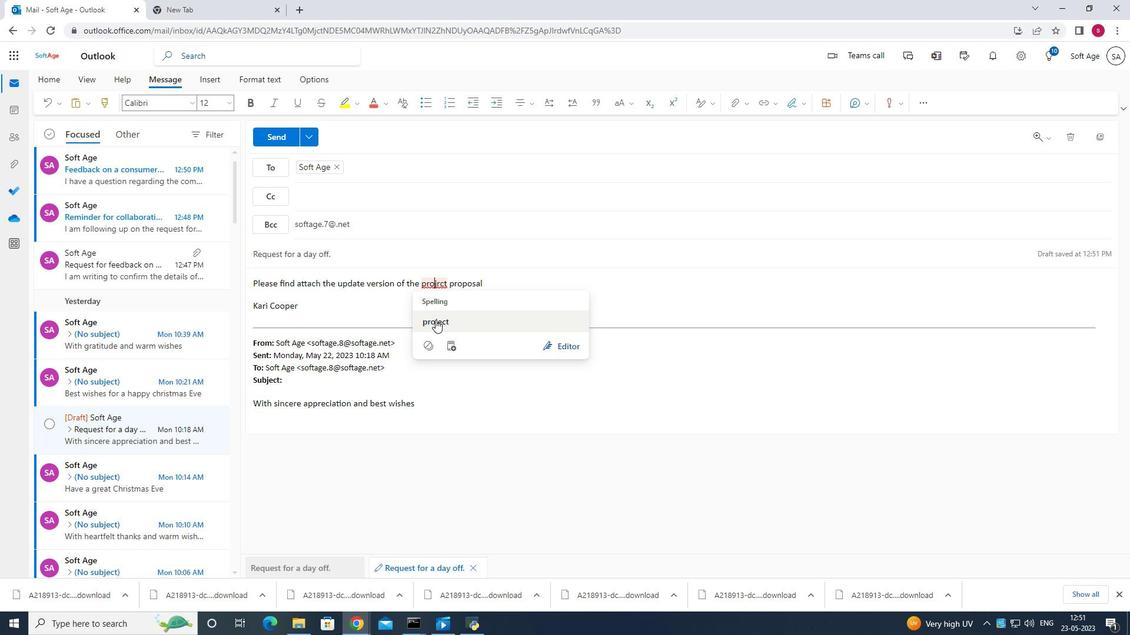 
Action: Mouse moved to (496, 282)
Screenshot: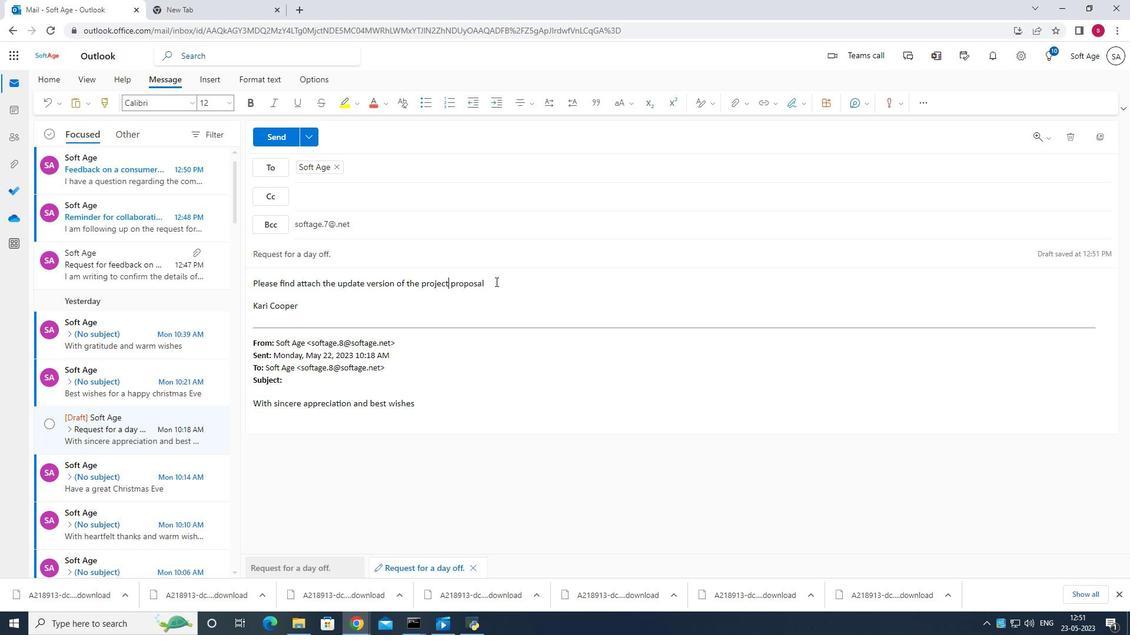 
Action: Mouse pressed left at (496, 282)
Screenshot: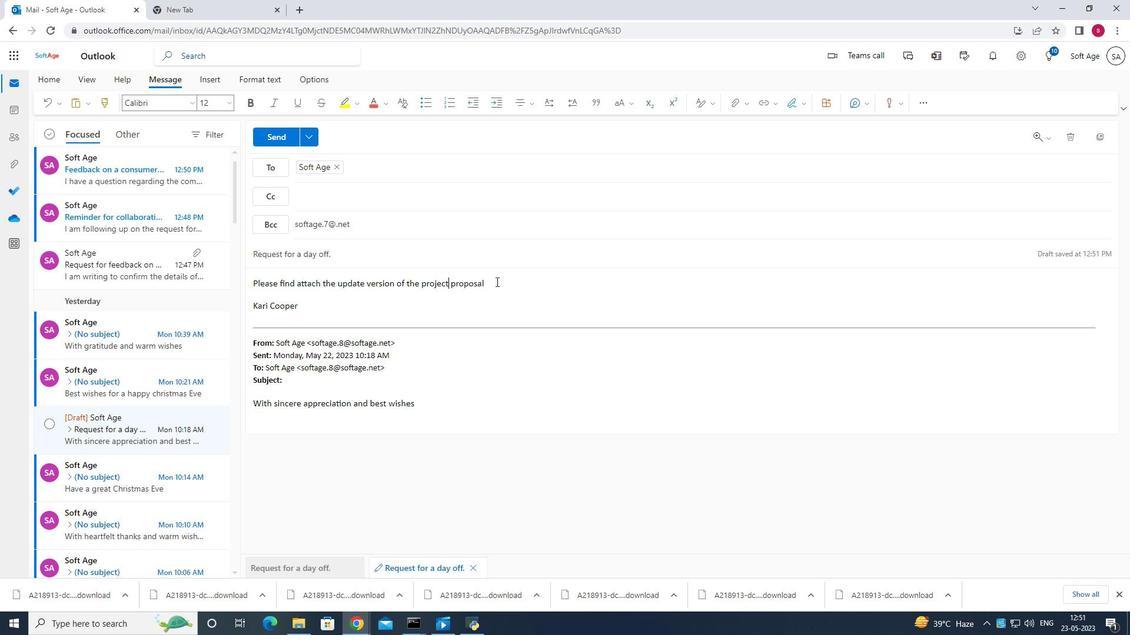
Action: Key pressed .
Screenshot: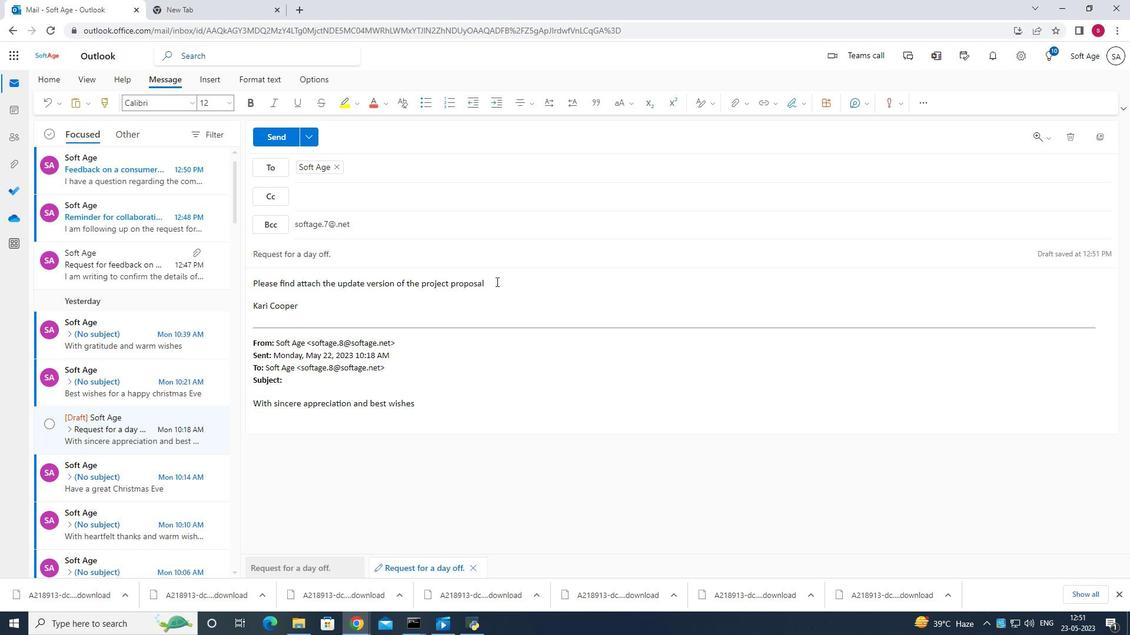 
Action: Mouse moved to (347, 221)
Screenshot: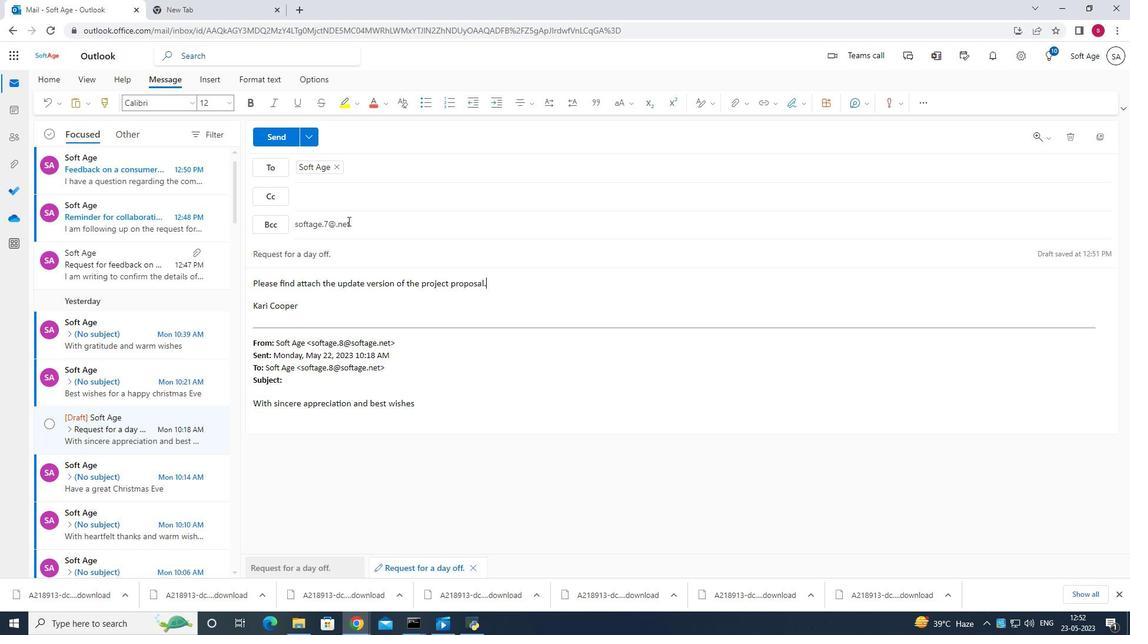 
Action: Mouse pressed left at (347, 221)
Screenshot: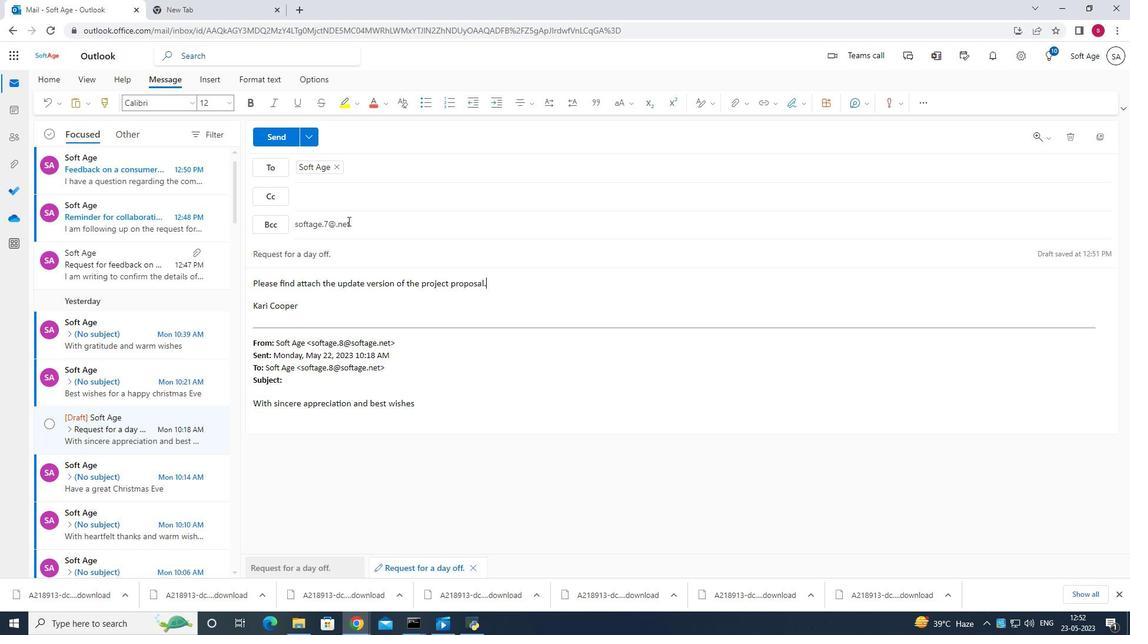 
Action: Mouse moved to (337, 226)
Screenshot: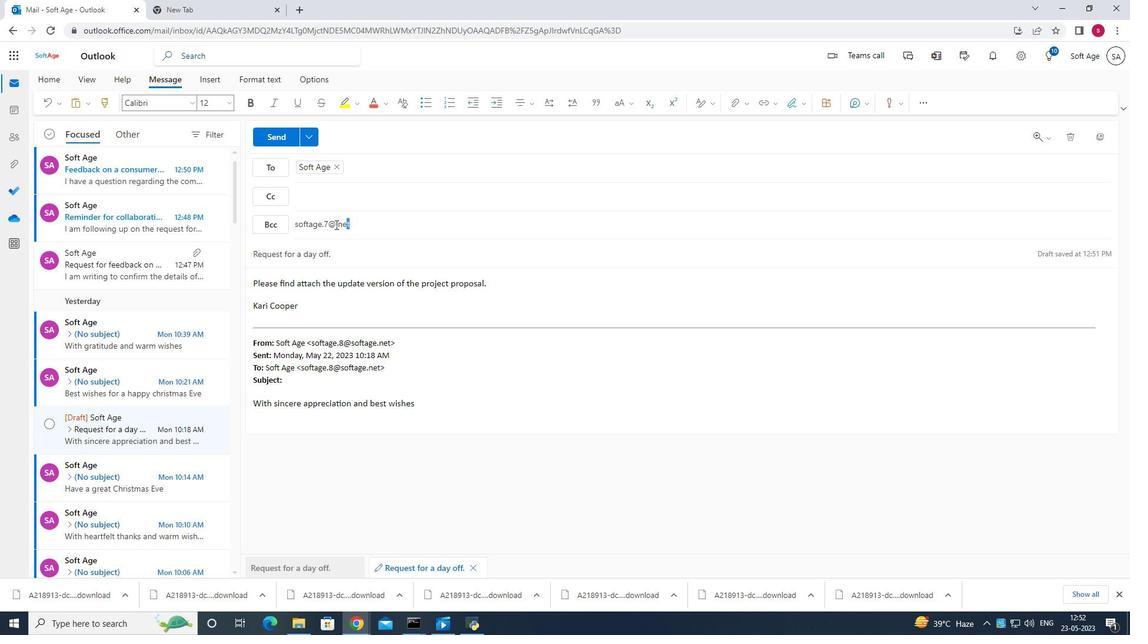 
Action: Mouse pressed left at (337, 226)
Screenshot: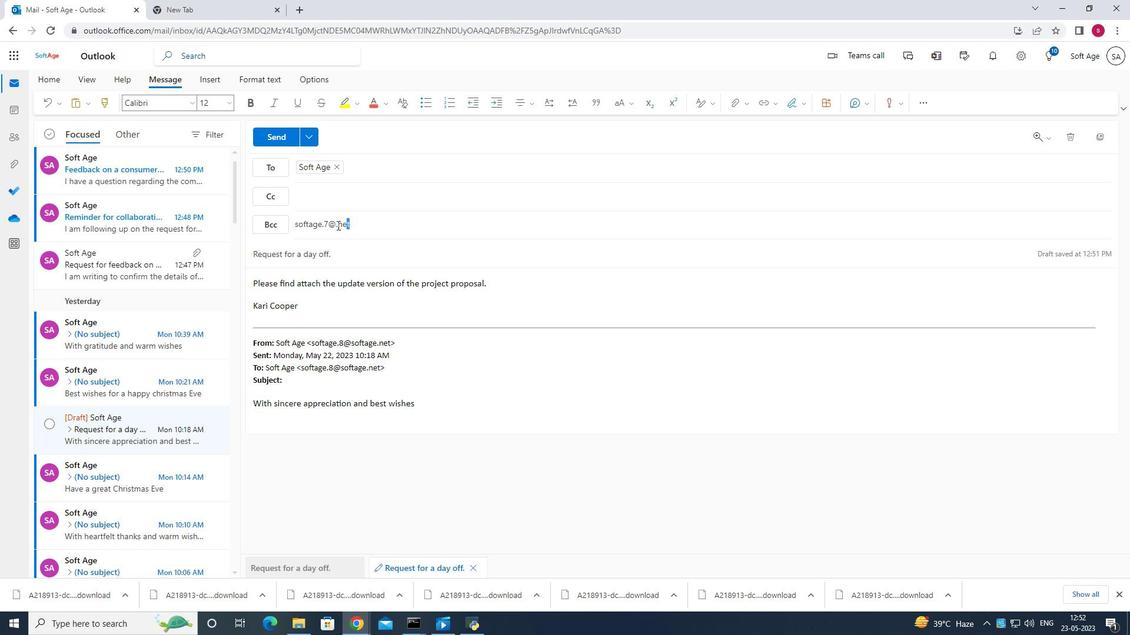 
Action: Mouse moved to (340, 227)
Screenshot: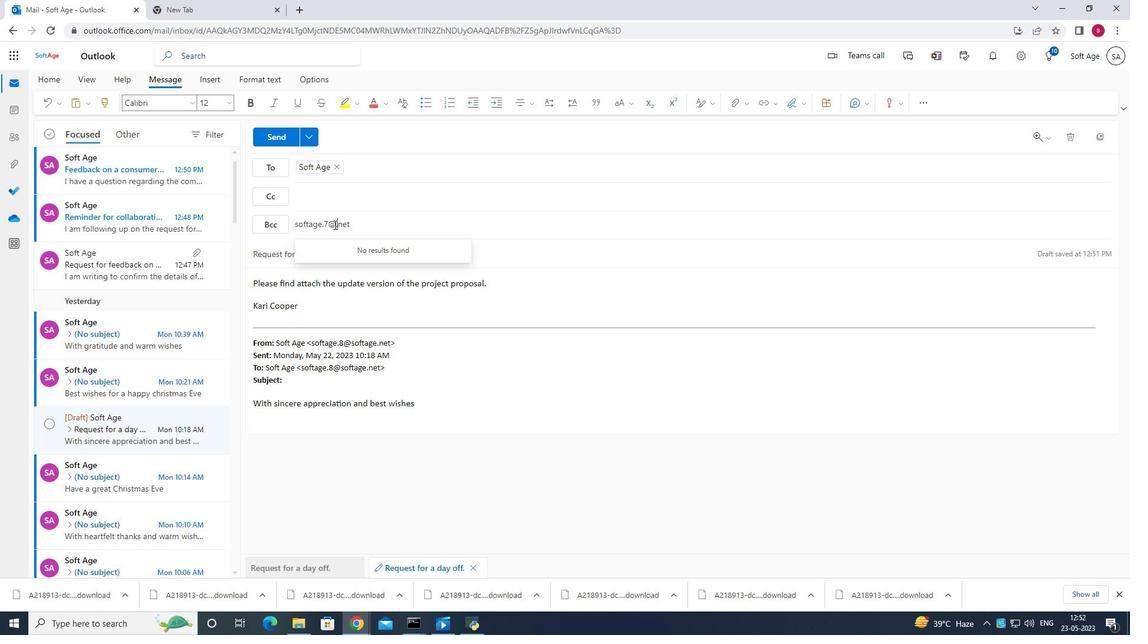 
Action: Key pressed <Key.backspace>softage<Key.shift><Key.shift><Key.shift><Key.shift><Key.shift><Key.shift><Key.shift><Key.shift><Key.shift><Key.shift>@
Screenshot: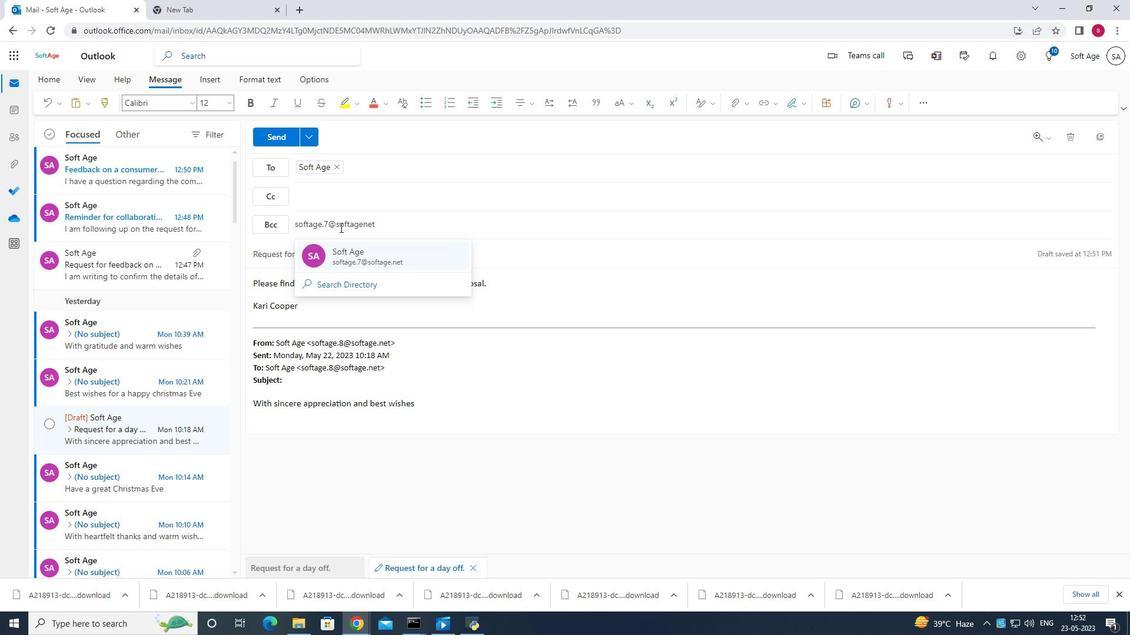 
Action: Mouse moved to (329, 222)
Screenshot: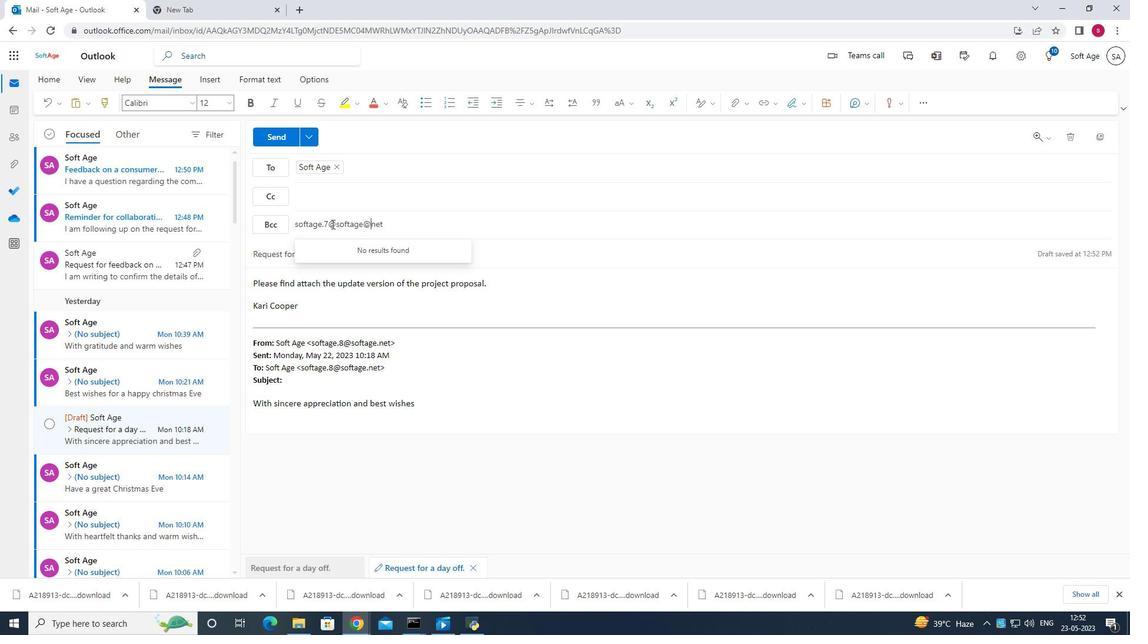 
Action: Key pressed <Key.backspace>.
Screenshot: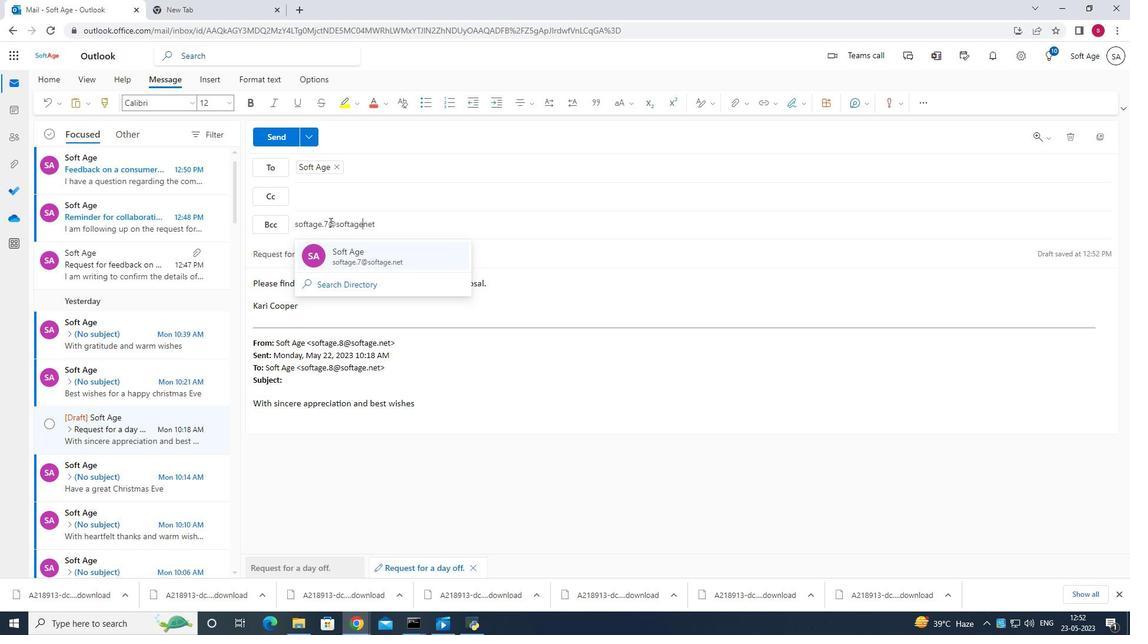
Action: Mouse moved to (465, 335)
Screenshot: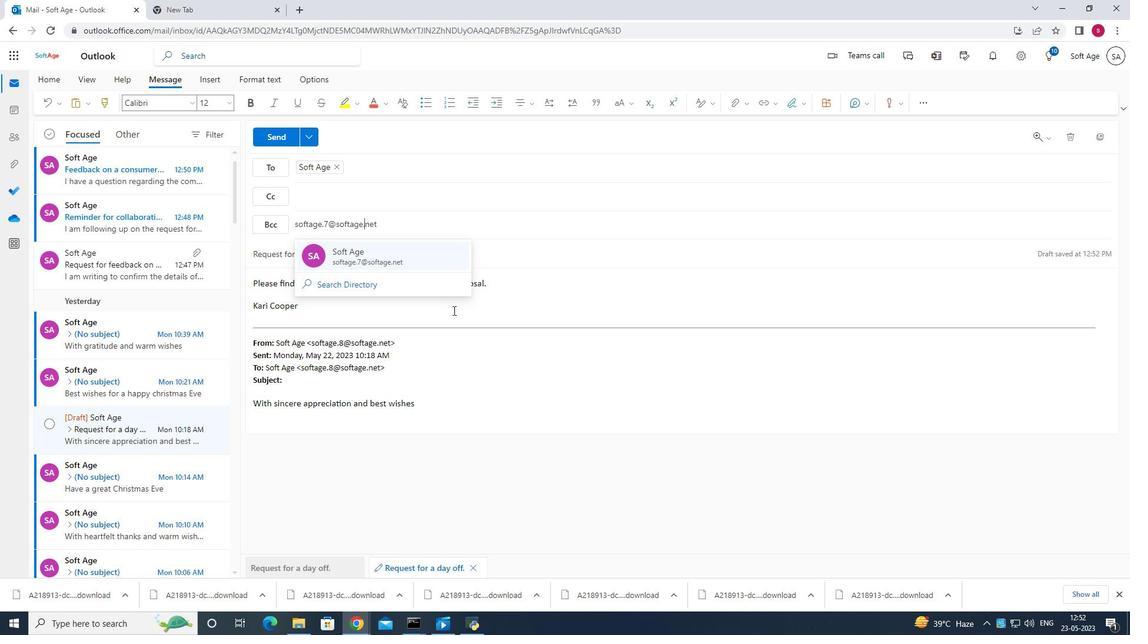 
Action: Mouse pressed left at (465, 335)
Screenshot: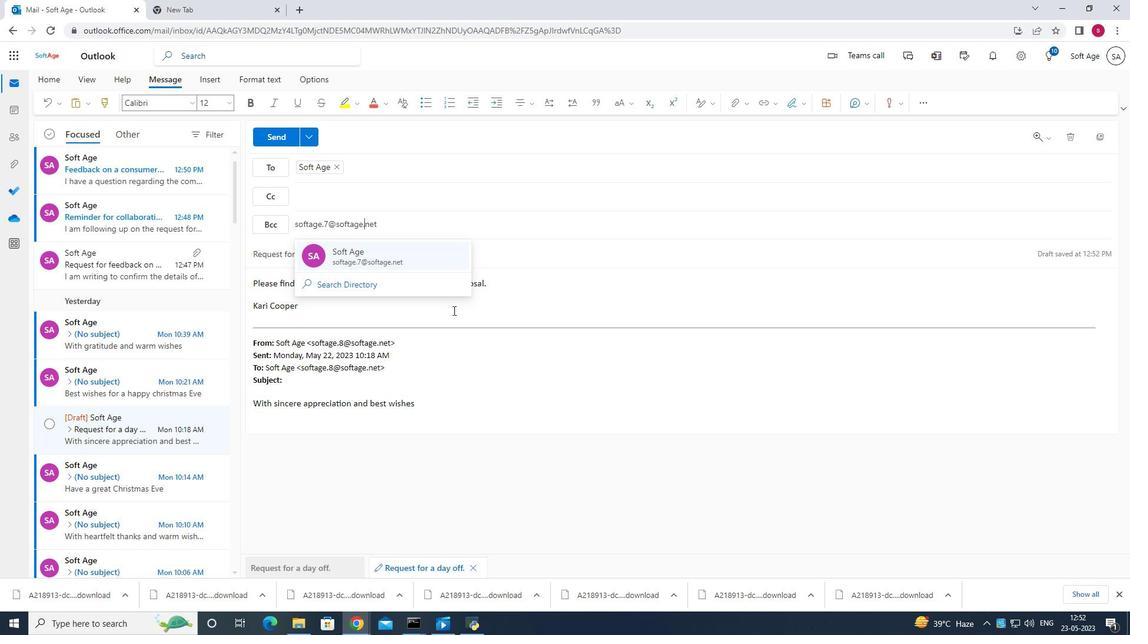 
Action: Mouse moved to (273, 135)
Screenshot: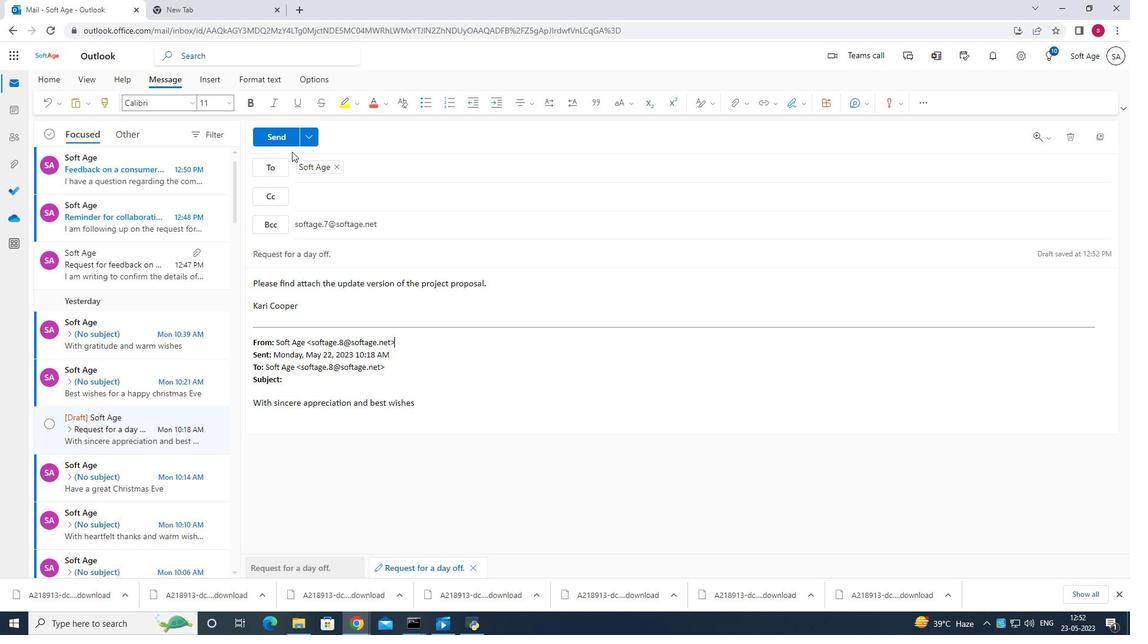 
Action: Mouse pressed left at (273, 135)
Screenshot: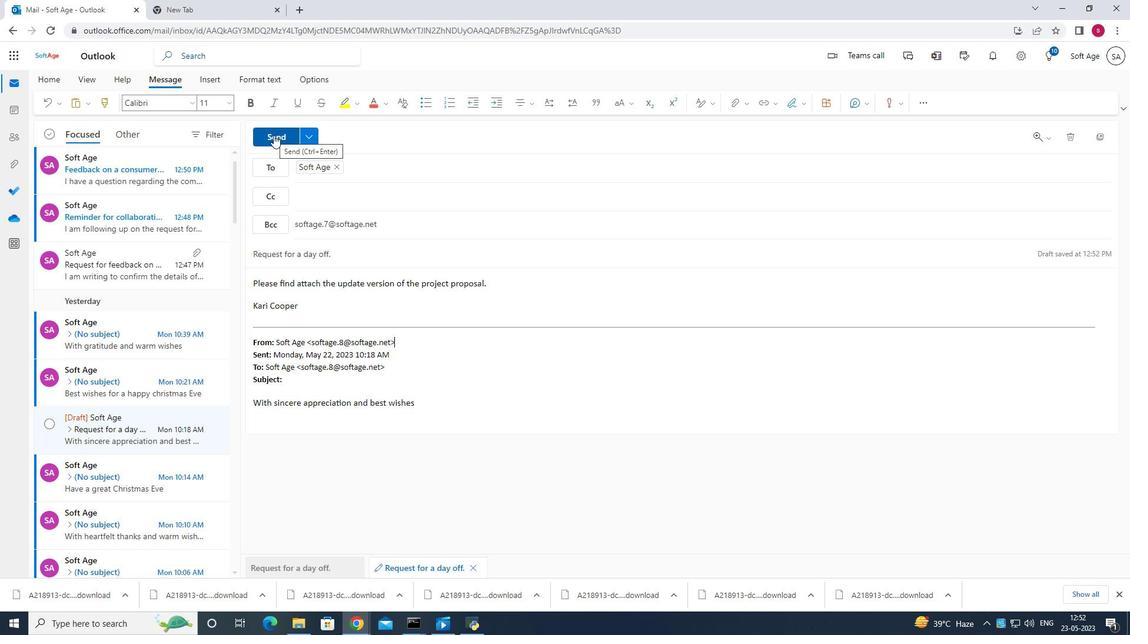 
Action: Mouse moved to (530, 345)
Screenshot: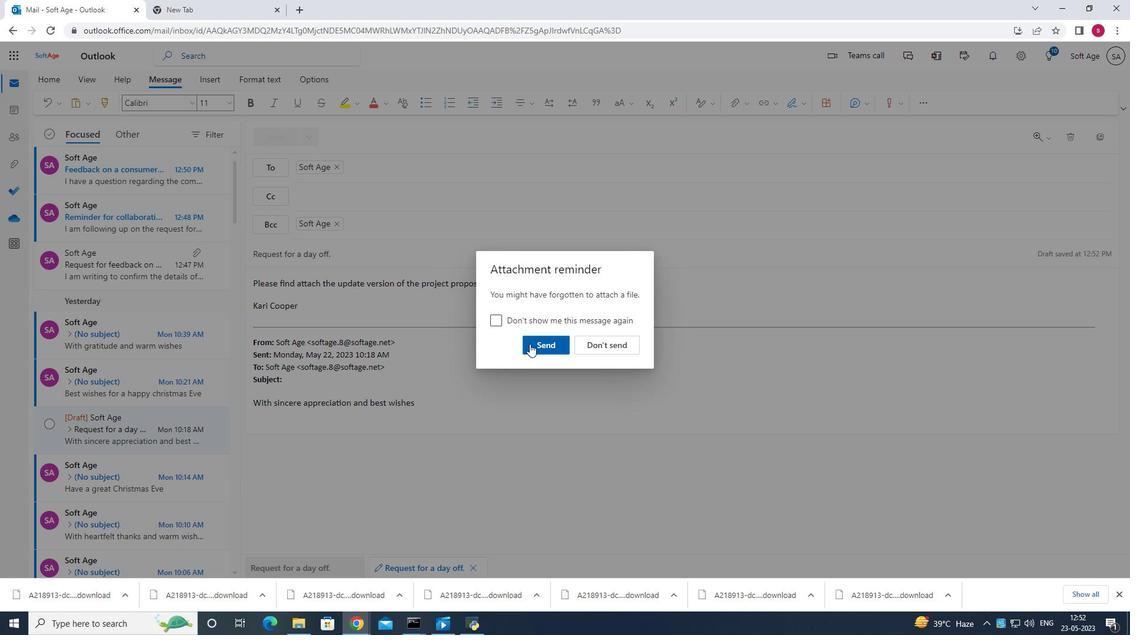 
Action: Mouse pressed left at (530, 345)
Screenshot: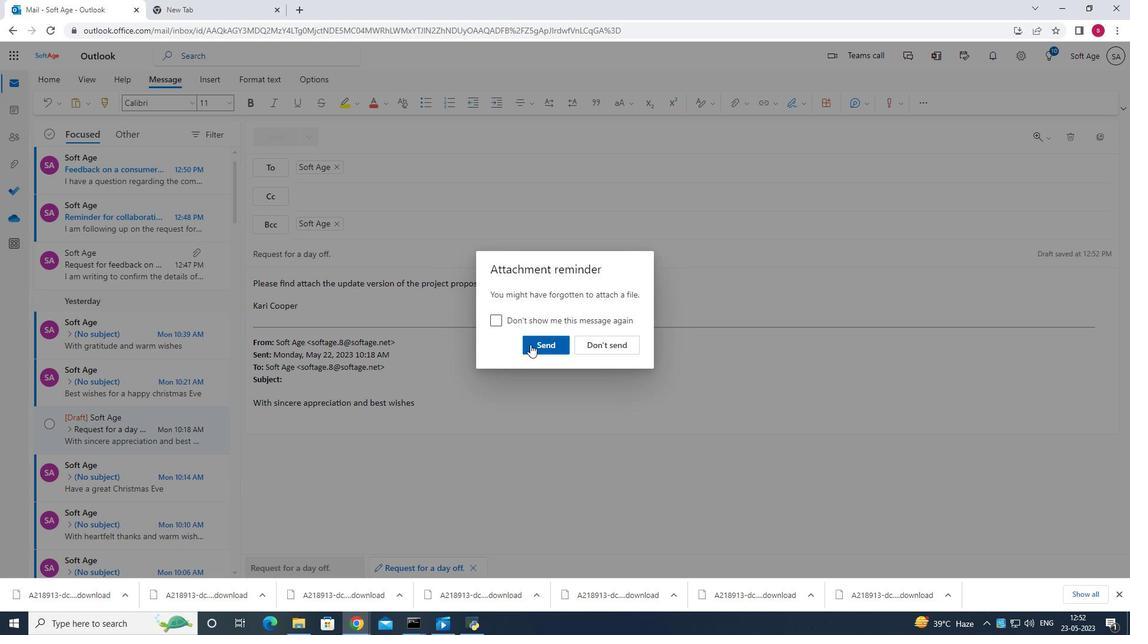 
